 Task: Measure the distance between Boston and Concord.
Action: Mouse moved to (79, 63)
Screenshot: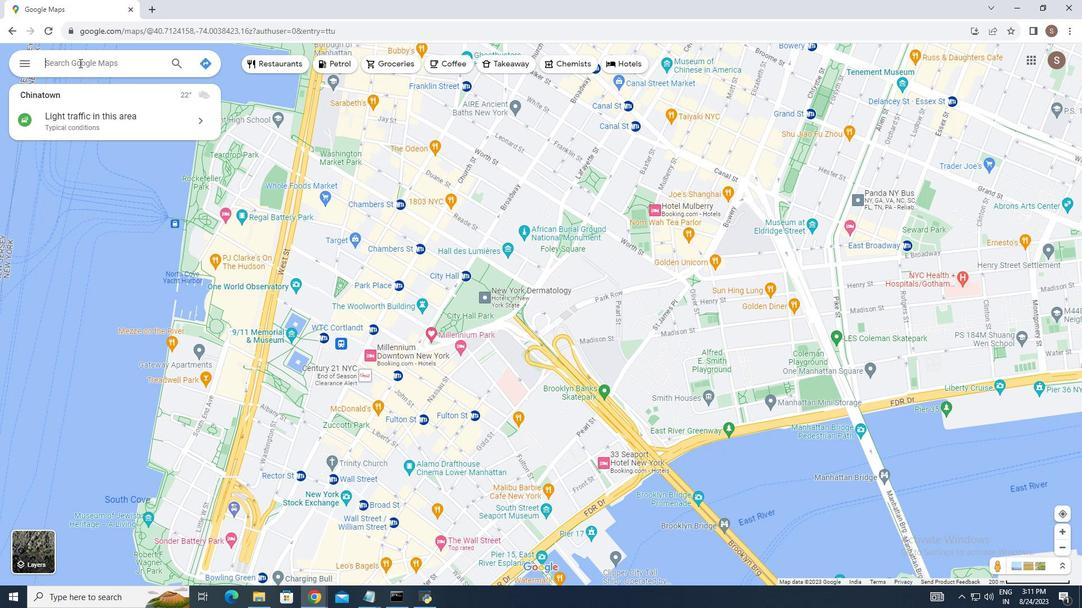 
Action: Mouse pressed left at (79, 63)
Screenshot: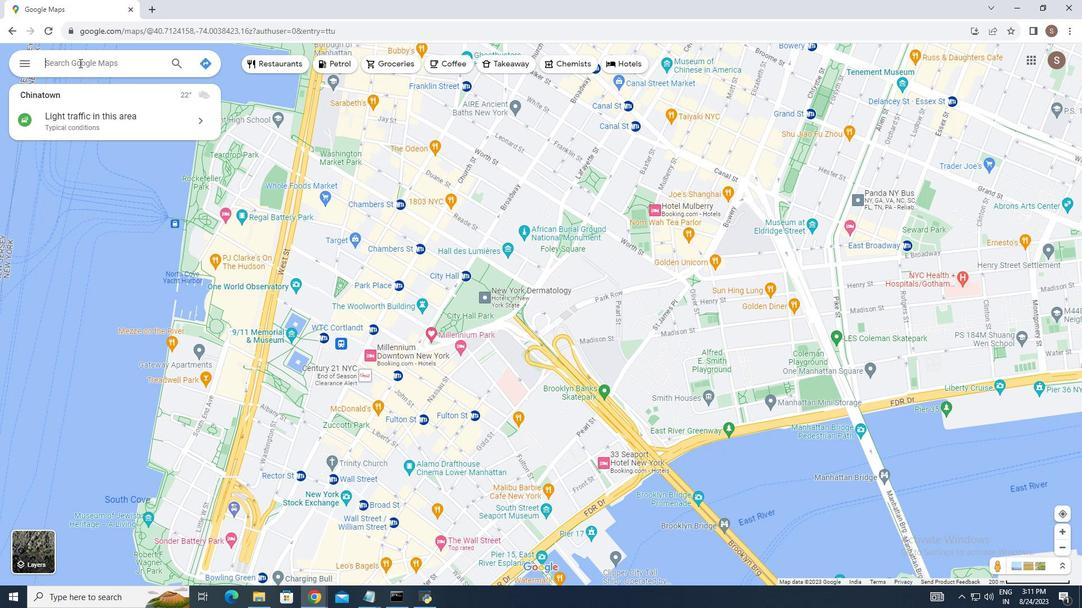 
Action: Key pressed <Key.shift_r>Bostan<Key.enter>
Screenshot: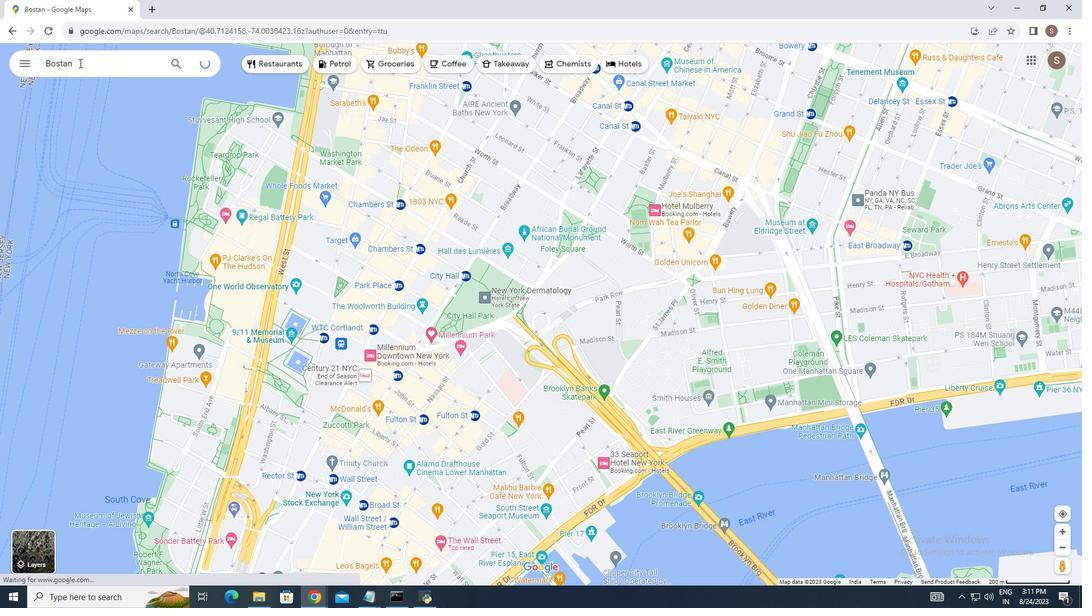 
Action: Mouse moved to (710, 155)
Screenshot: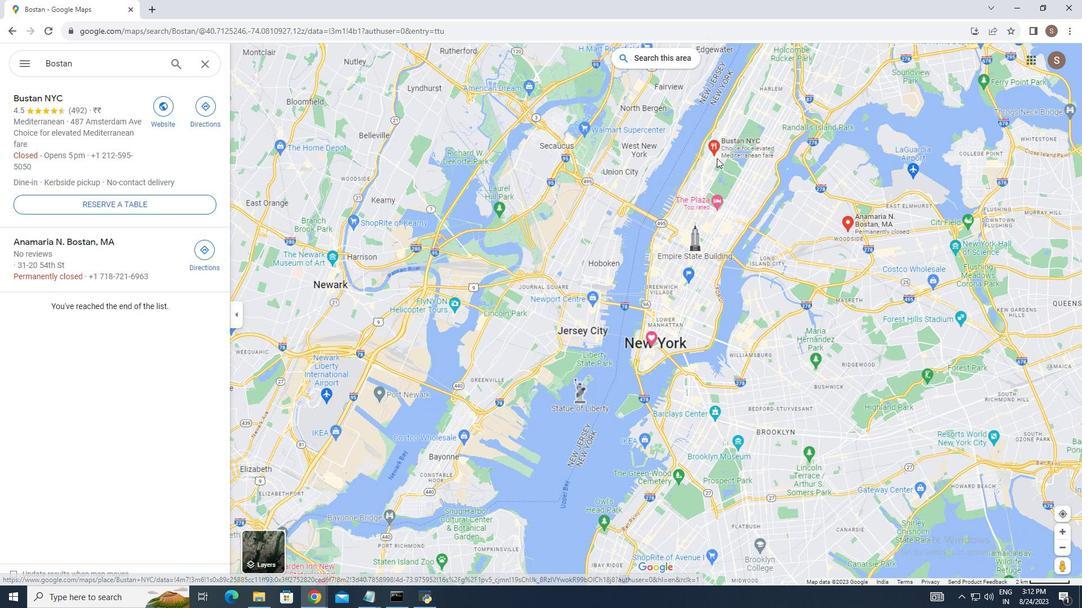 
Action: Mouse scrolled (710, 155) with delta (0, 0)
Screenshot: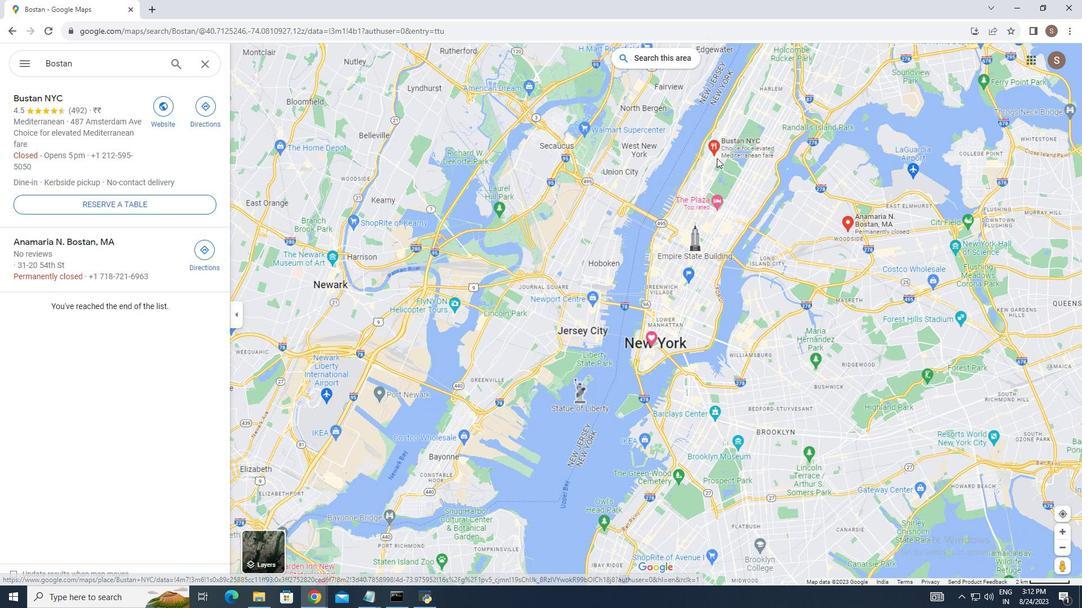 
Action: Mouse moved to (711, 156)
Screenshot: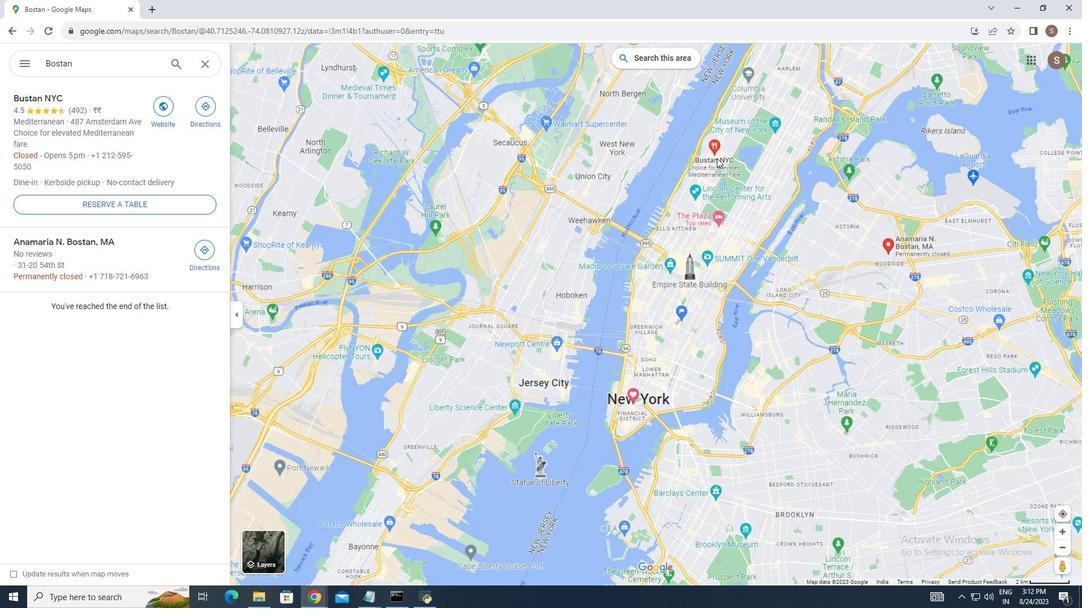 
Action: Mouse scrolled (711, 157) with delta (0, 0)
Screenshot: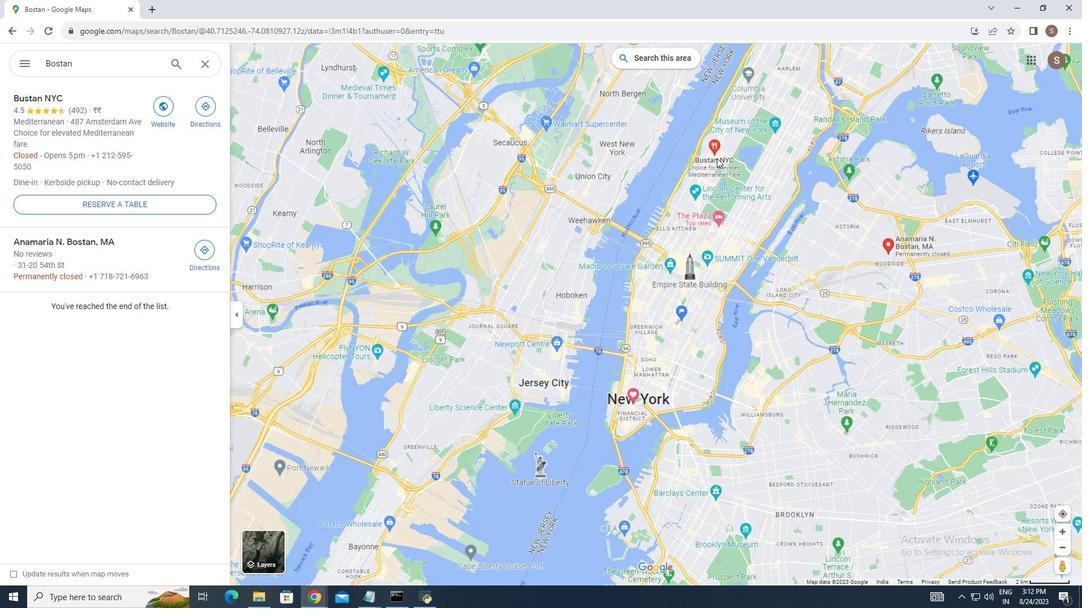 
Action: Mouse moved to (715, 158)
Screenshot: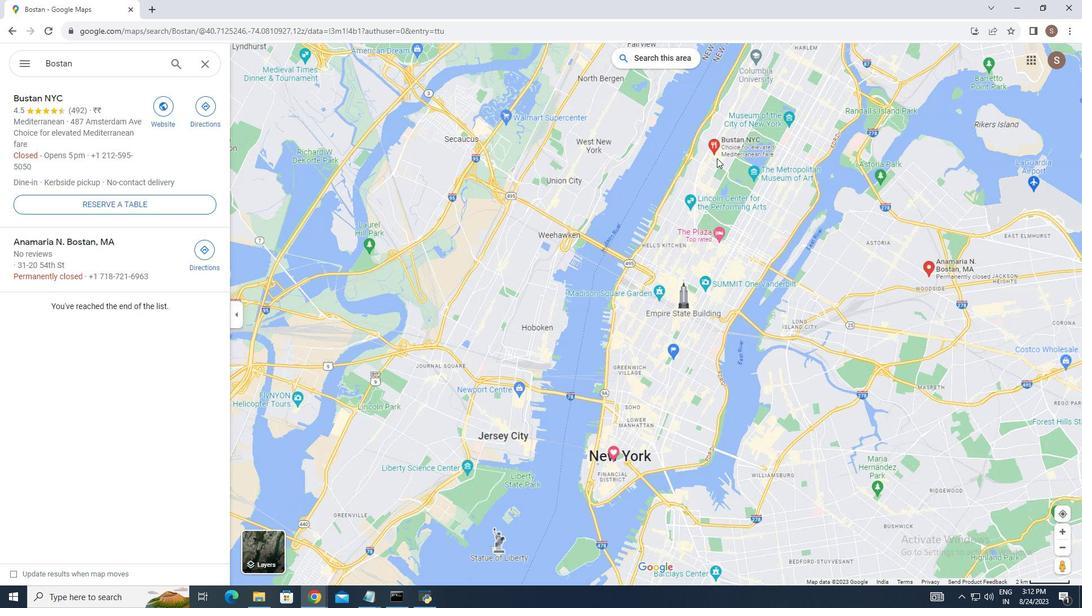 
Action: Mouse scrolled (715, 158) with delta (0, 0)
Screenshot: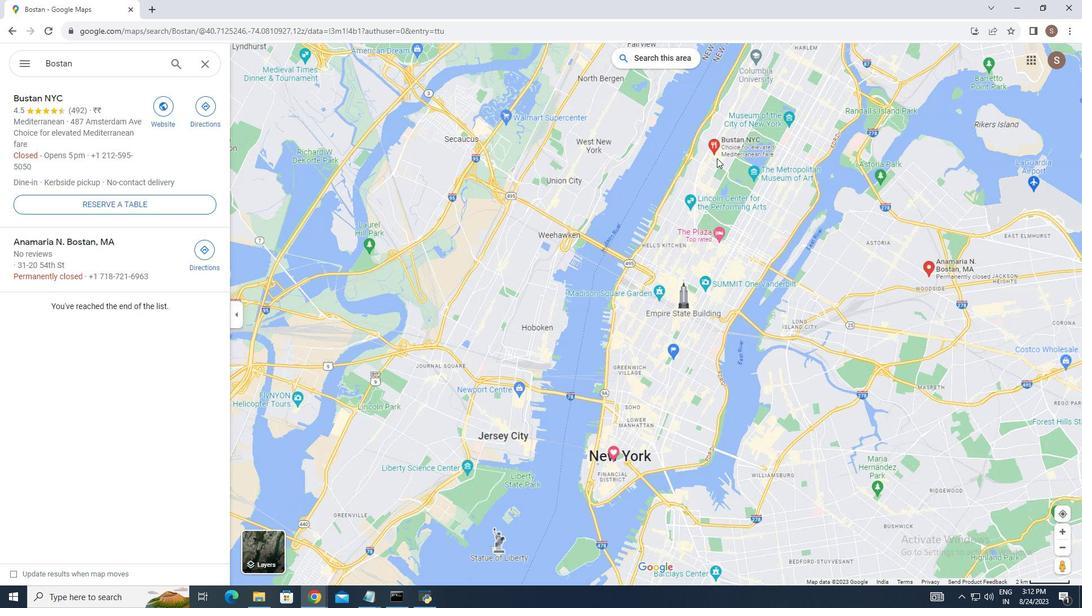 
Action: Mouse moved to (717, 158)
Screenshot: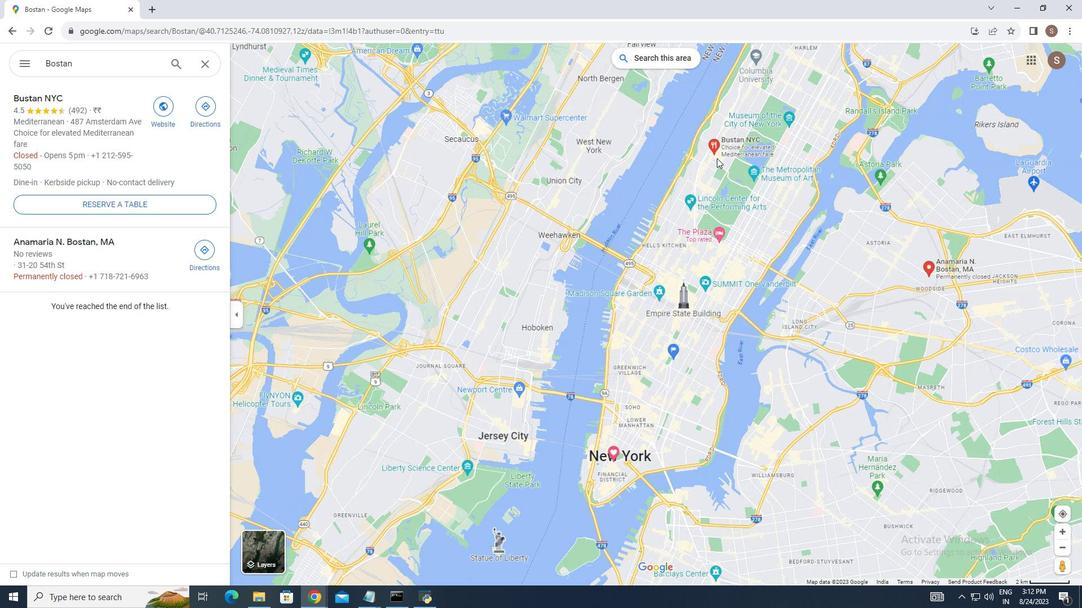 
Action: Mouse scrolled (717, 158) with delta (0, 0)
Screenshot: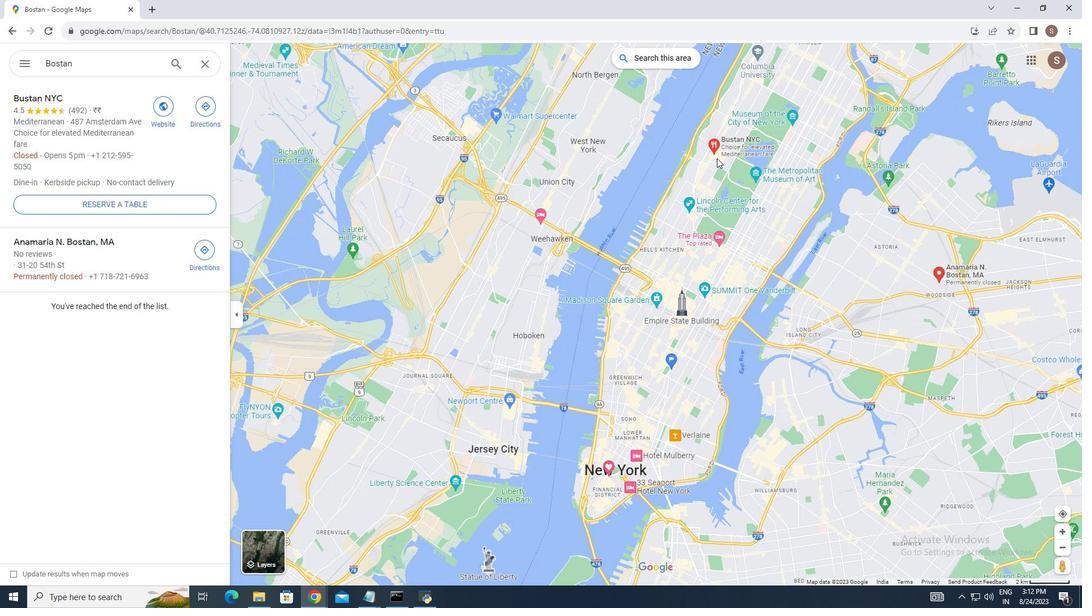 
Action: Mouse moved to (717, 157)
Screenshot: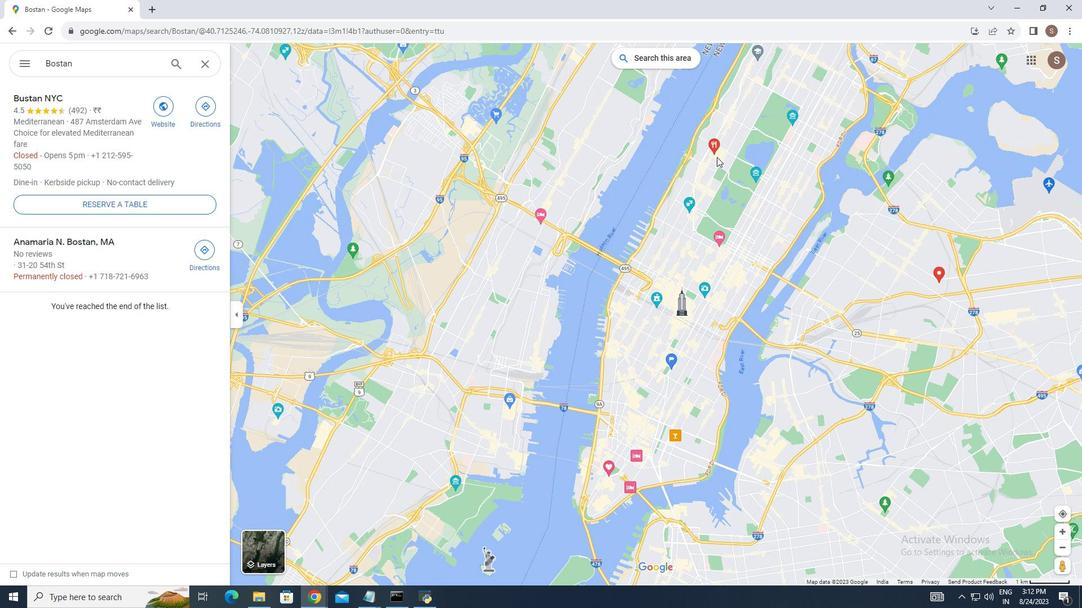 
Action: Mouse scrolled (717, 157) with delta (0, 0)
Screenshot: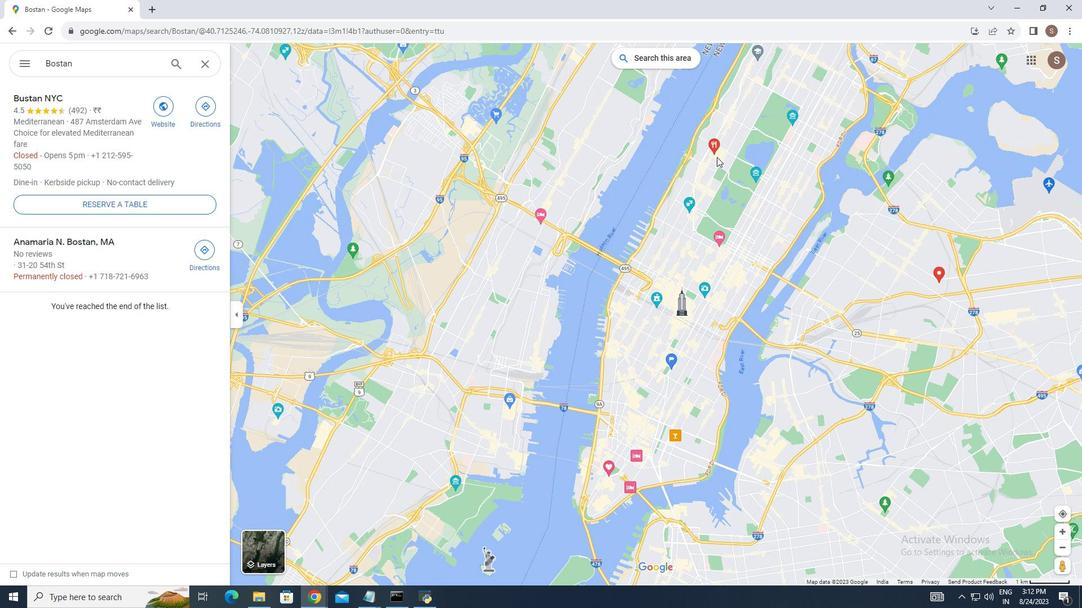 
Action: Mouse scrolled (717, 157) with delta (0, 0)
Screenshot: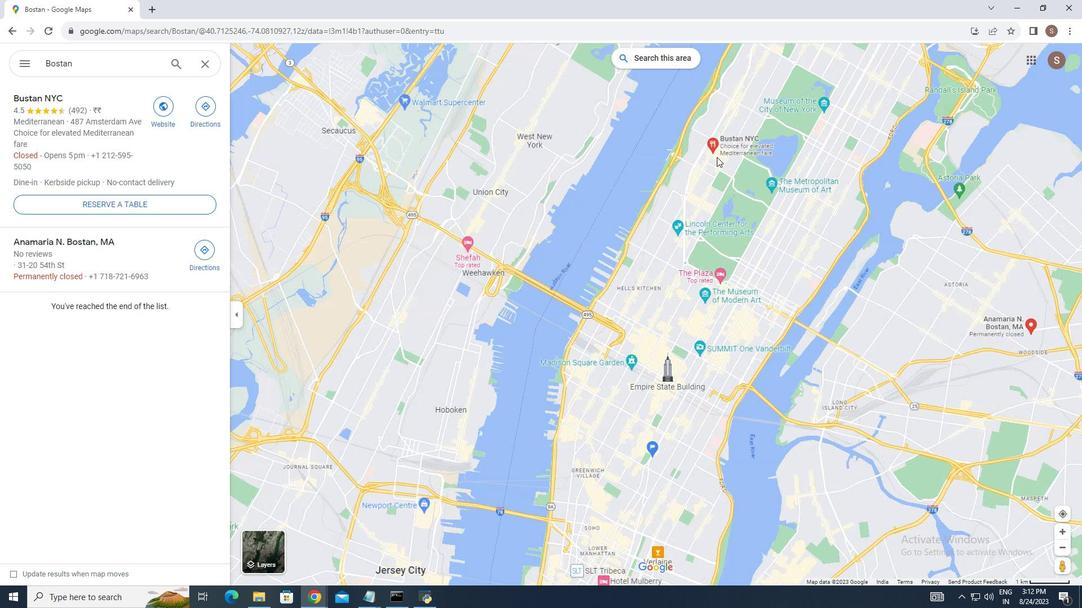
Action: Mouse scrolled (717, 157) with delta (0, 0)
Screenshot: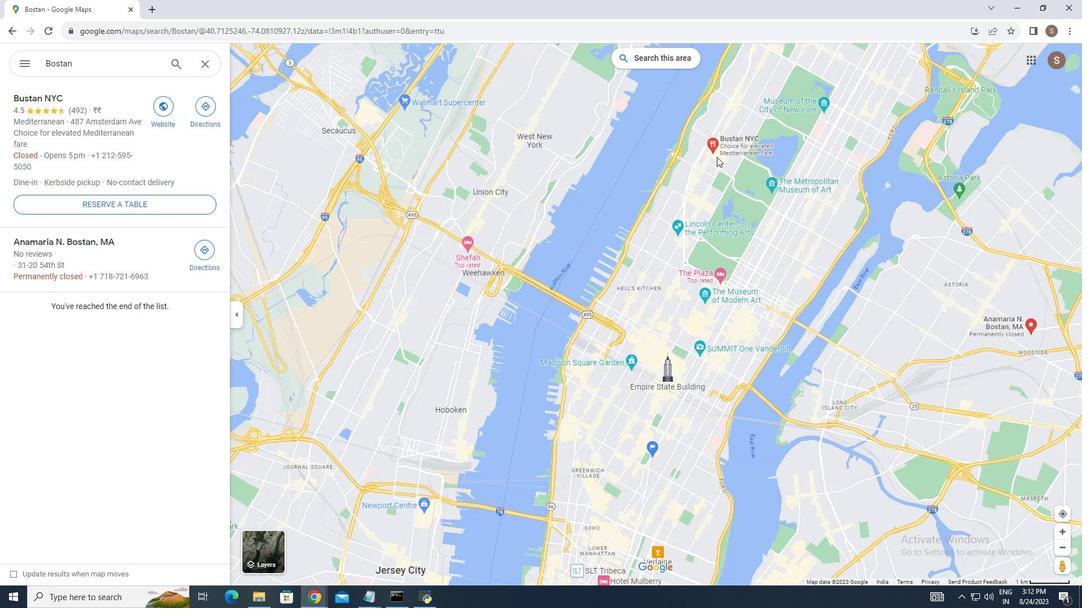 
Action: Mouse scrolled (717, 157) with delta (0, 0)
Screenshot: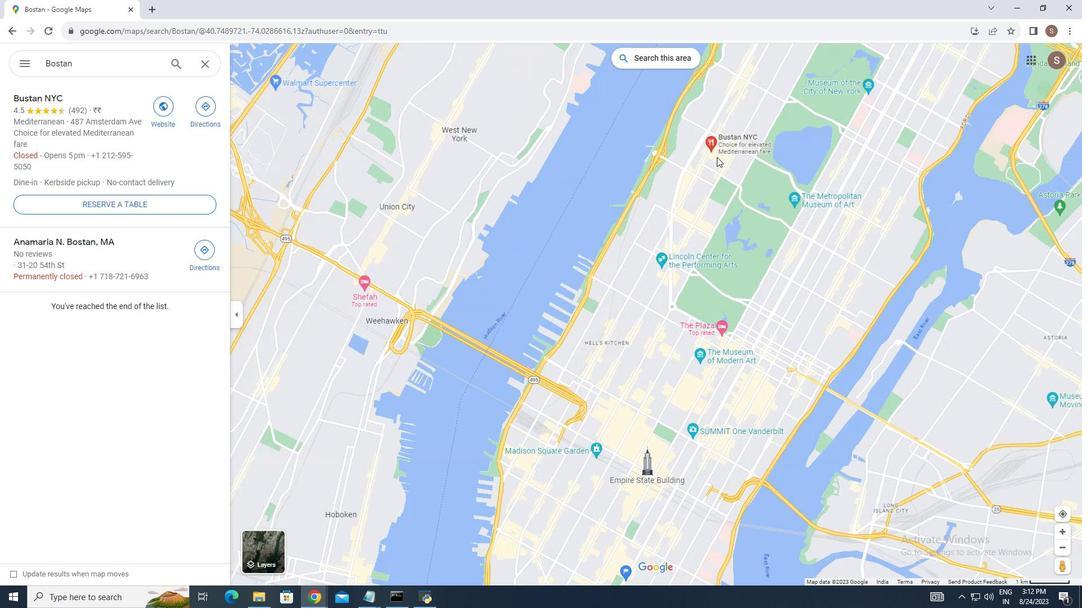 
Action: Mouse moved to (713, 155)
Screenshot: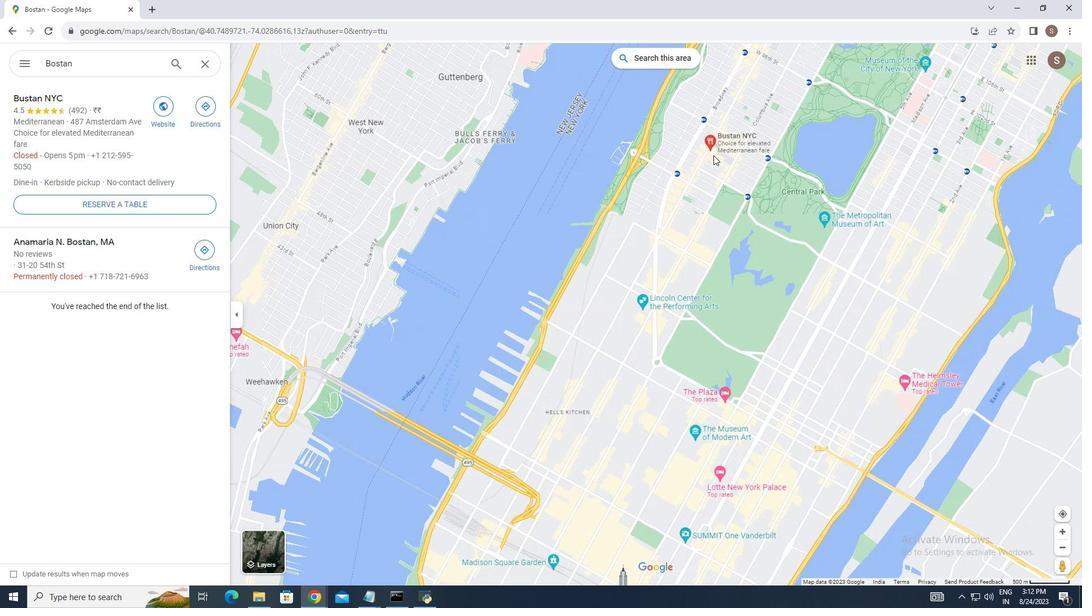 
Action: Mouse scrolled (713, 156) with delta (0, 0)
Screenshot: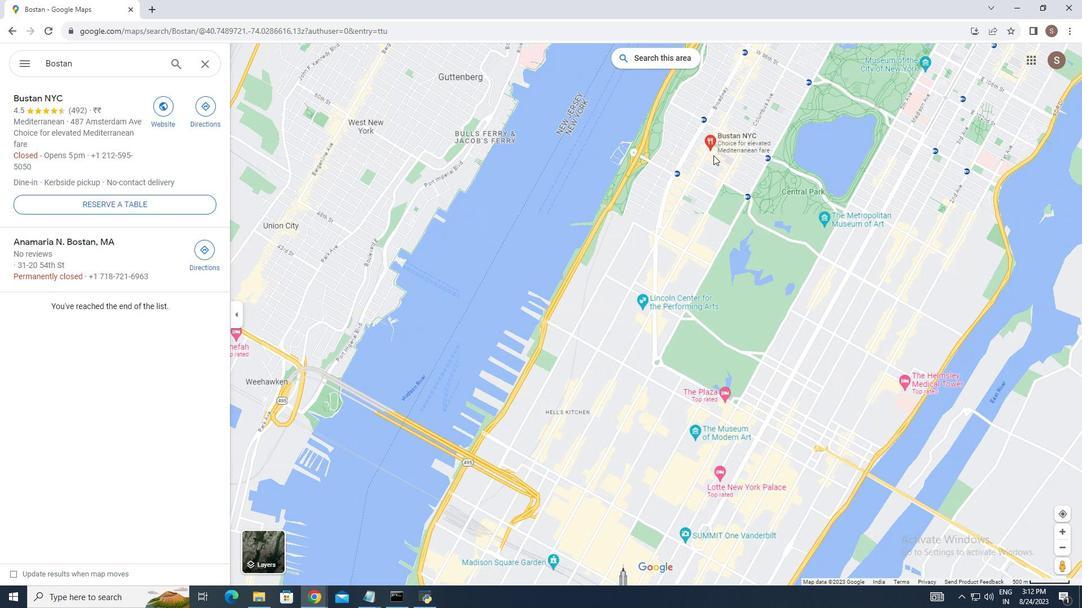 
Action: Mouse scrolled (713, 156) with delta (0, 0)
Screenshot: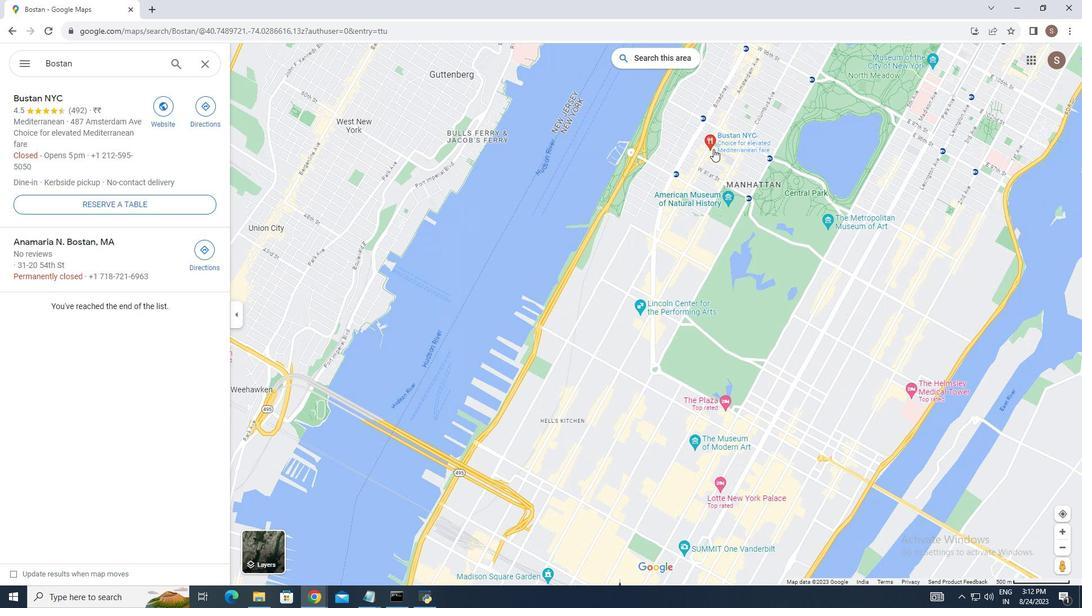 
Action: Mouse moved to (710, 150)
Screenshot: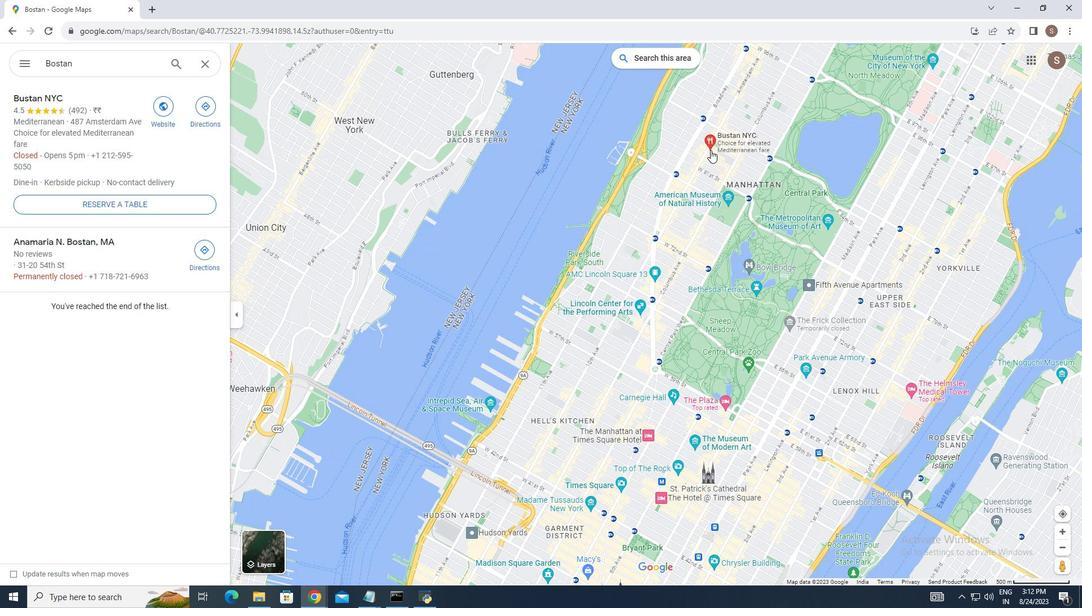 
Action: Mouse pressed left at (710, 150)
Screenshot: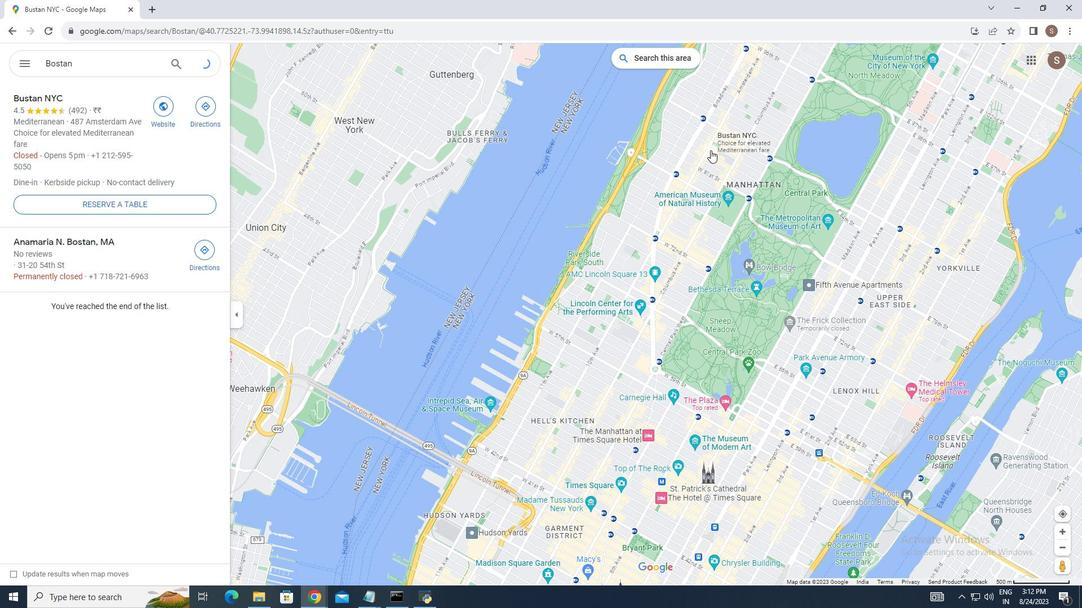 
Action: Mouse pressed right at (710, 150)
Screenshot: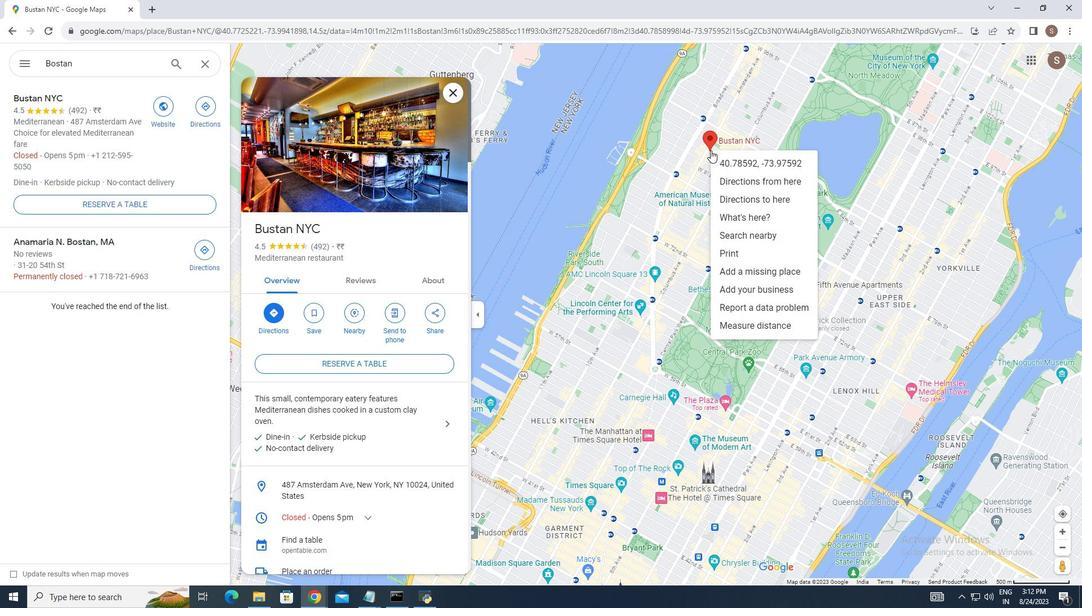 
Action: Mouse moved to (745, 323)
Screenshot: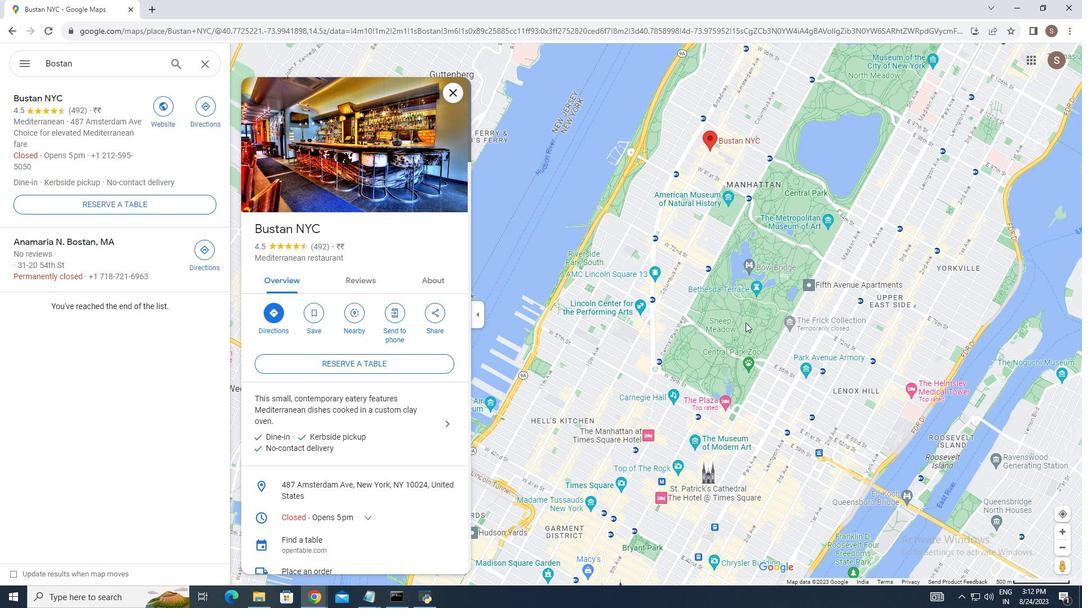 
Action: Mouse pressed left at (745, 323)
Screenshot: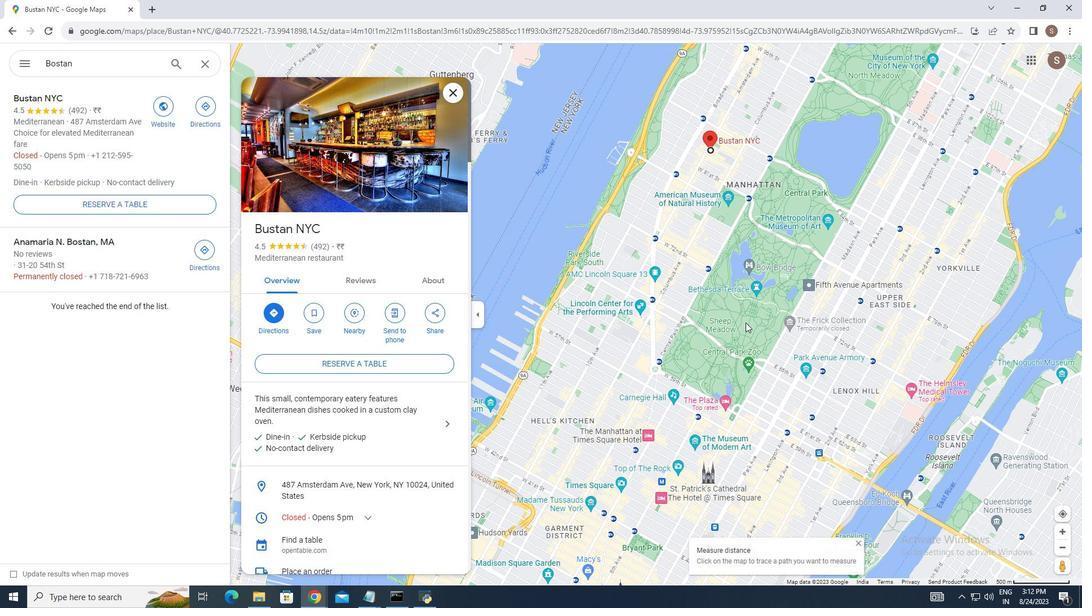
Action: Mouse moved to (202, 64)
Screenshot: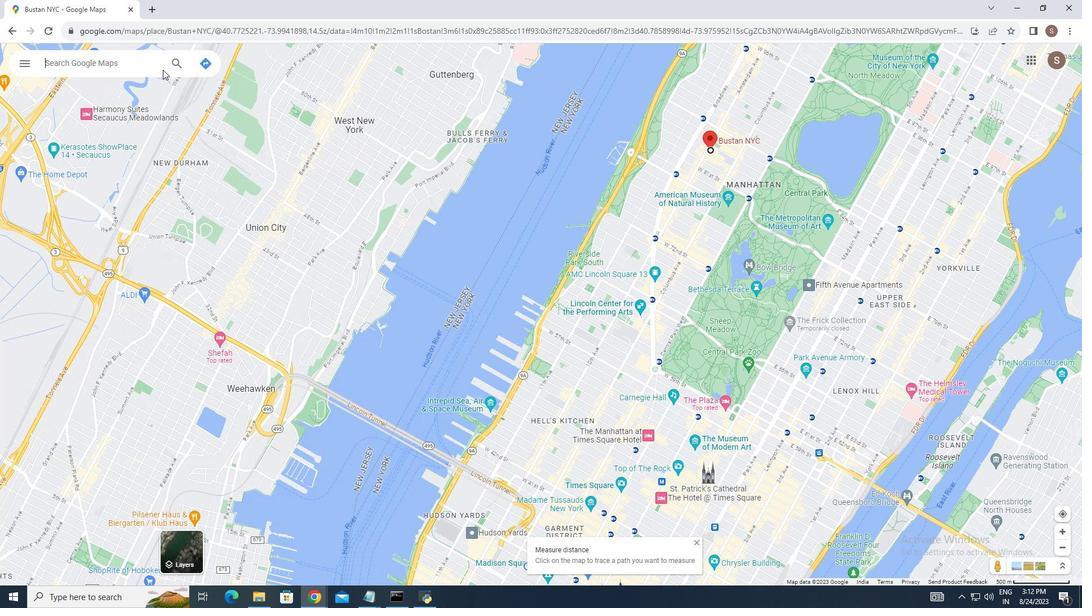 
Action: Mouse pressed left at (202, 64)
Screenshot: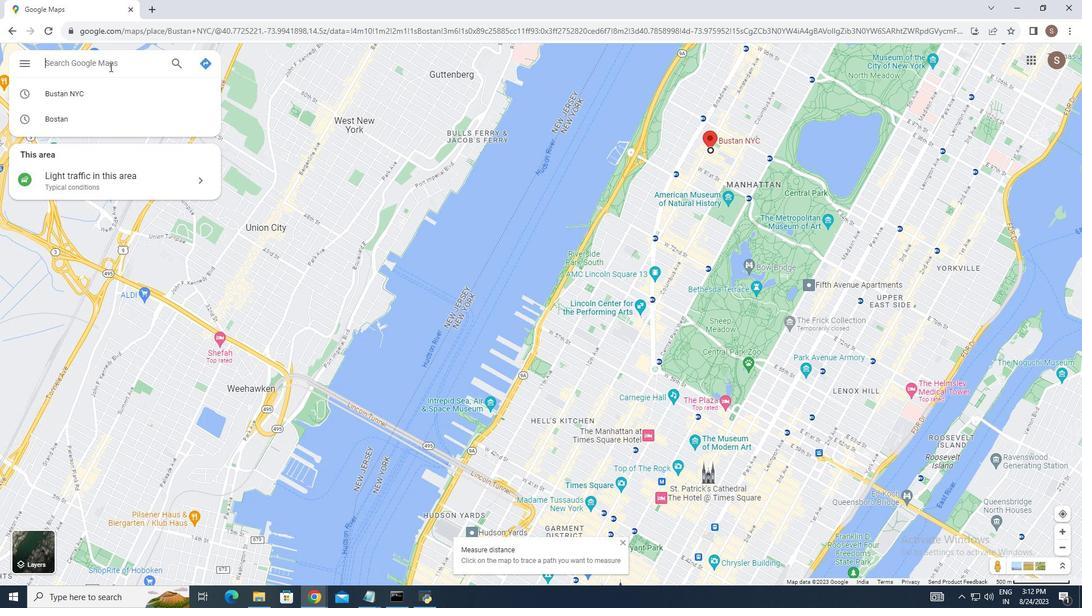 
Action: Mouse moved to (105, 64)
Screenshot: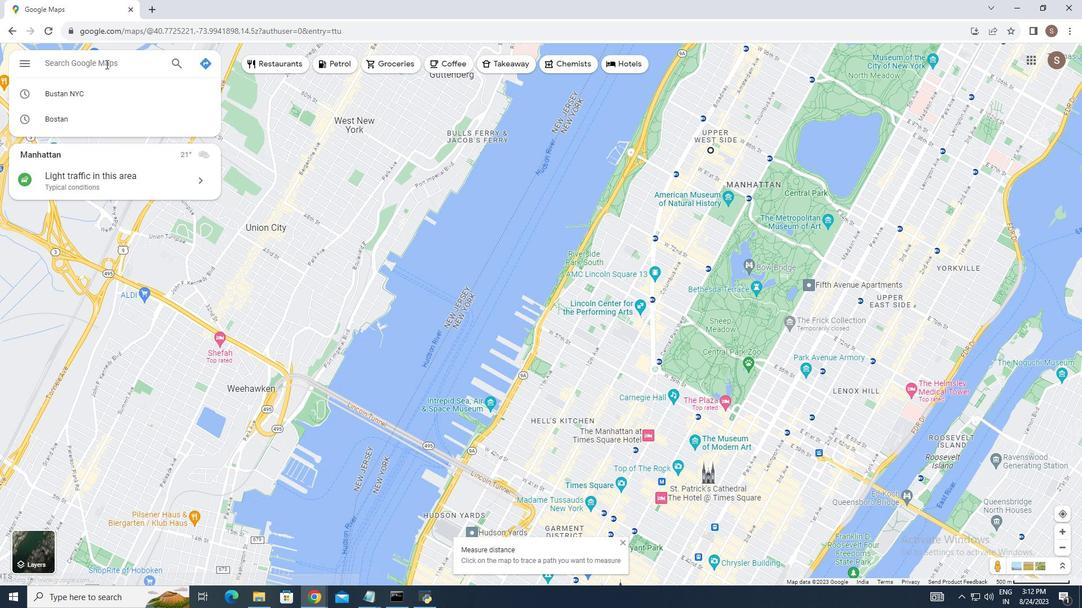 
Action: Mouse pressed left at (105, 64)
Screenshot: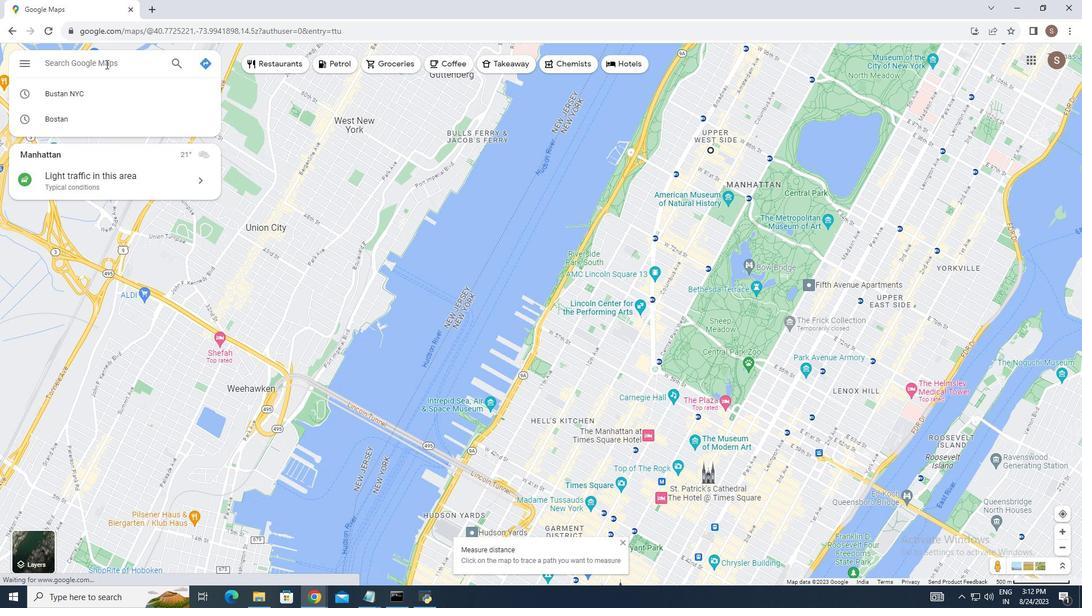 
Action: Key pressed <Key.shift_r>Concord<Key.enter>
Screenshot: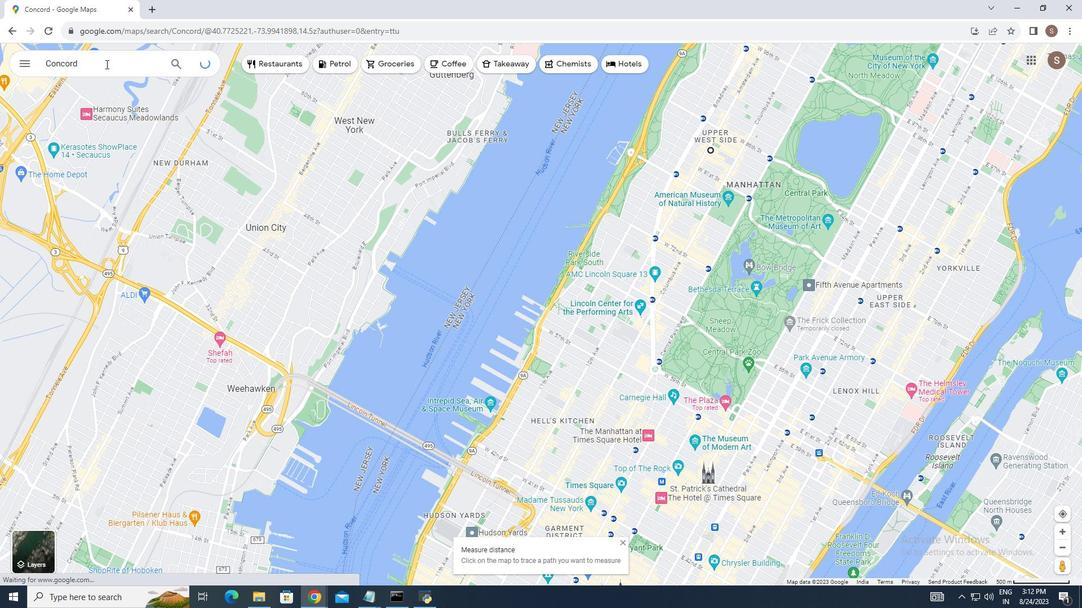 
Action: Mouse moved to (616, 458)
Screenshot: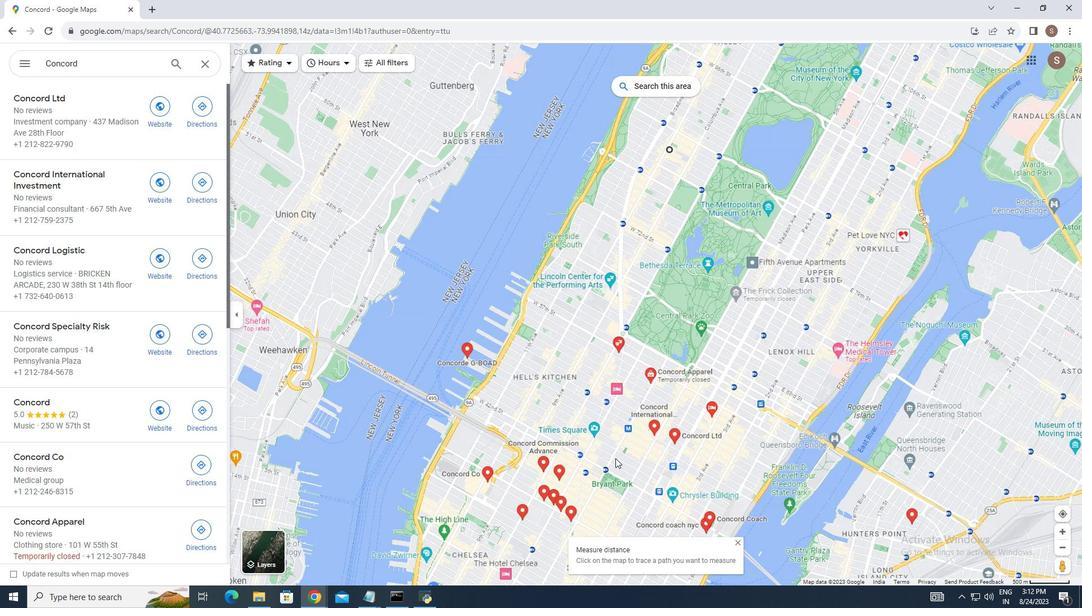 
Action: Mouse scrolled (616, 459) with delta (0, 0)
Screenshot: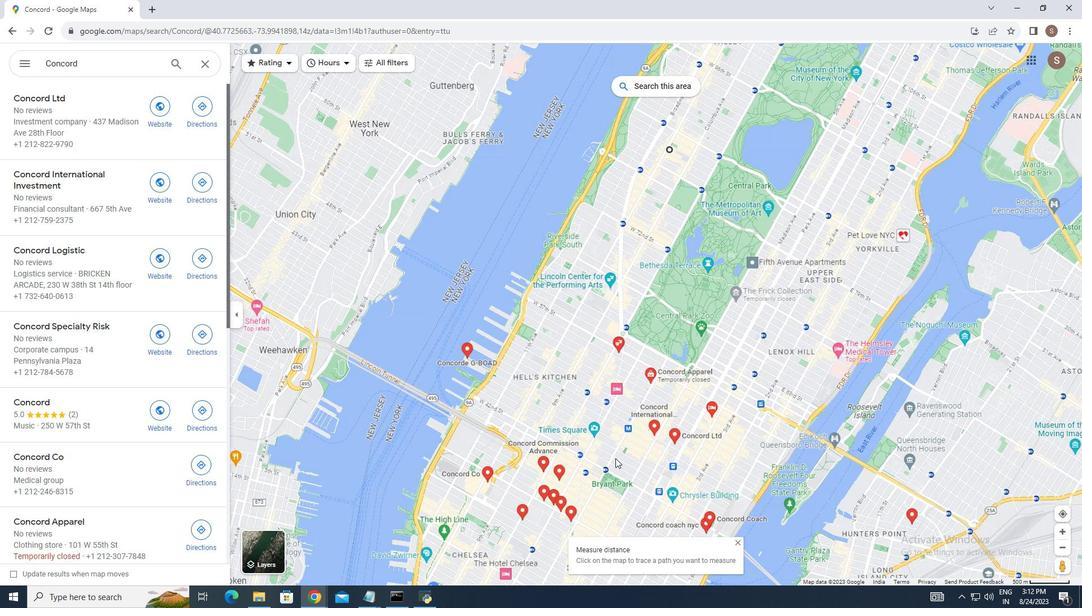 
Action: Mouse moved to (624, 456)
Screenshot: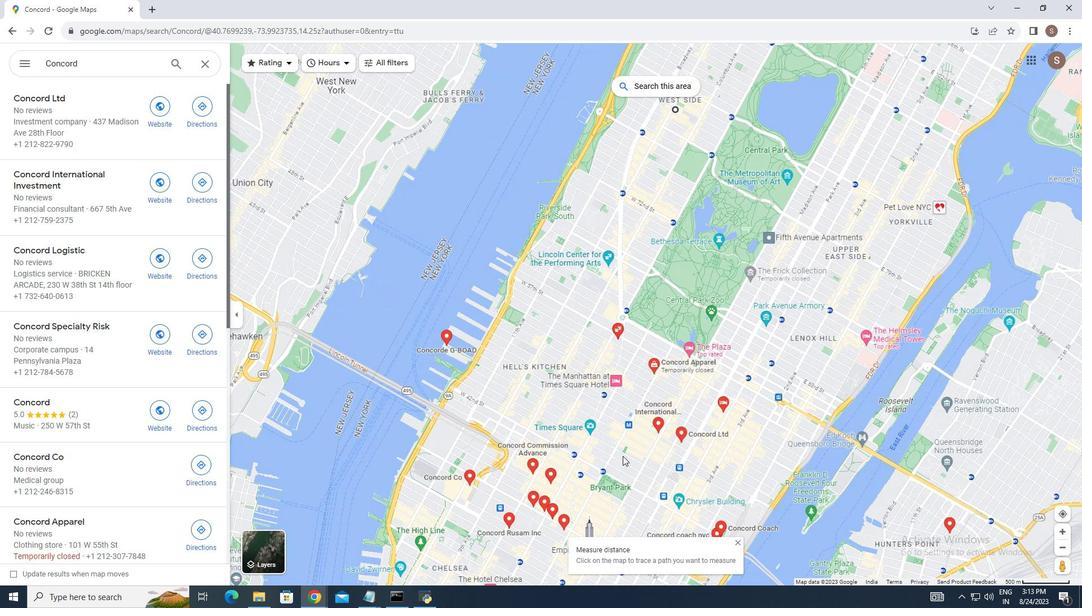 
Action: Mouse scrolled (624, 457) with delta (0, 0)
Screenshot: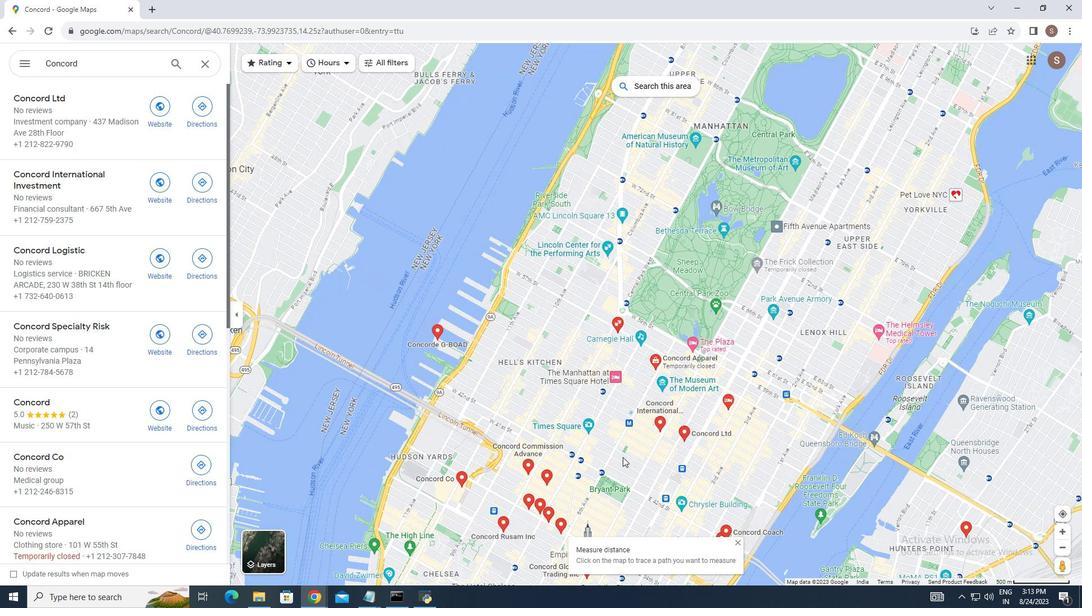 
Action: Mouse moved to (636, 471)
Screenshot: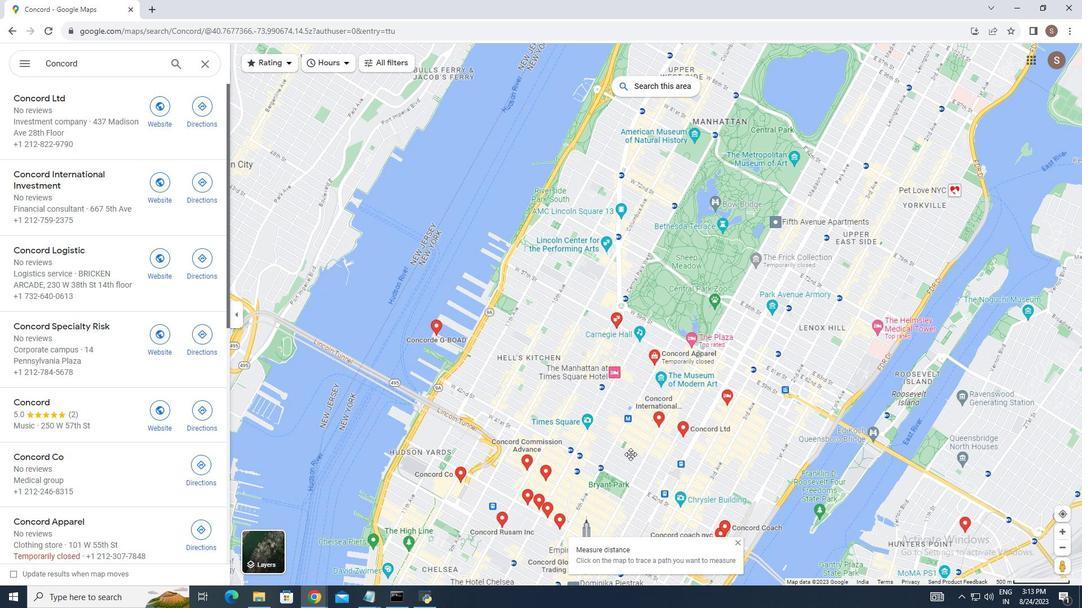 
Action: Mouse pressed left at (636, 471)
Screenshot: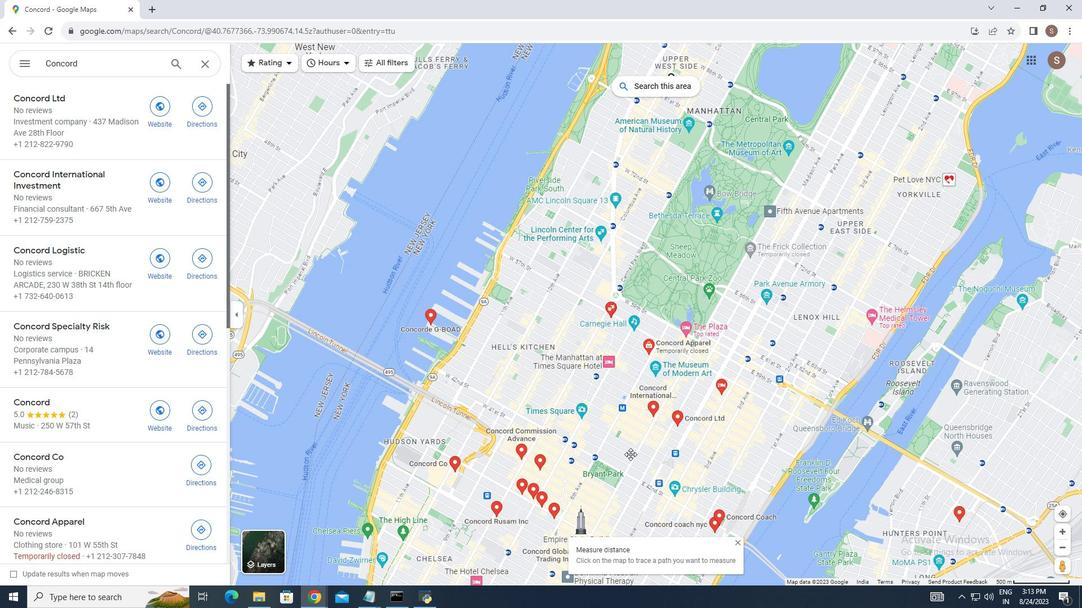 
Action: Mouse moved to (532, 416)
Screenshot: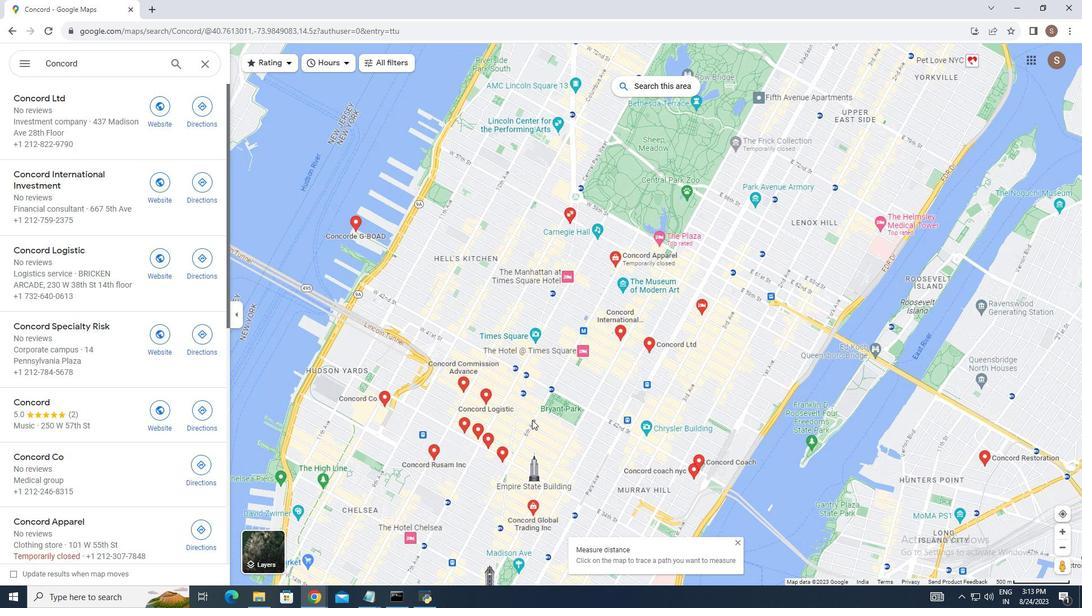 
Action: Mouse scrolled (532, 417) with delta (0, 0)
Screenshot: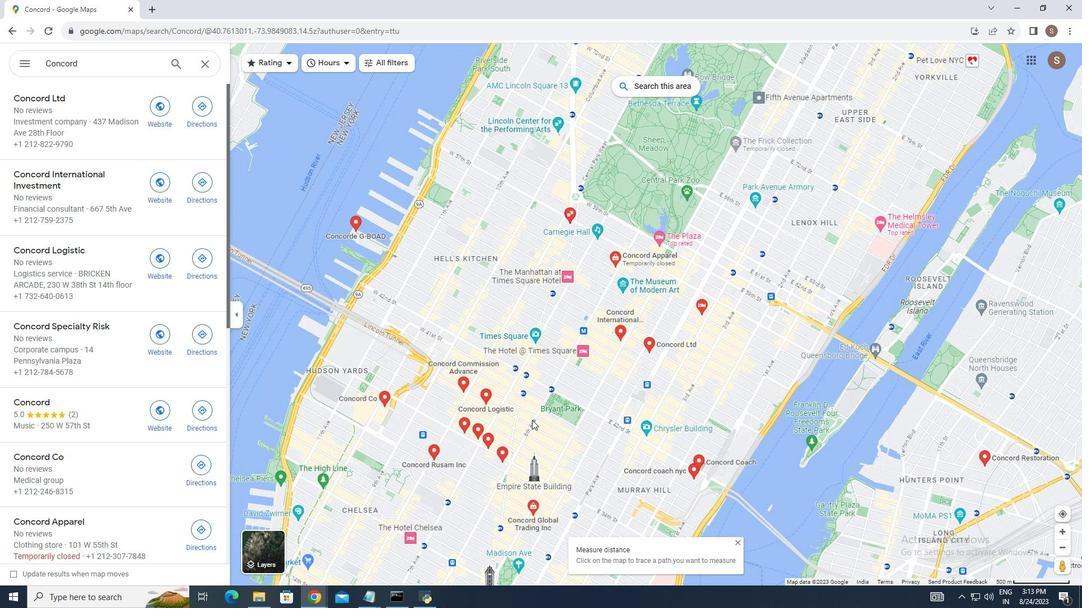 
Action: Mouse moved to (522, 427)
Screenshot: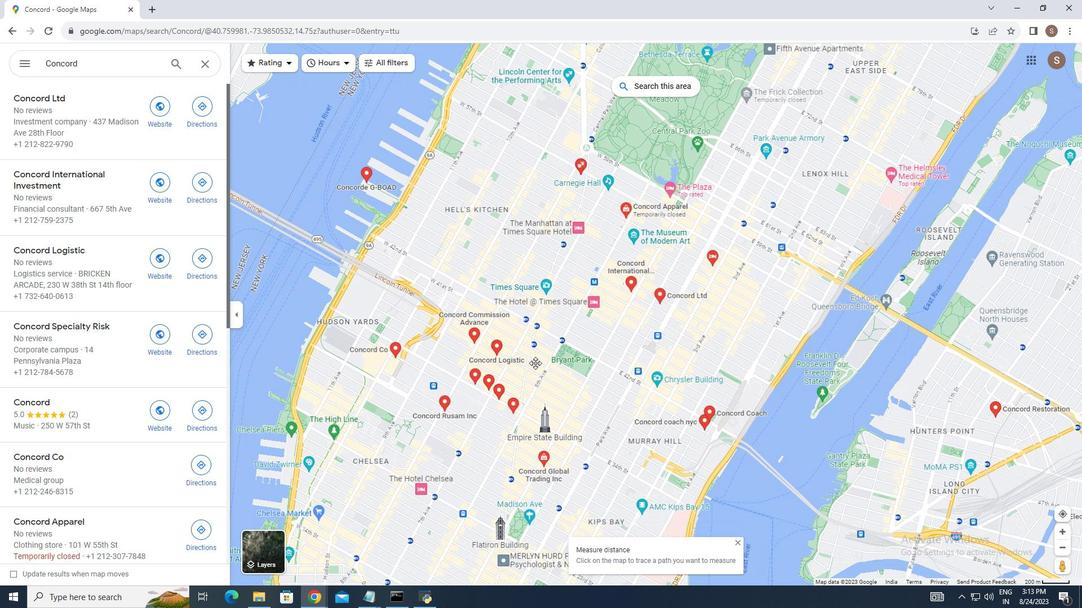 
Action: Mouse pressed left at (522, 427)
Screenshot: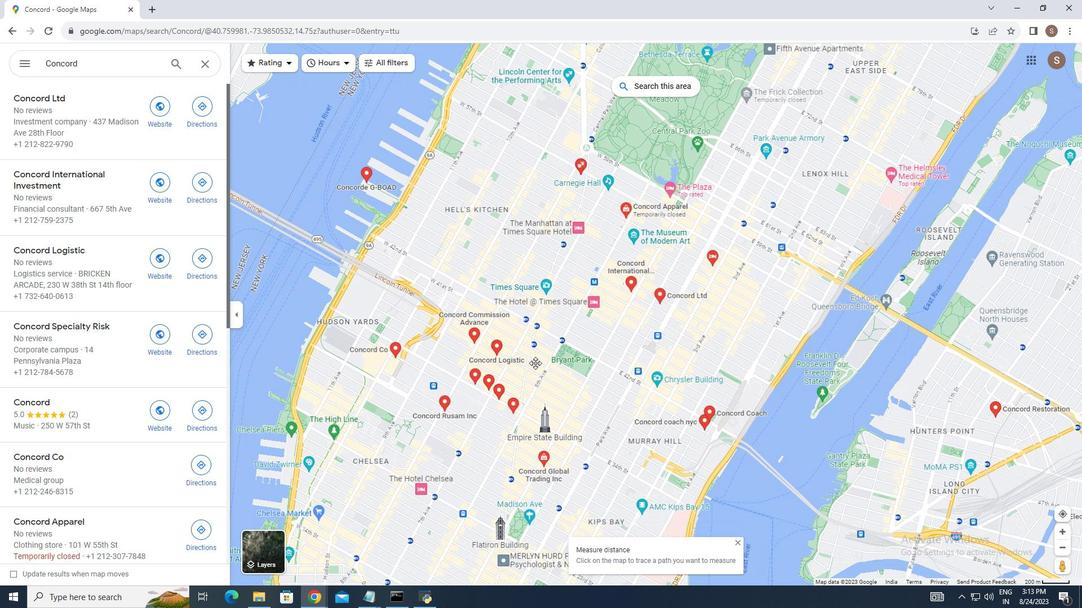 
Action: Mouse moved to (545, 443)
Screenshot: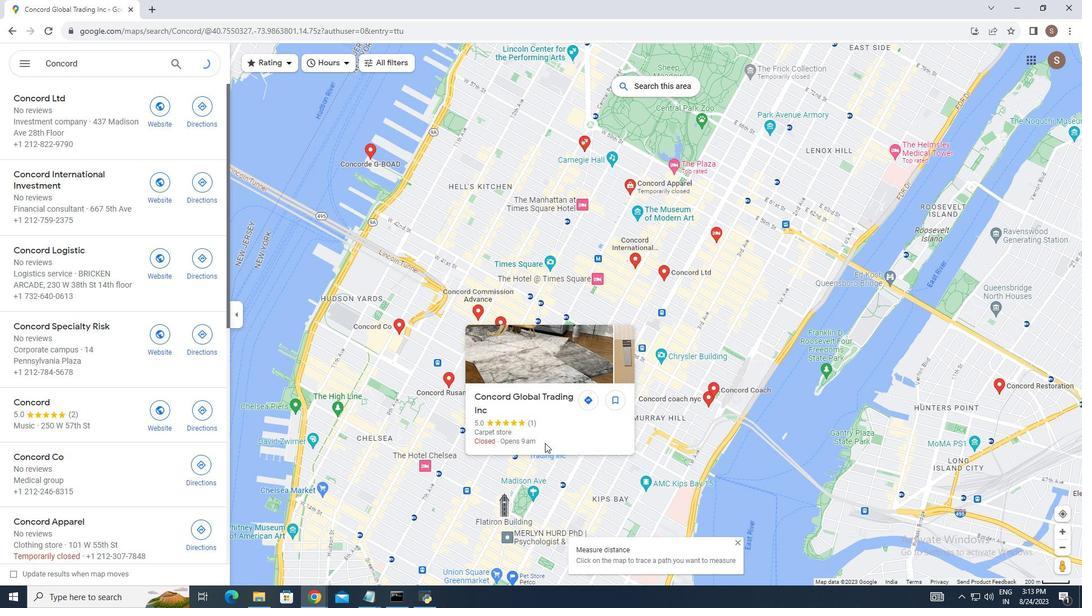 
Action: Mouse pressed left at (545, 443)
Screenshot: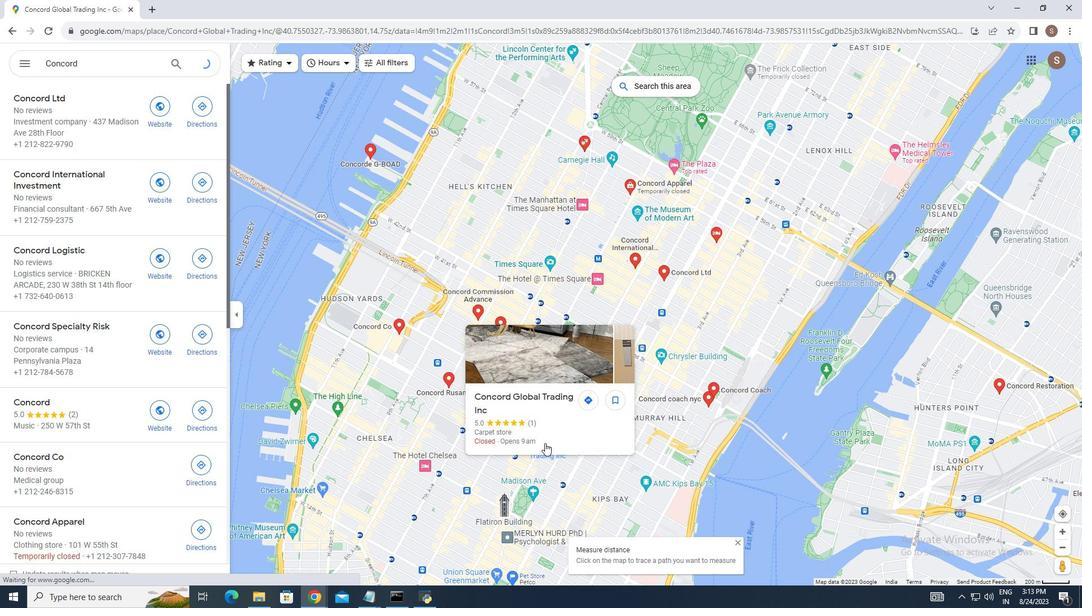 
Action: Mouse moved to (546, 439)
Screenshot: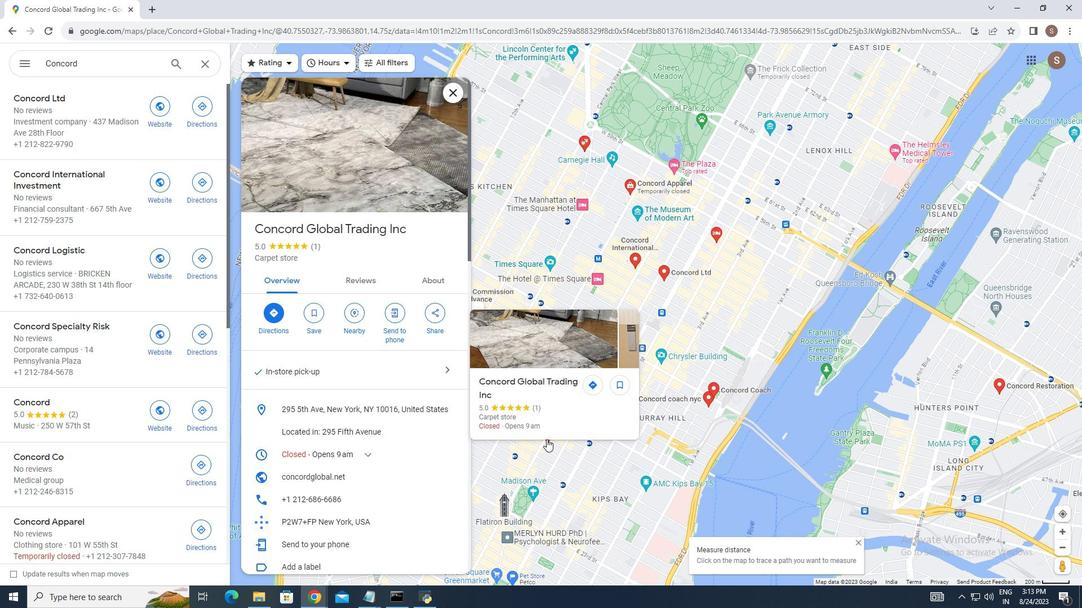 
Action: Mouse pressed left at (546, 439)
Screenshot: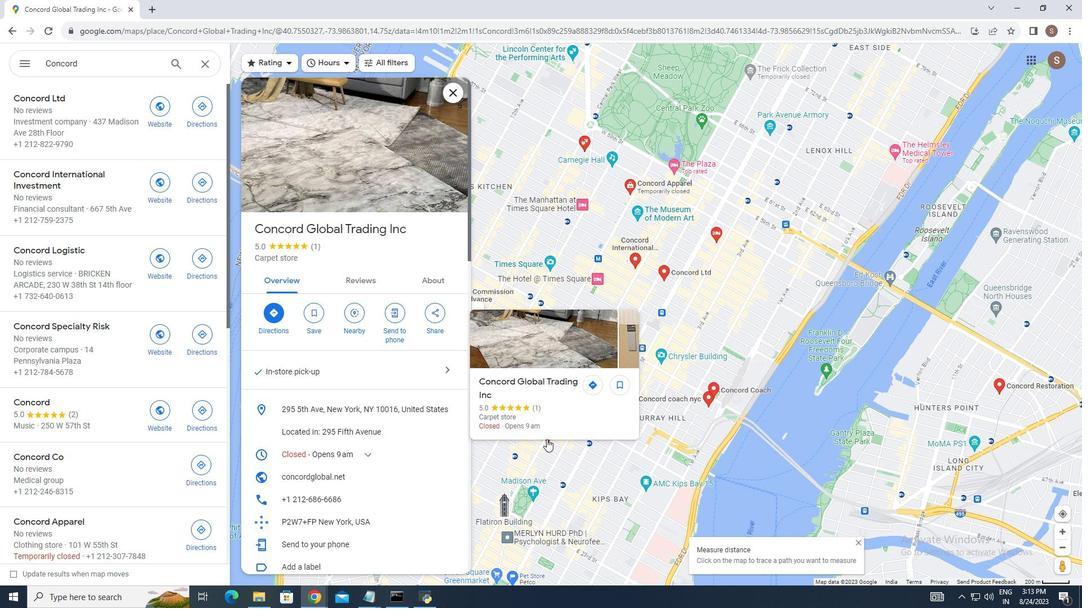 
Action: Mouse moved to (547, 439)
Screenshot: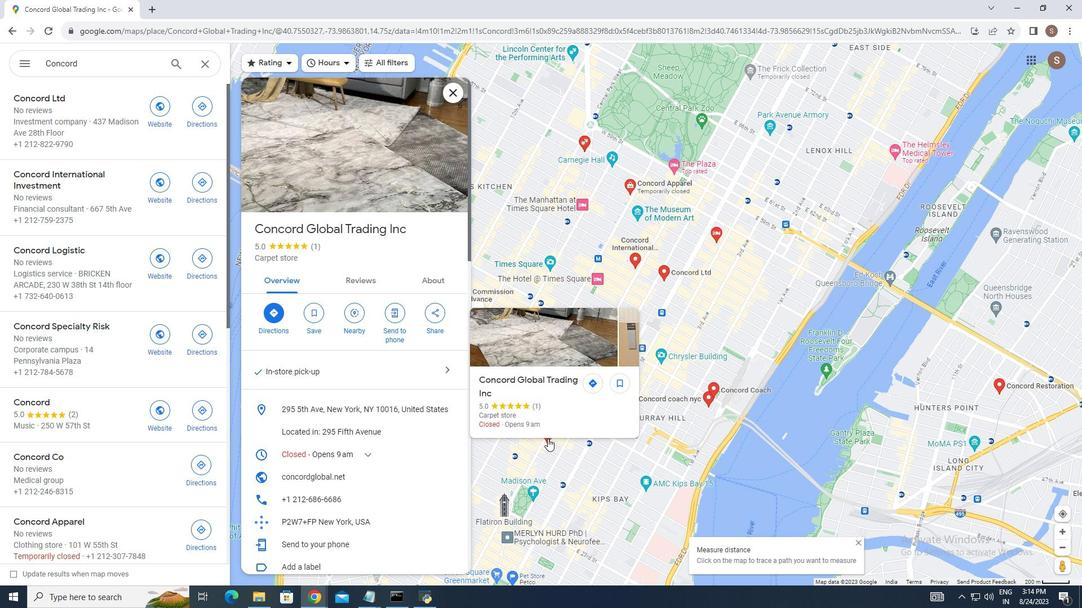 
Action: Mouse pressed left at (547, 439)
Screenshot: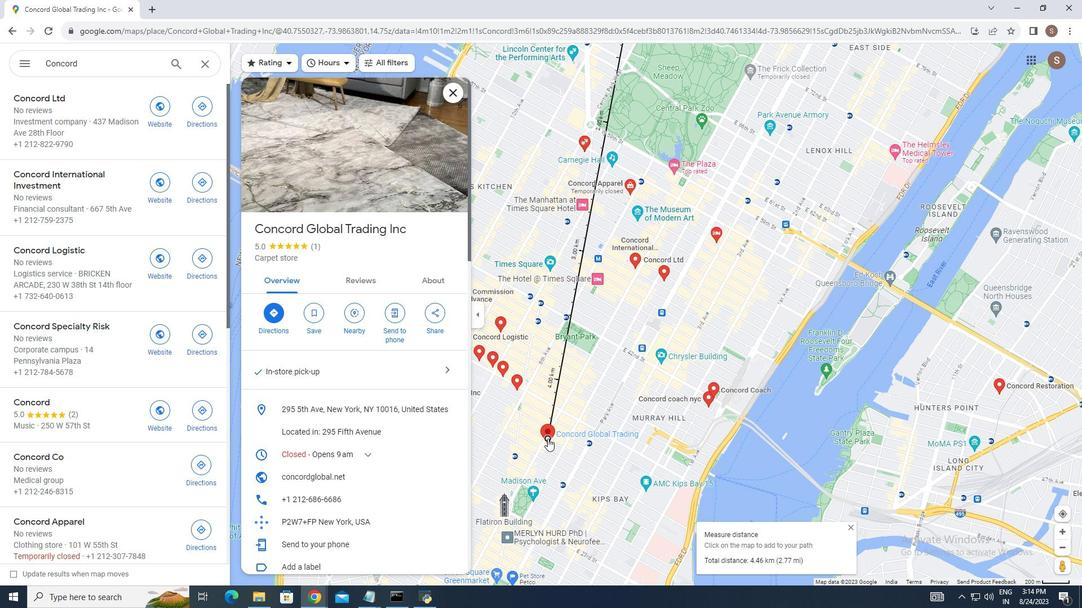 
Action: Mouse moved to (449, 89)
Screenshot: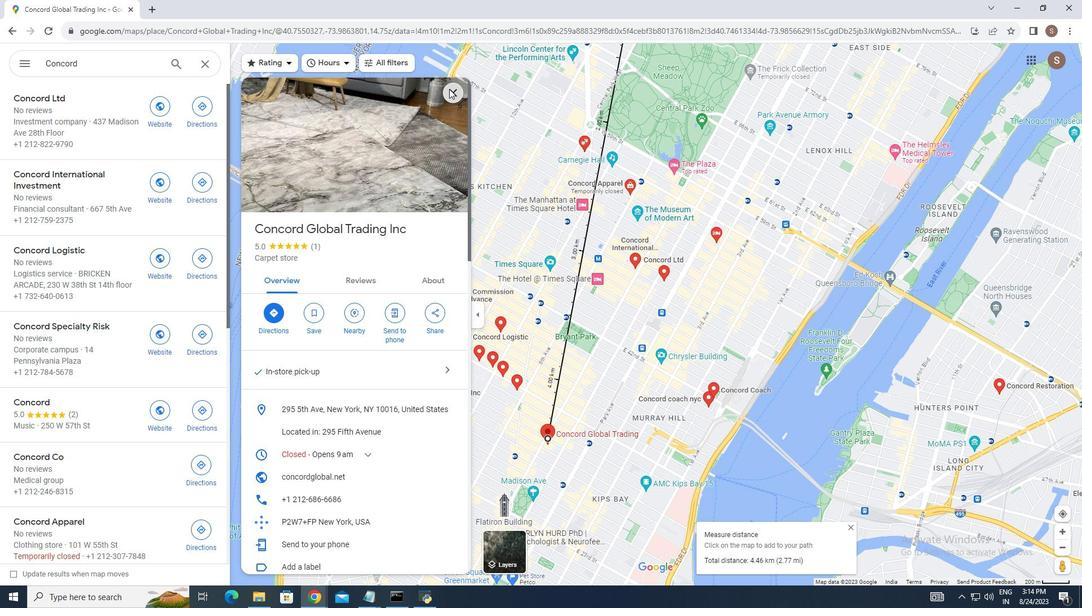 
Action: Mouse pressed left at (449, 89)
Screenshot: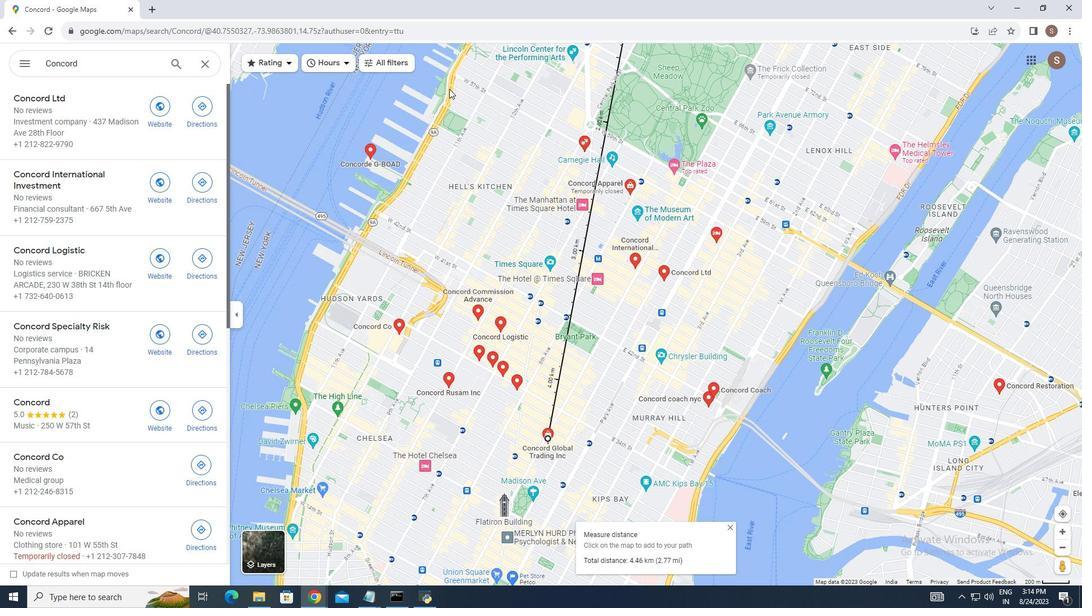 
Action: Mouse moved to (544, 437)
Screenshot: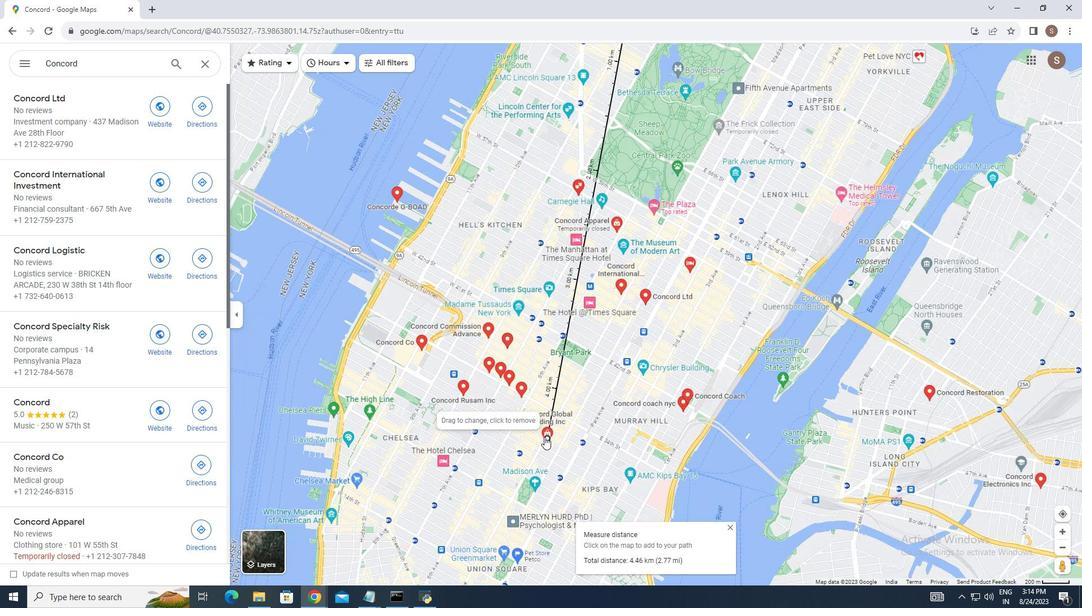 
Action: Mouse scrolled (544, 437) with delta (0, 0)
Screenshot: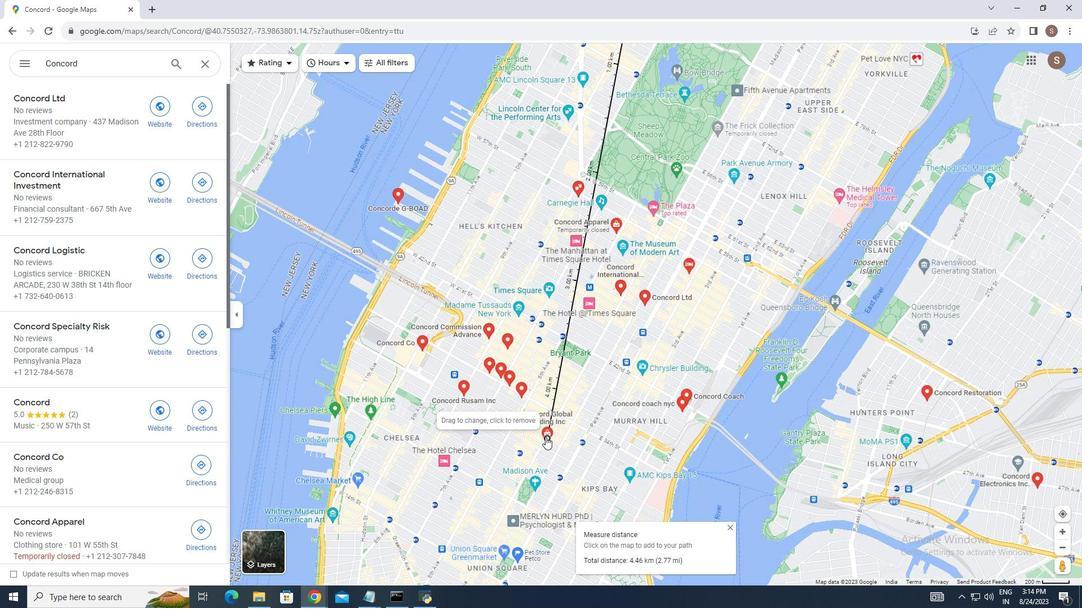 
Action: Mouse moved to (544, 437)
Screenshot: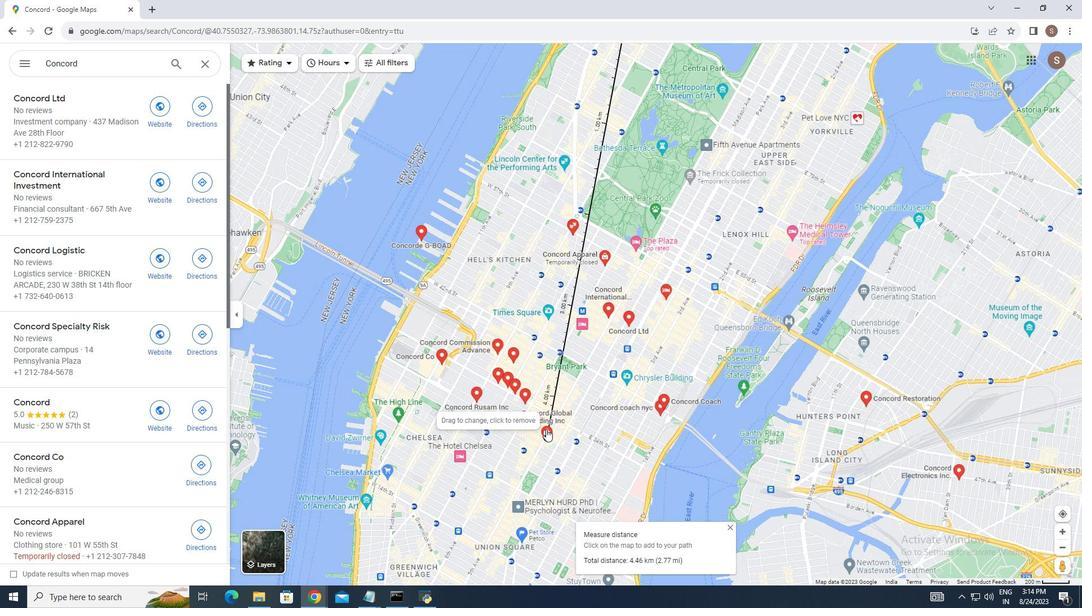 
Action: Mouse scrolled (544, 436) with delta (0, 0)
Screenshot: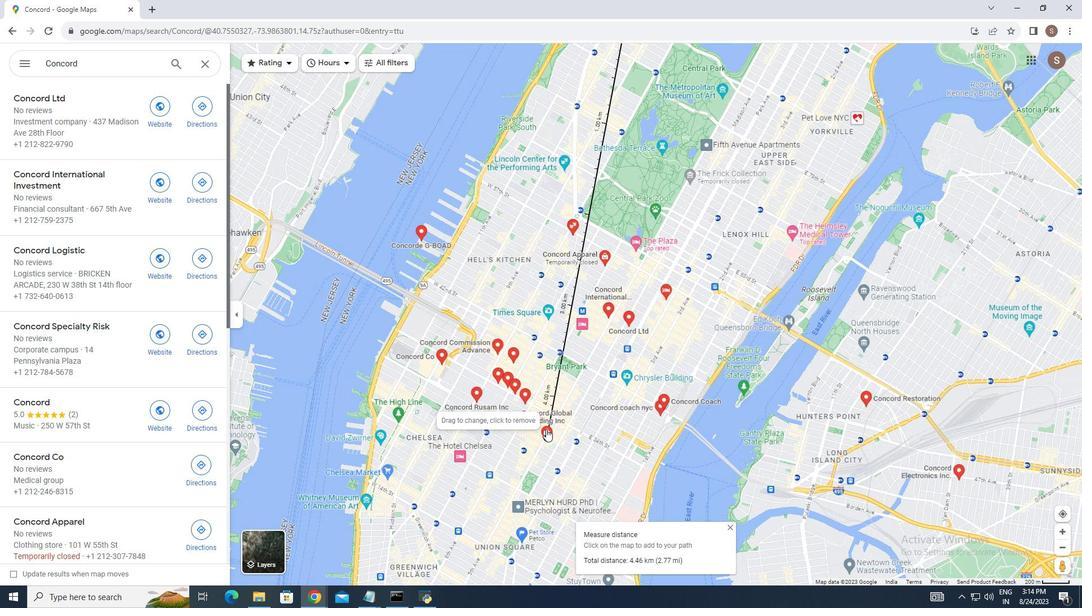 
Action: Mouse moved to (587, 351)
Screenshot: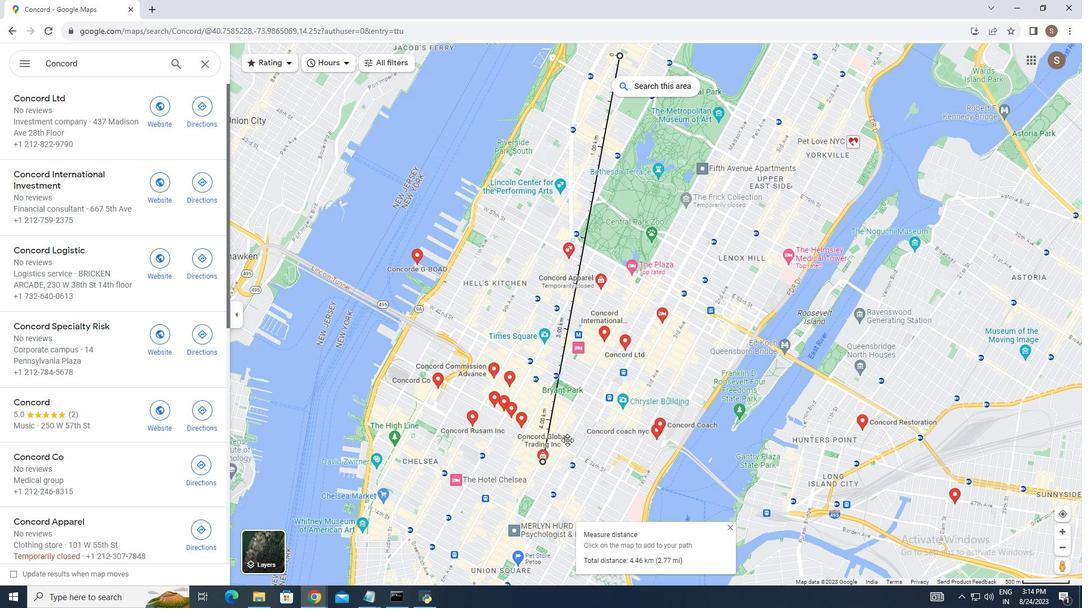 
Action: Mouse pressed left at (587, 351)
Screenshot: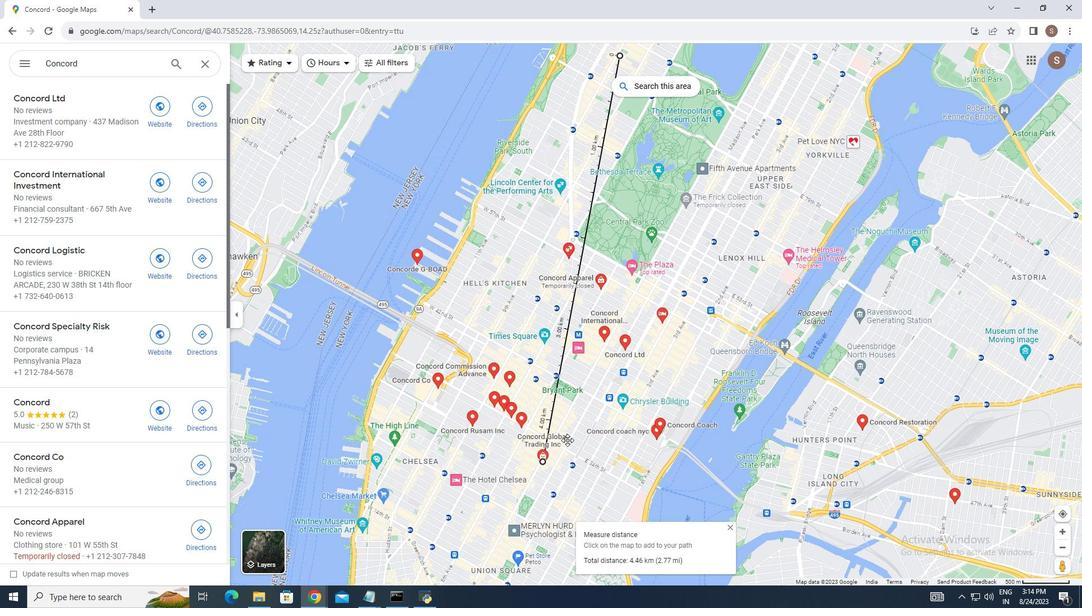 
Action: Mouse moved to (493, 448)
Screenshot: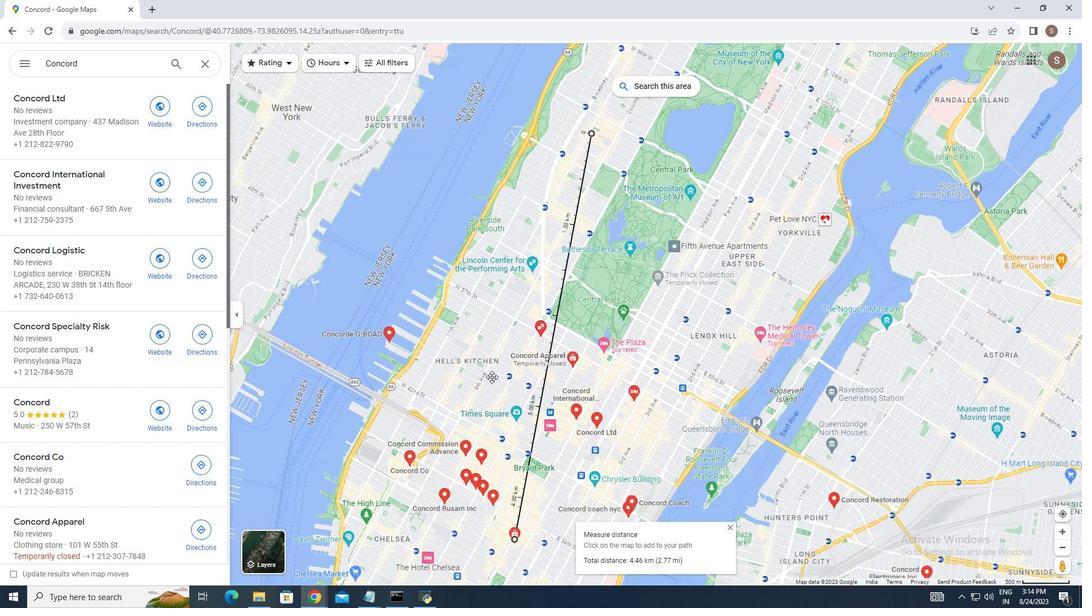 
Action: Mouse pressed left at (493, 448)
Screenshot: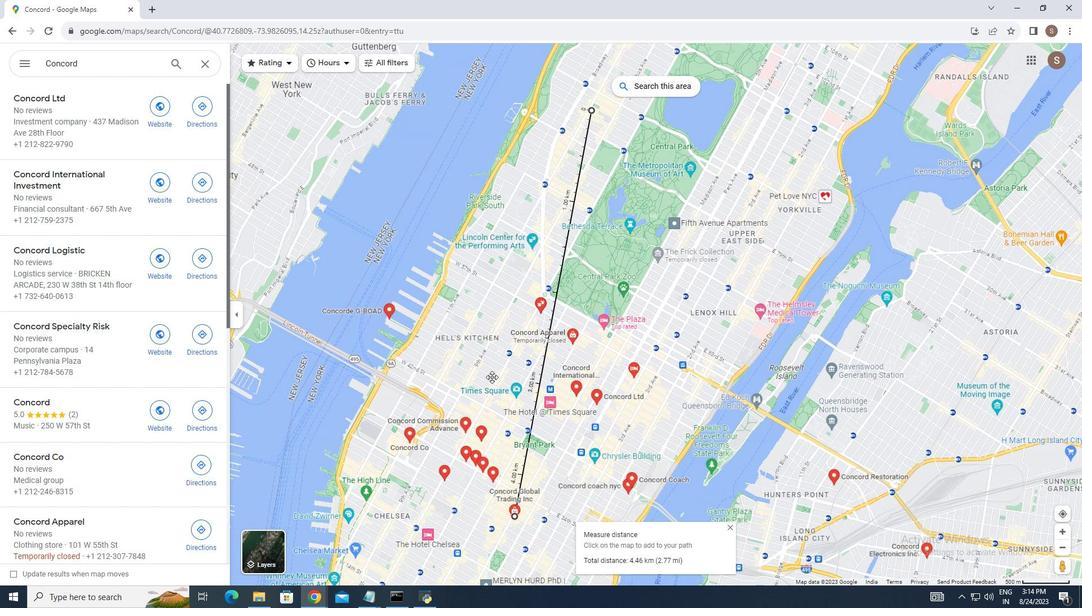 
Action: Mouse moved to (514, 406)
Screenshot: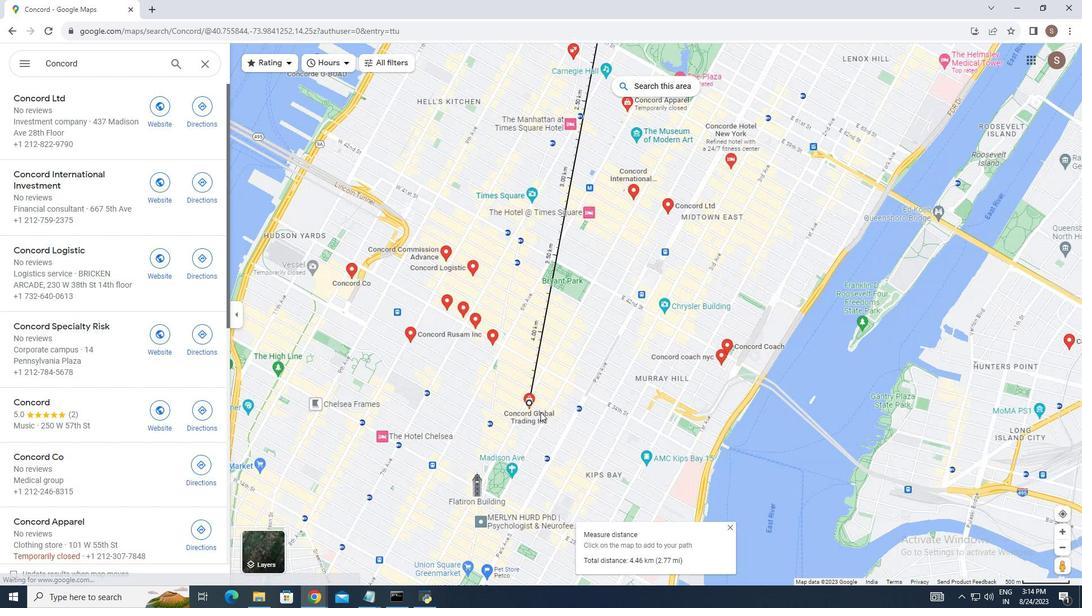 
Action: Mouse scrolled (514, 406) with delta (0, 0)
Screenshot: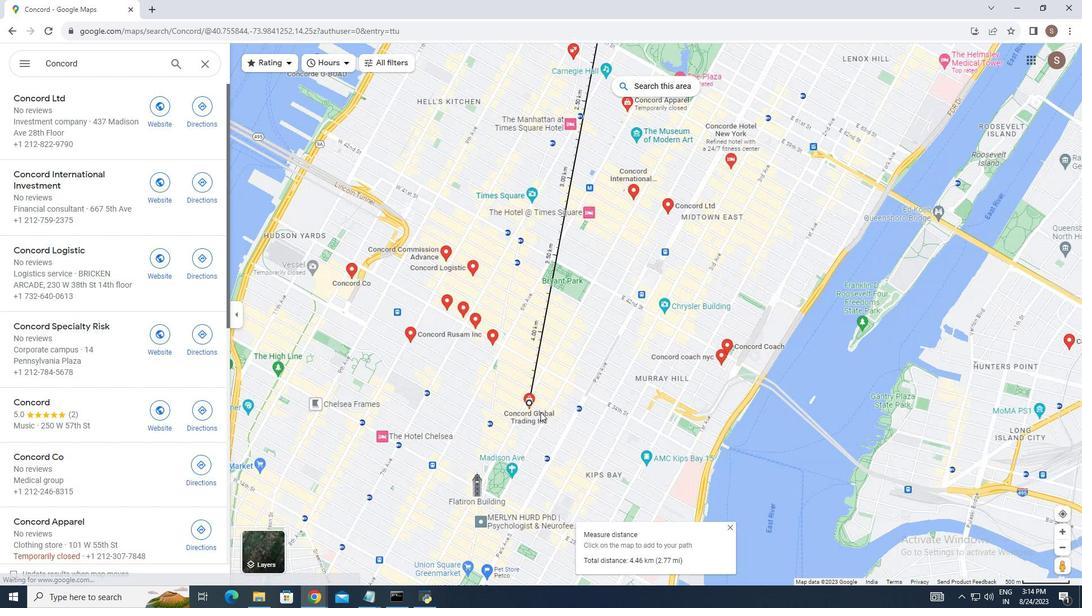 
Action: Mouse moved to (526, 421)
Screenshot: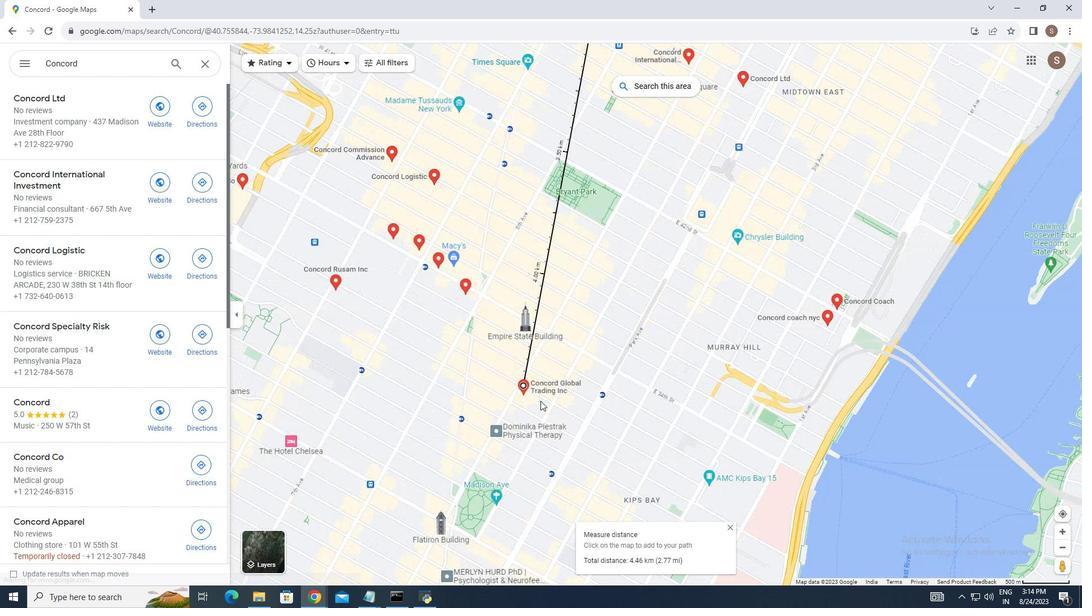 
Action: Mouse scrolled (524, 419) with delta (0, 0)
Screenshot: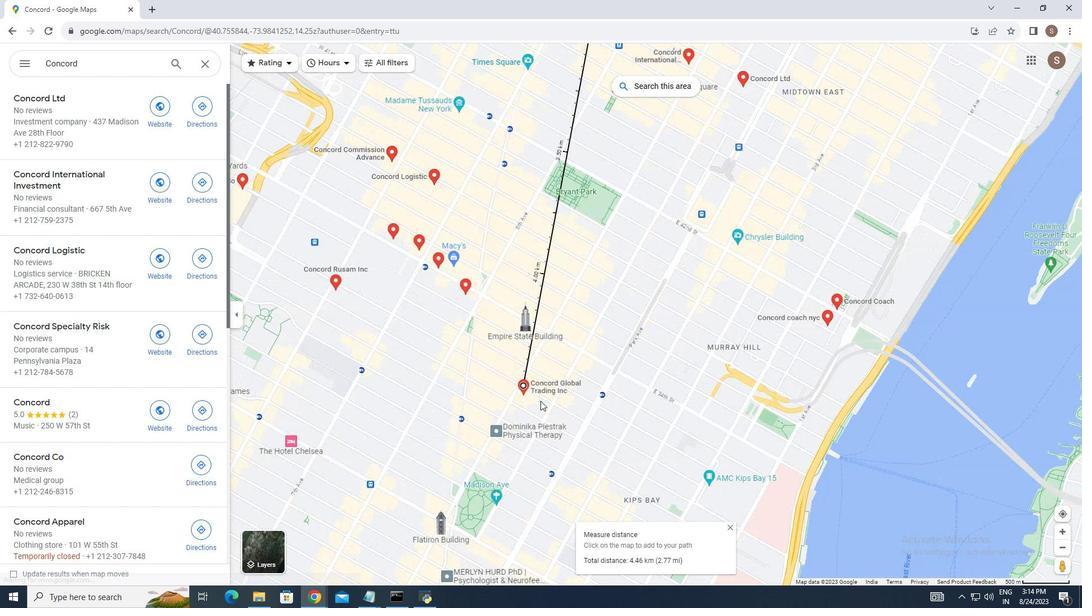 
Action: Mouse moved to (531, 426)
Screenshot: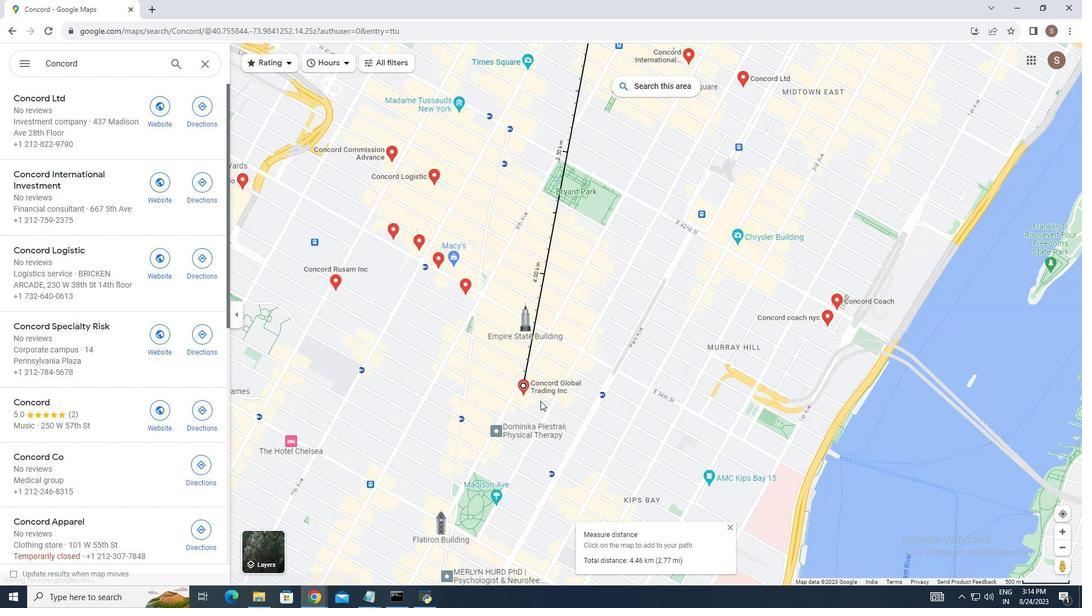 
Action: Mouse scrolled (531, 427) with delta (0, 0)
Screenshot: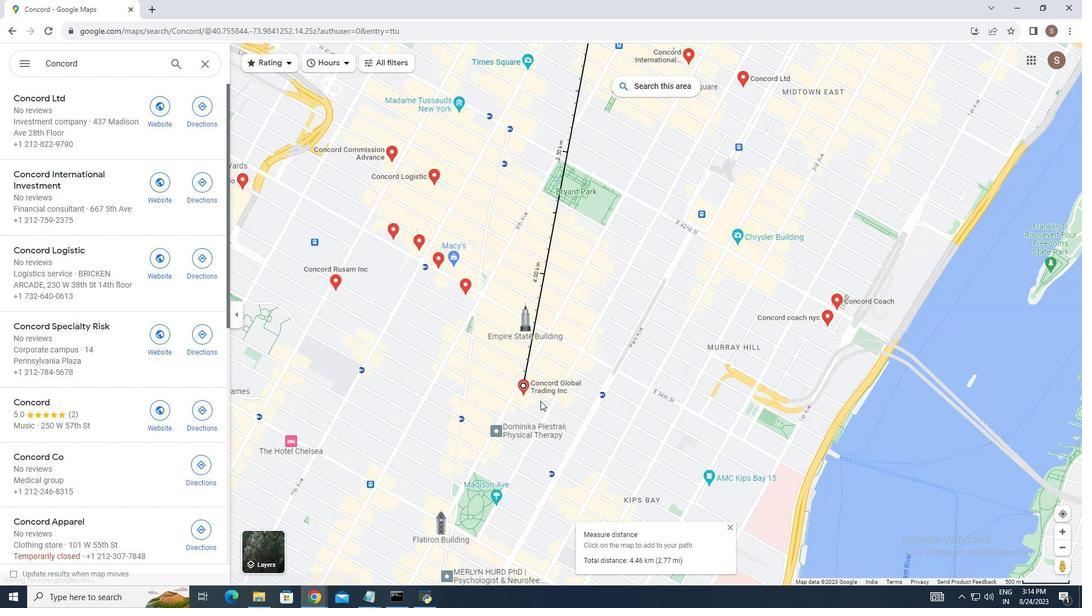
Action: Mouse moved to (534, 431)
Screenshot: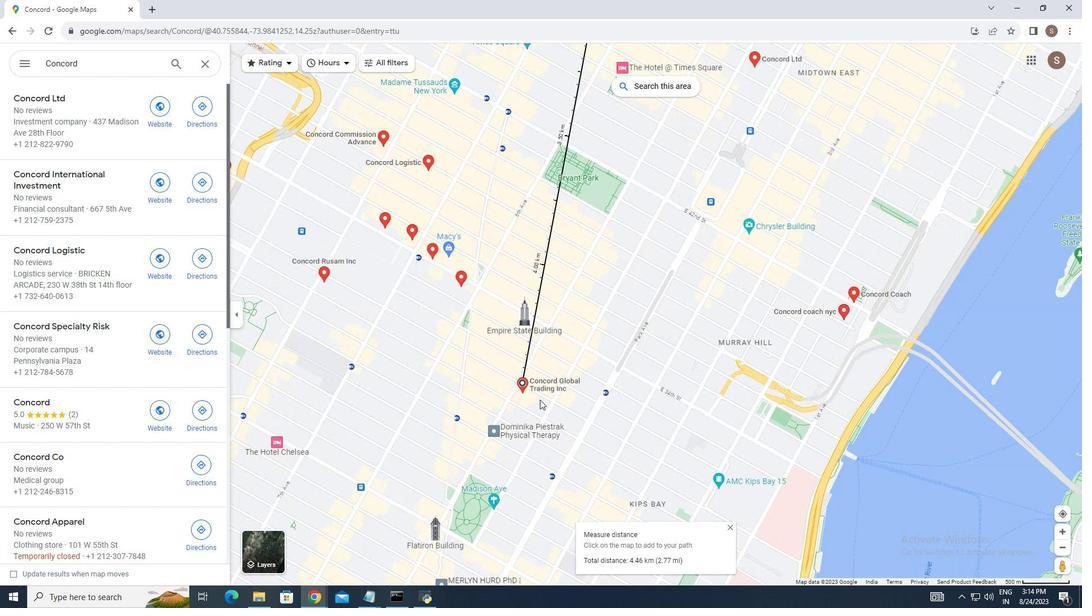 
Action: Mouse scrolled (534, 432) with delta (0, 0)
Screenshot: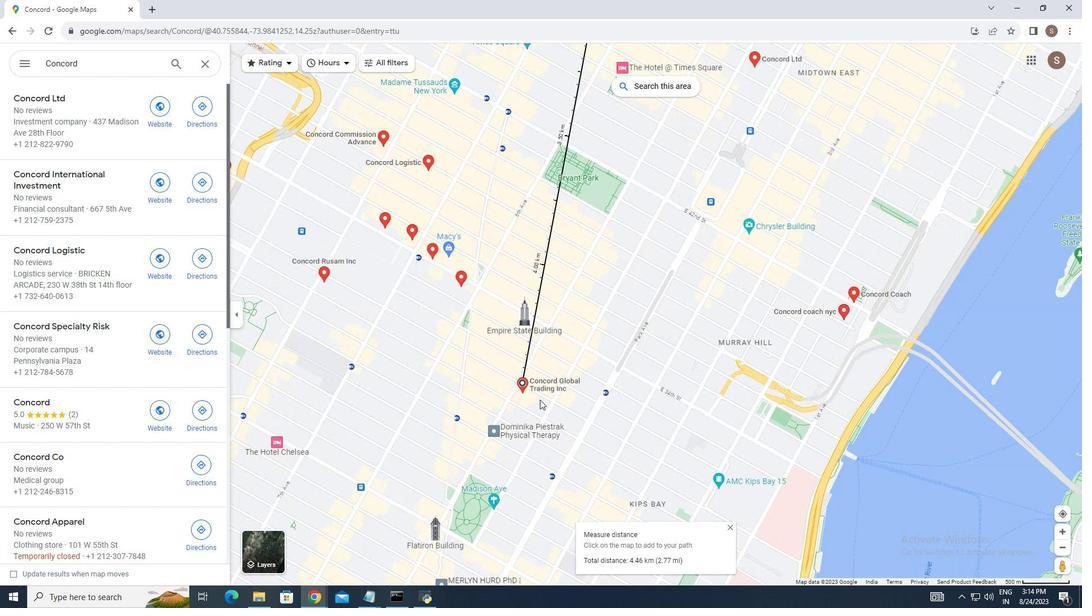 
Action: Mouse moved to (538, 432)
Screenshot: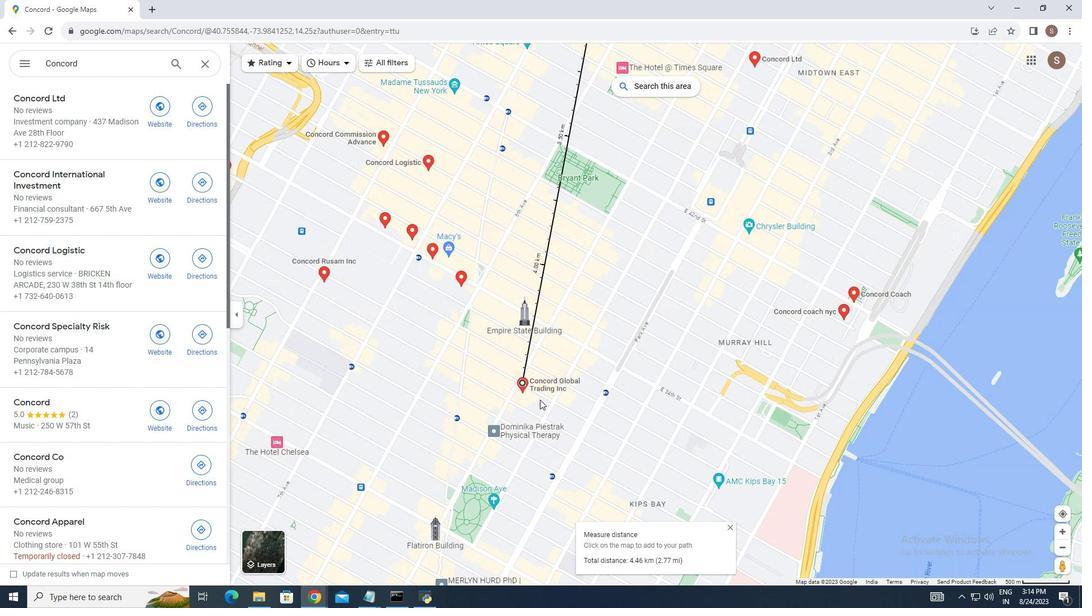 
Action: Mouse scrolled (538, 433) with delta (0, 0)
Screenshot: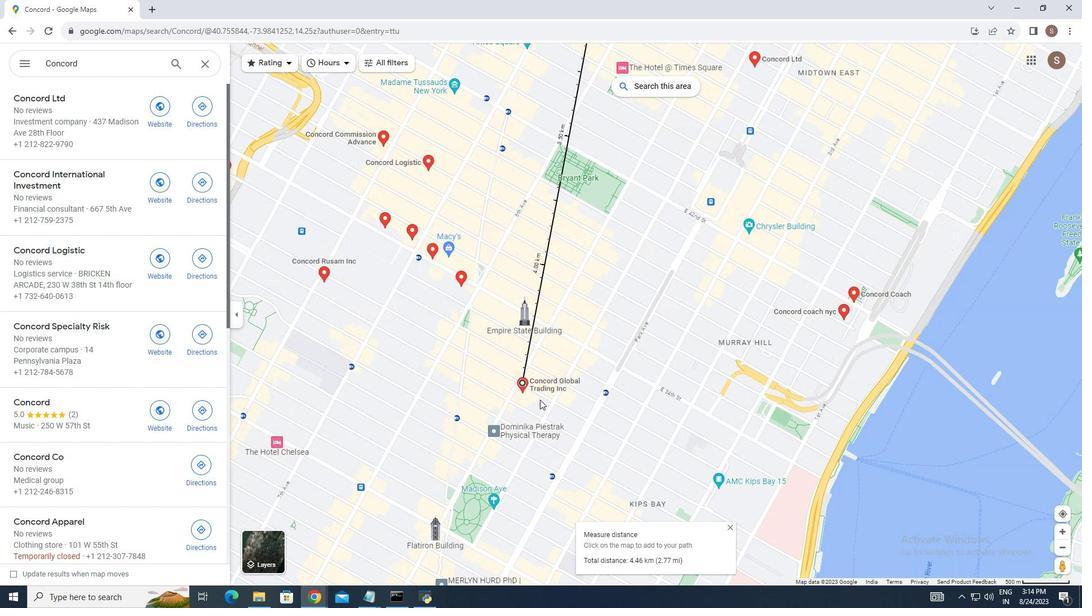 
Action: Mouse moved to (540, 432)
Screenshot: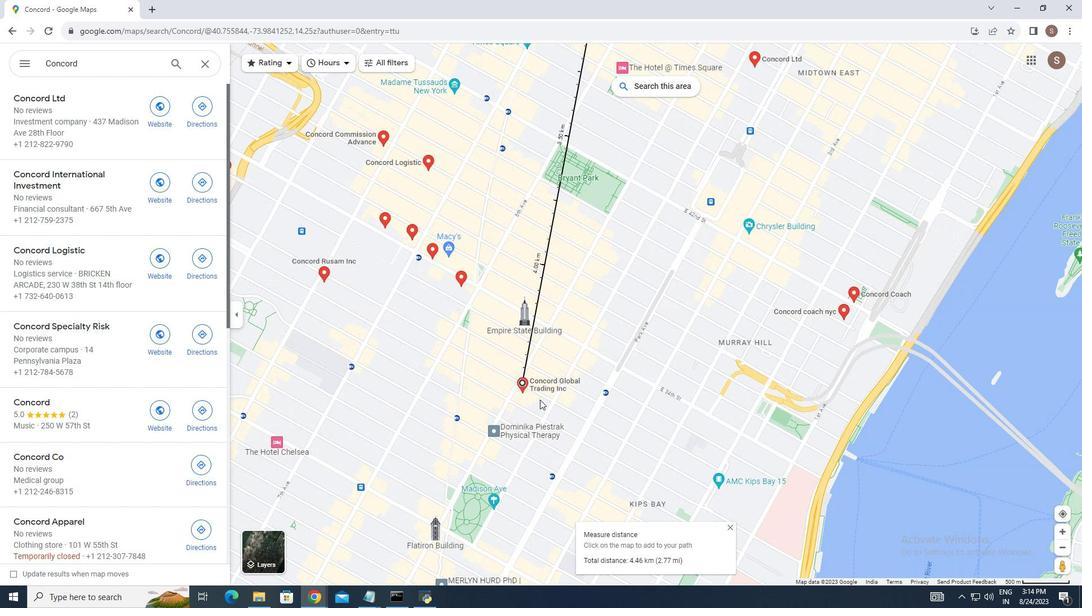 
Action: Mouse scrolled (540, 433) with delta (0, 0)
Screenshot: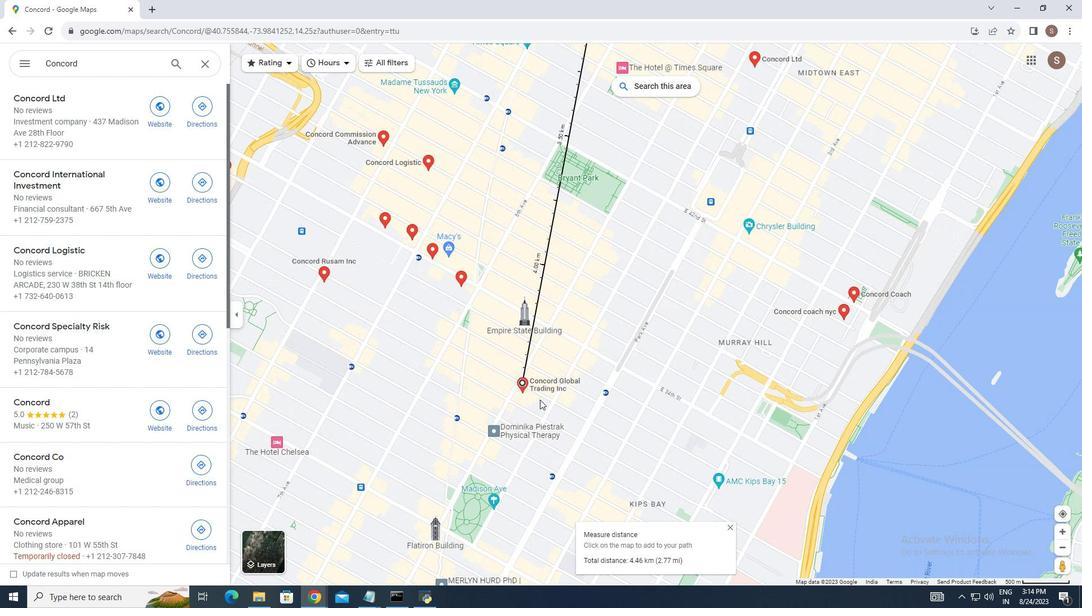
Action: Mouse moved to (540, 400)
Screenshot: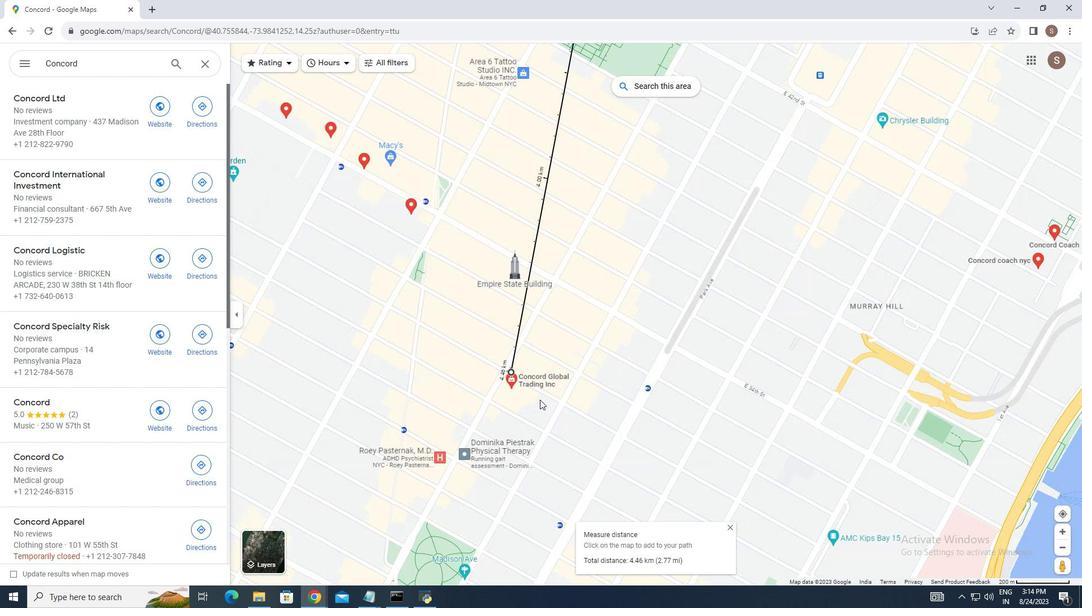 
Action: Mouse scrolled (540, 400) with delta (0, 0)
Screenshot: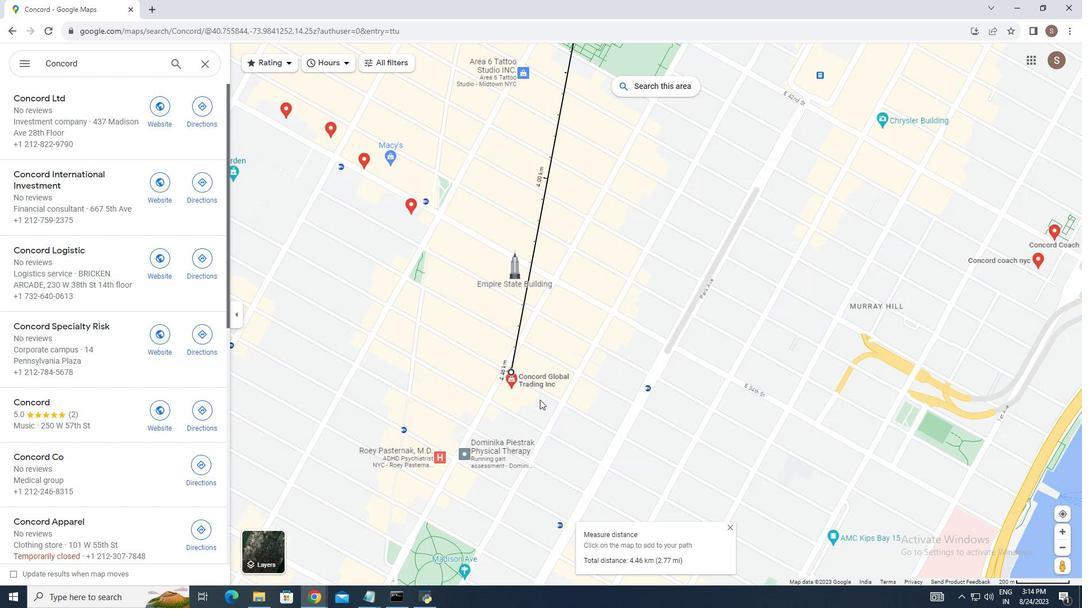 
Action: Mouse scrolled (540, 400) with delta (0, 0)
Screenshot: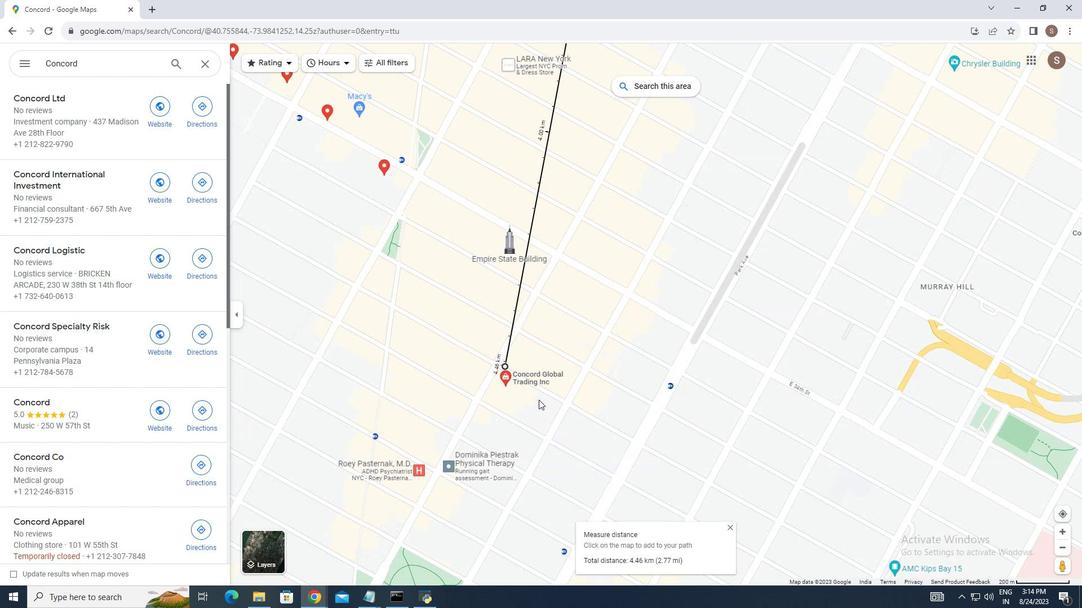 
Action: Mouse scrolled (540, 400) with delta (0, 0)
Screenshot: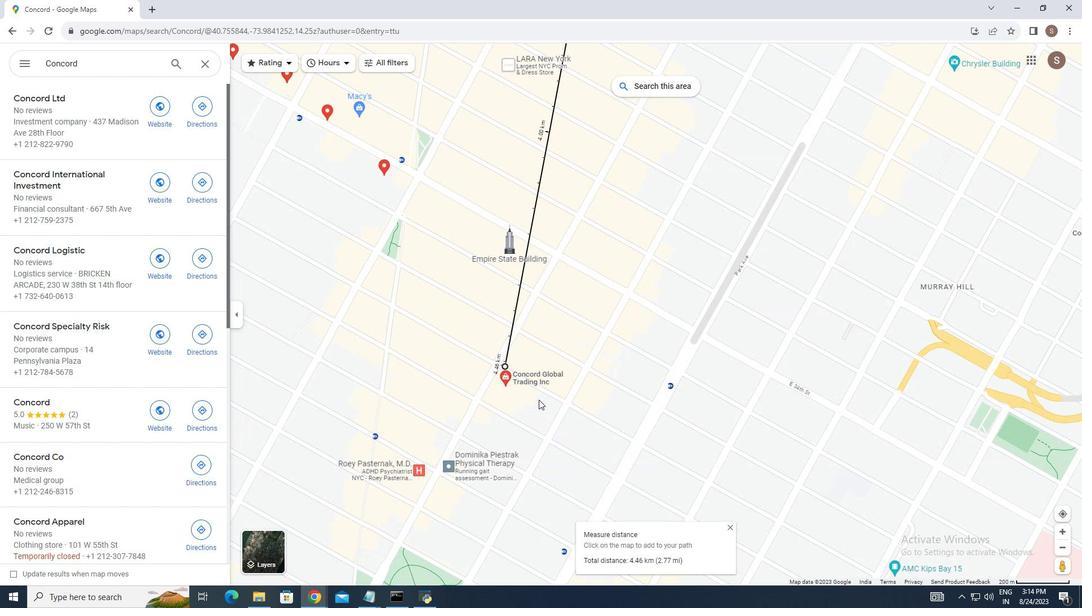 
Action: Mouse moved to (540, 400)
Screenshot: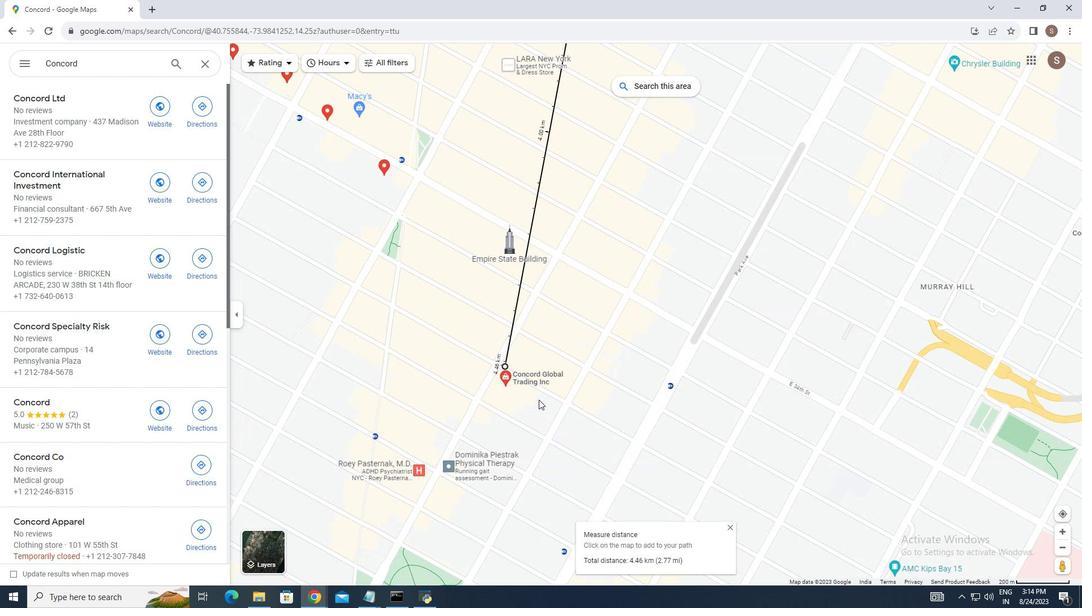
Action: Mouse scrolled (540, 400) with delta (0, 0)
Screenshot: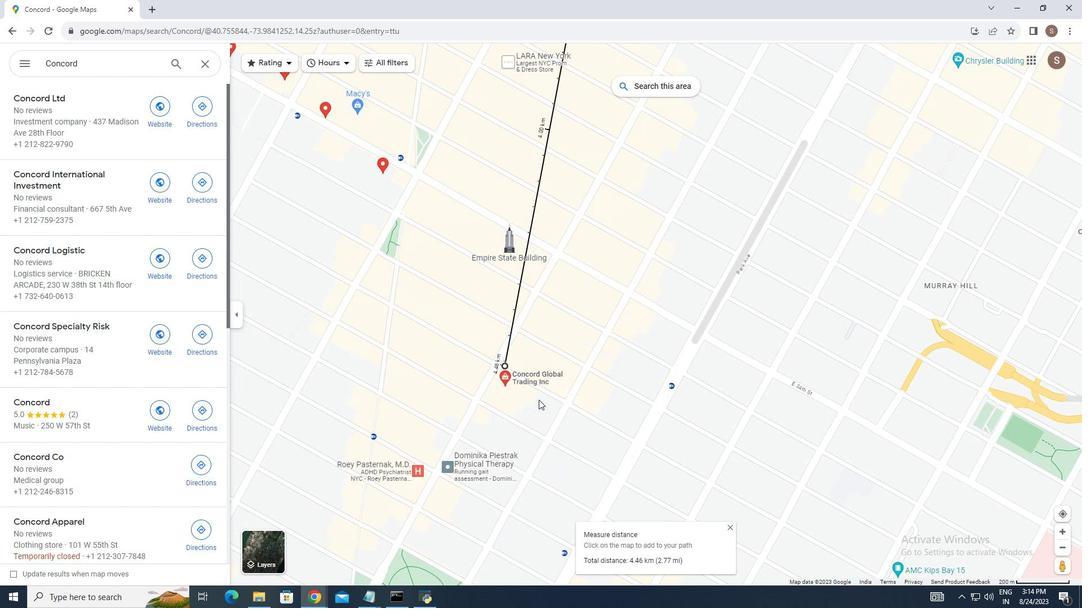 
Action: Mouse moved to (494, 330)
Screenshot: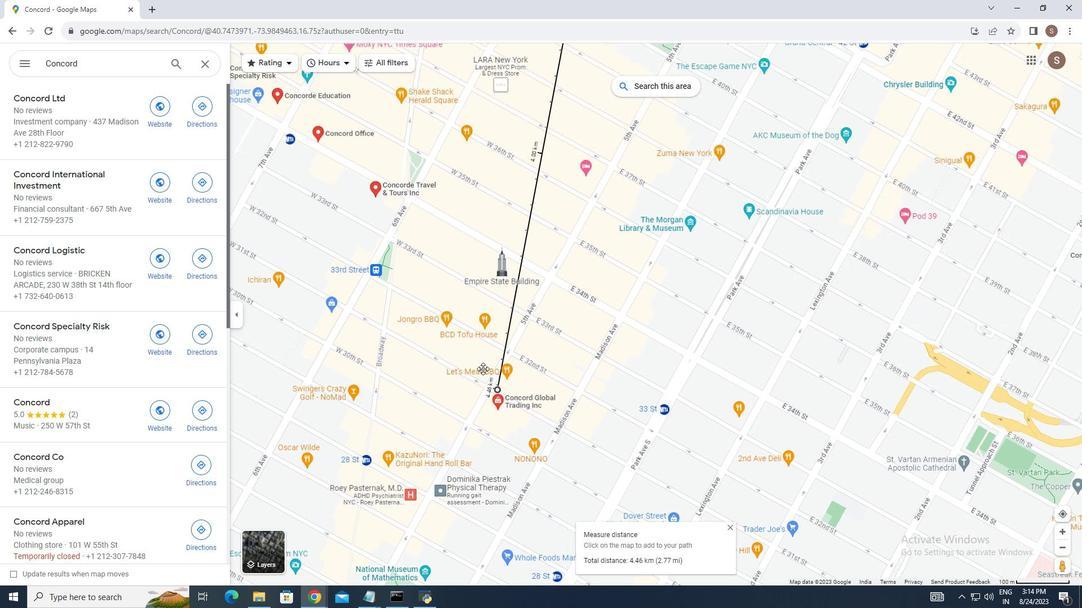 
Action: Mouse pressed left at (494, 330)
Screenshot: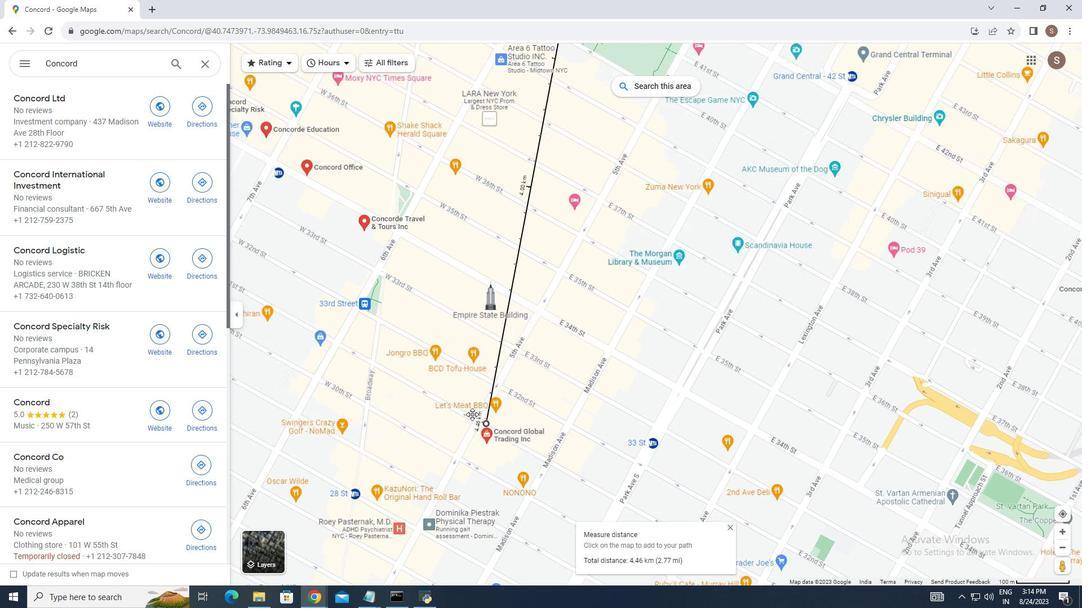 
Action: Mouse moved to (478, 330)
Screenshot: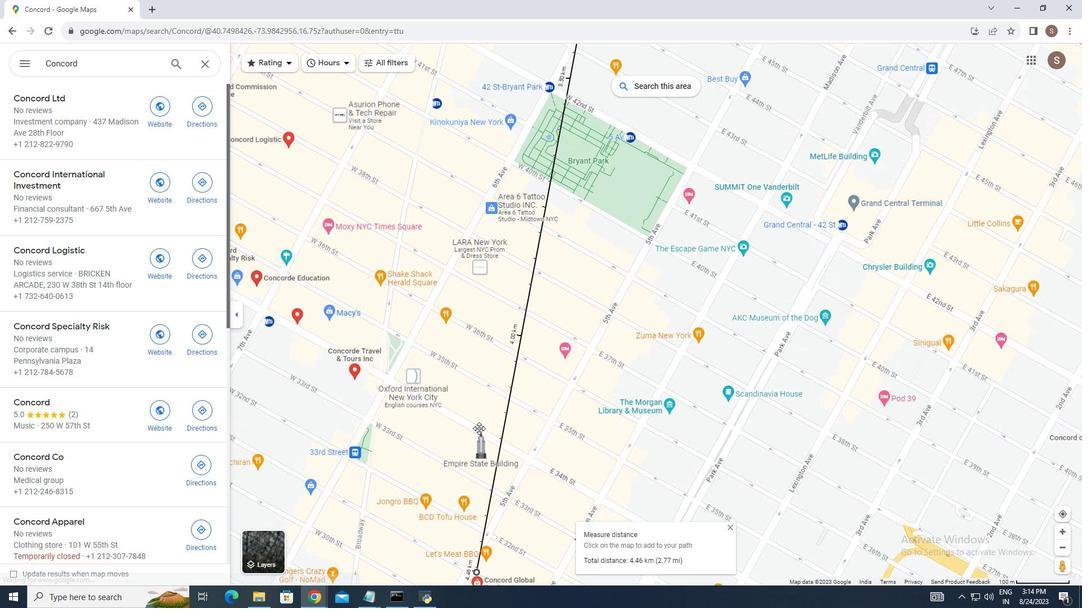 
Action: Mouse pressed left at (478, 330)
Screenshot: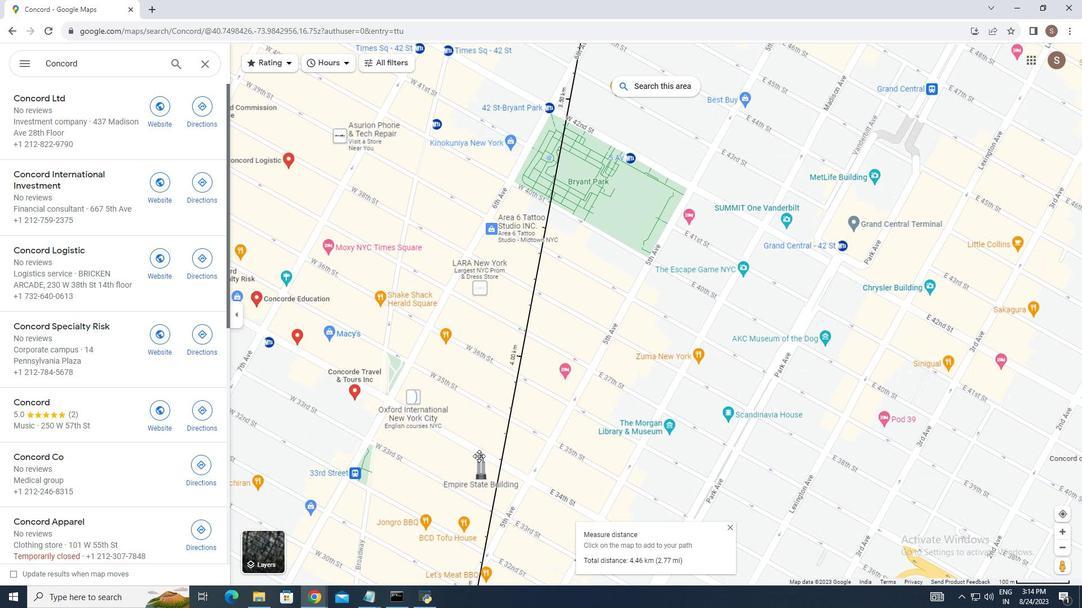 
Action: Mouse moved to (519, 308)
Screenshot: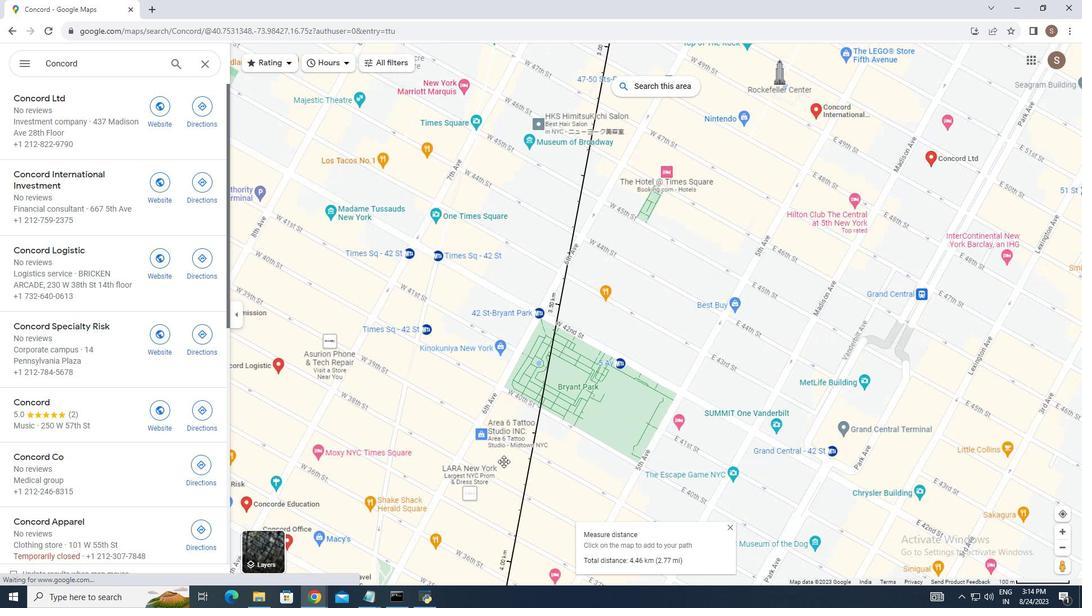 
Action: Mouse pressed left at (519, 308)
Screenshot: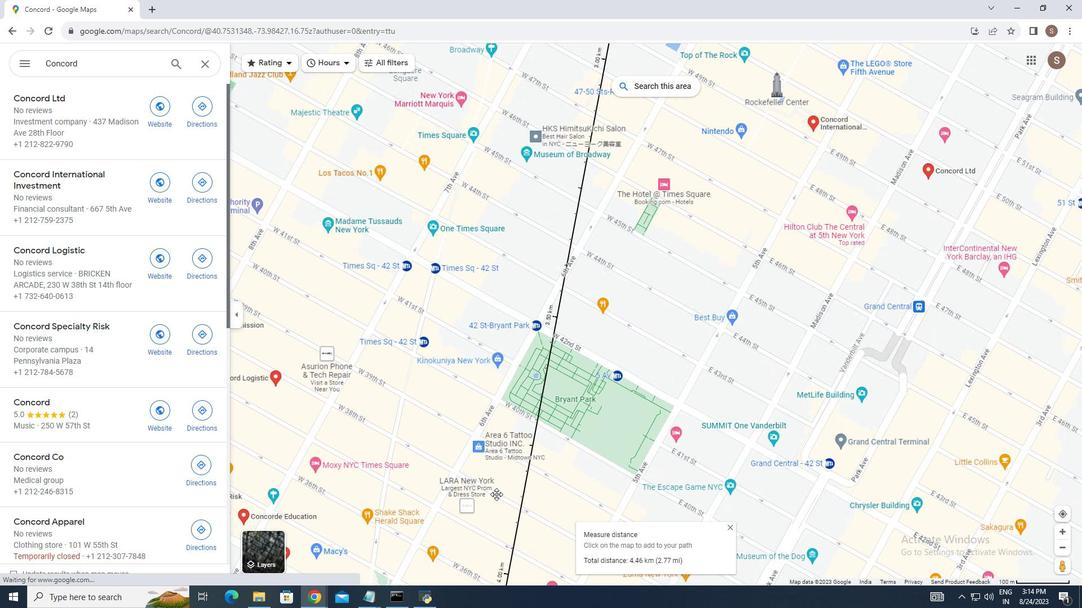 
Action: Mouse moved to (534, 324)
Screenshot: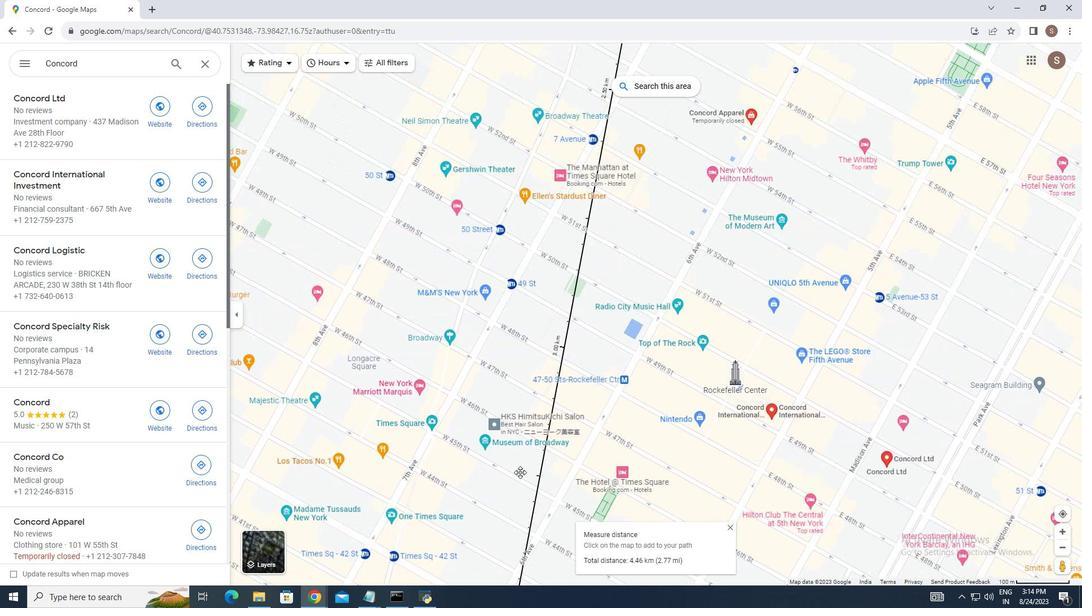 
Action: Mouse pressed left at (534, 324)
Screenshot: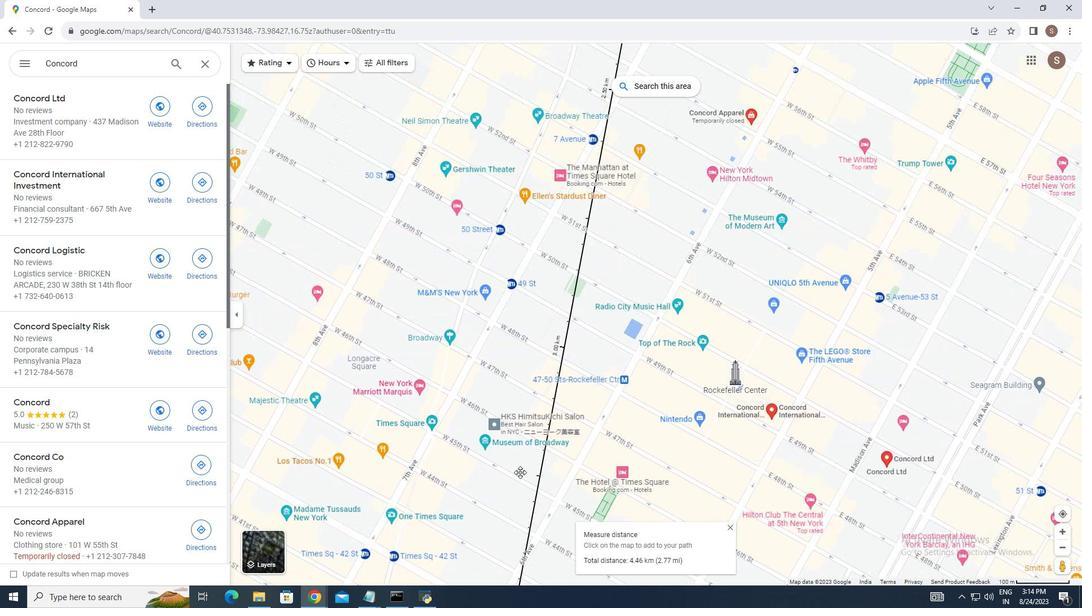 
Action: Mouse moved to (556, 305)
Screenshot: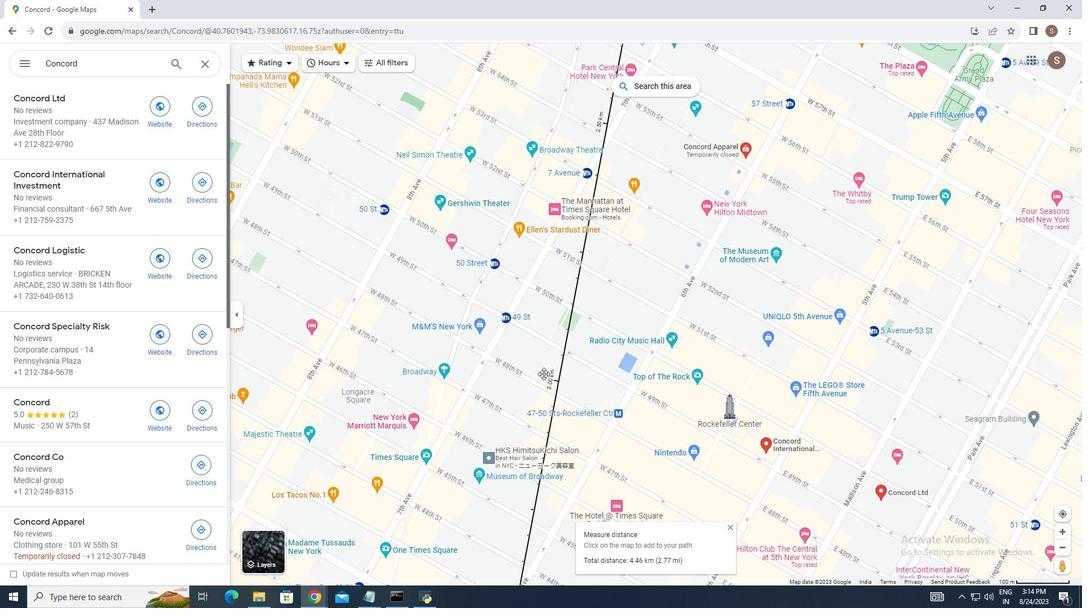 
Action: Mouse pressed left at (556, 305)
Screenshot: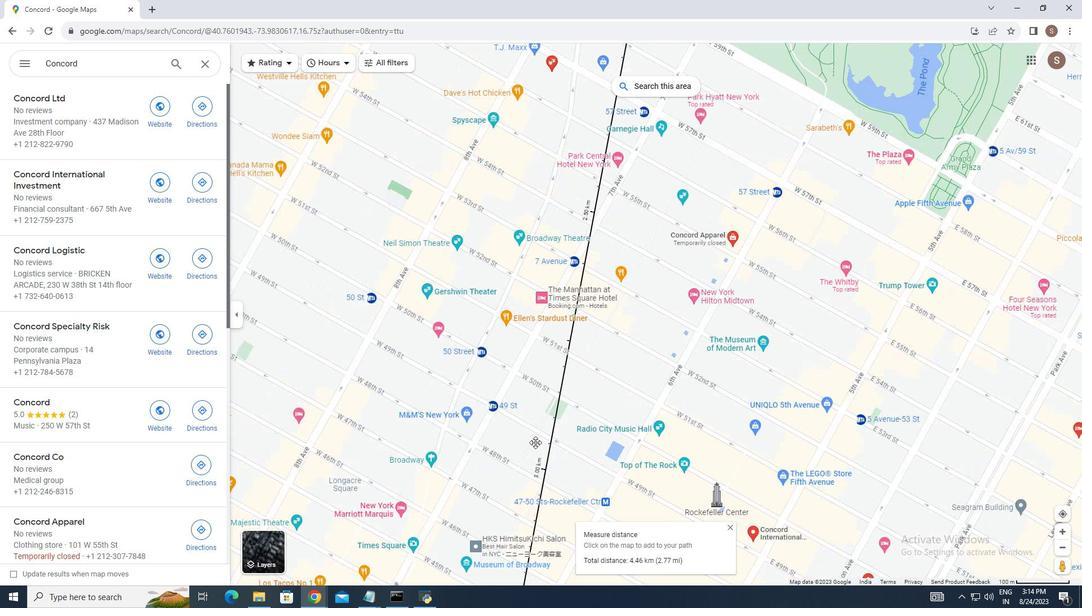 
Action: Mouse moved to (609, 369)
Screenshot: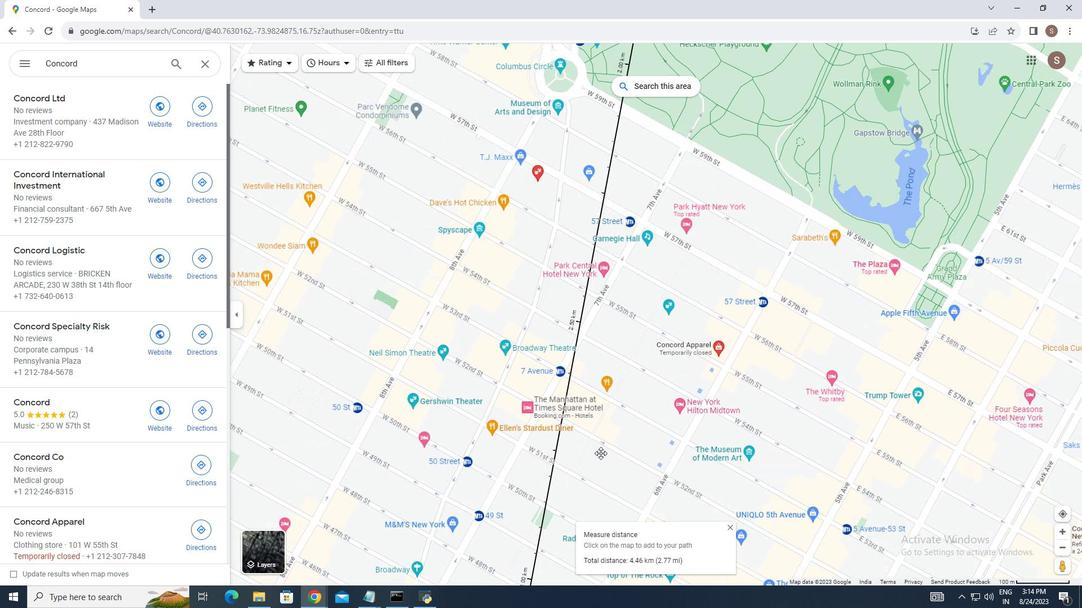
Action: Mouse pressed left at (609, 369)
Screenshot: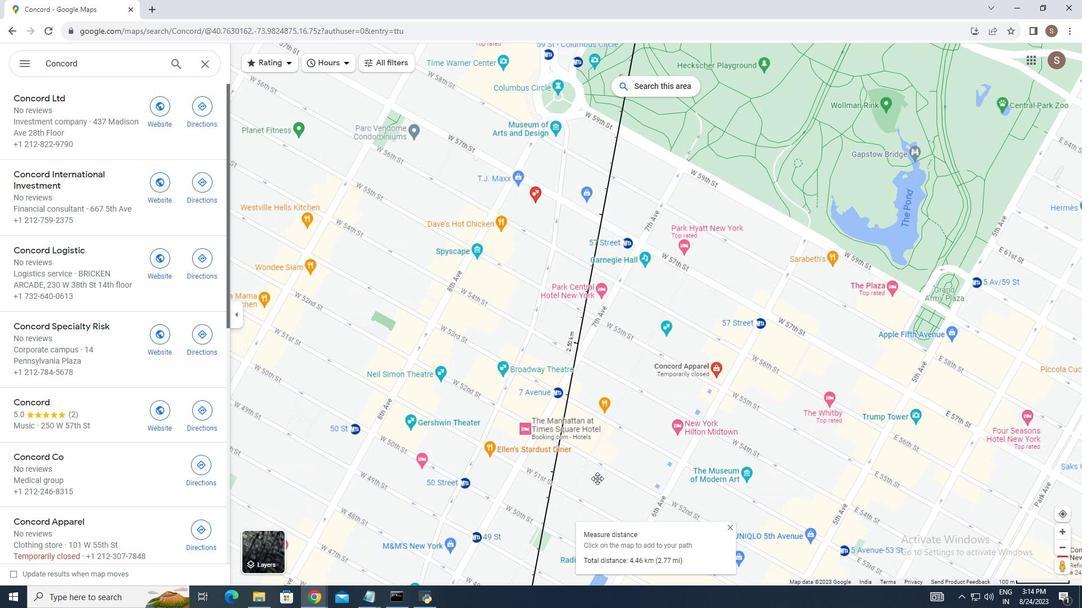 
Action: Mouse moved to (618, 323)
Screenshot: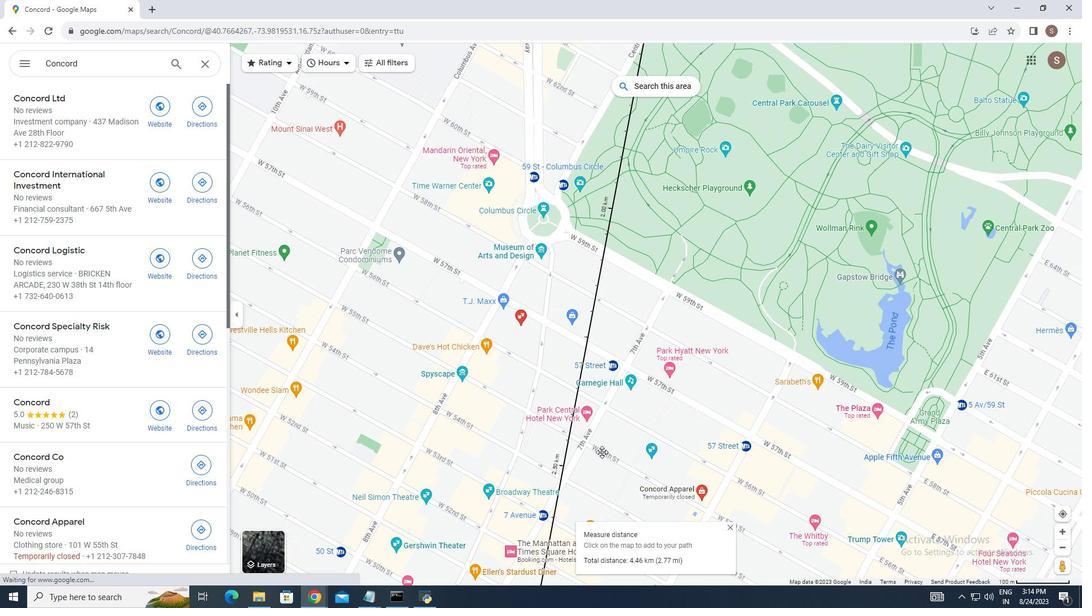 
Action: Mouse pressed left at (618, 323)
Screenshot: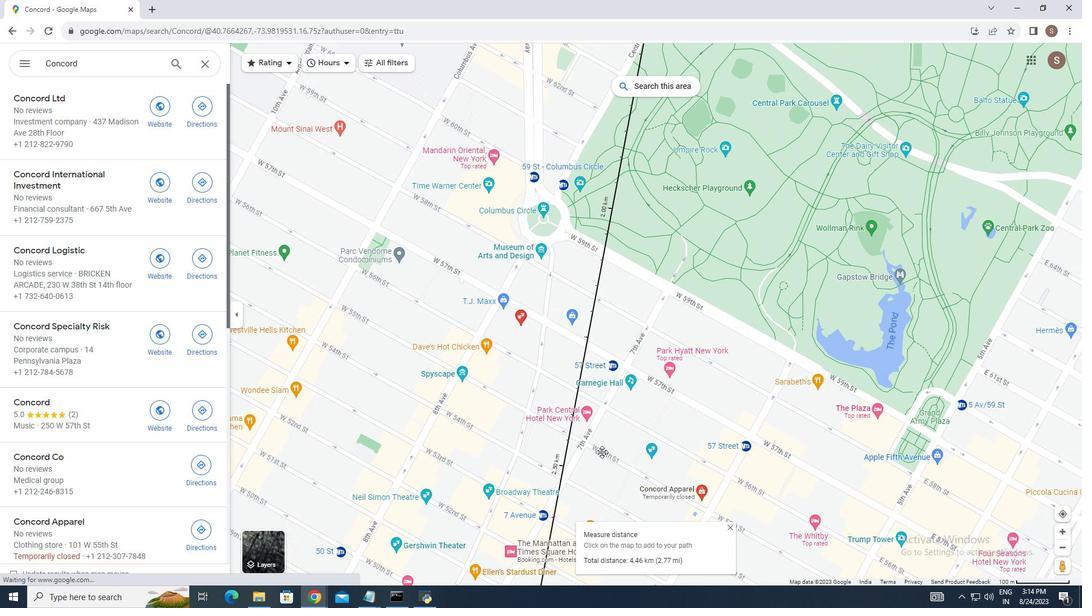
Action: Mouse moved to (638, 262)
Screenshot: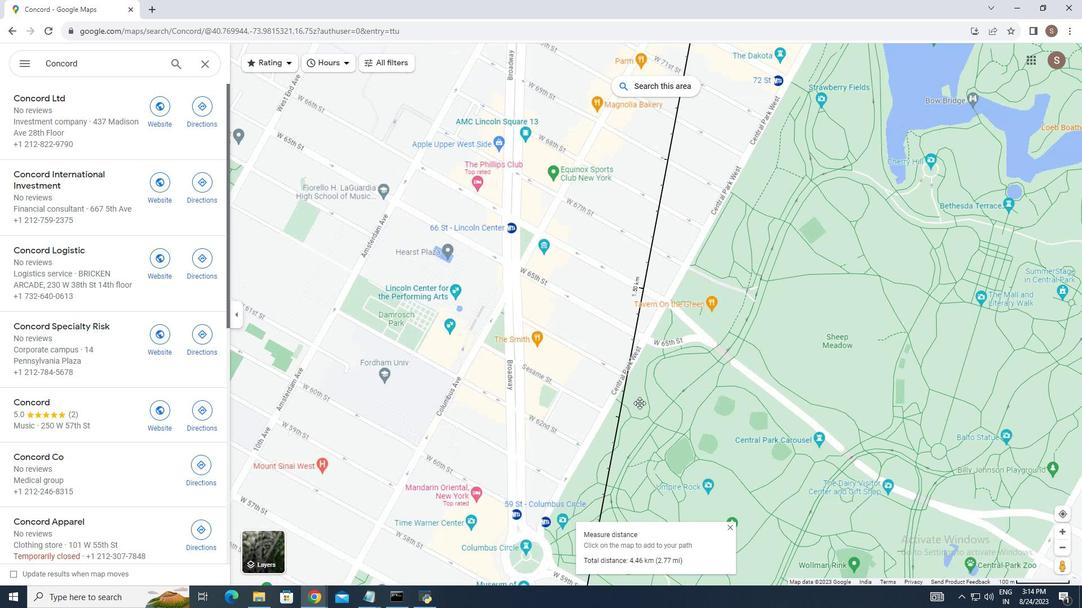 
Action: Mouse pressed left at (638, 260)
Screenshot: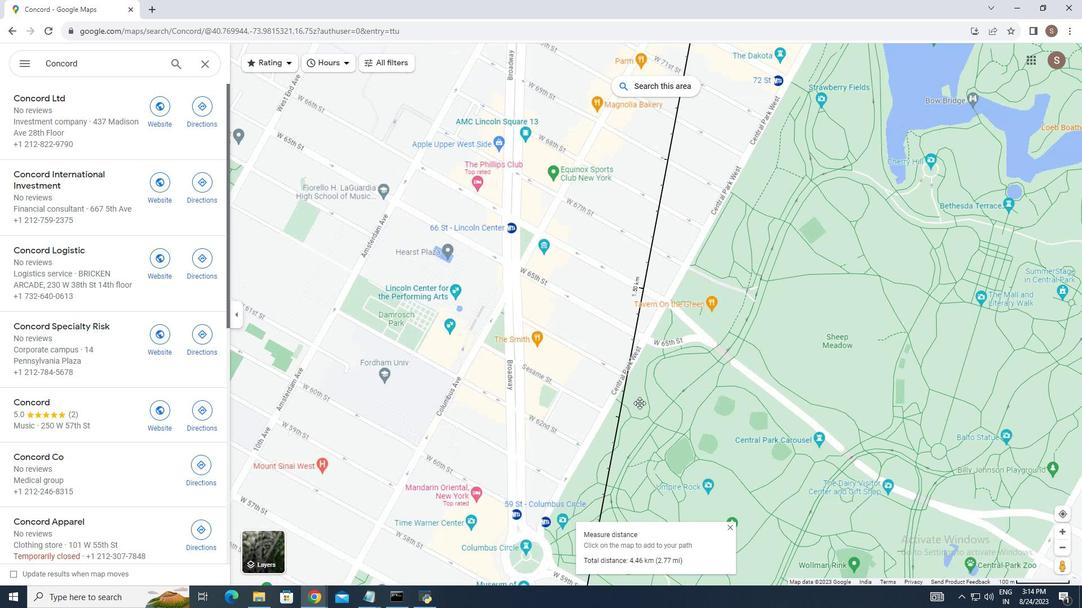 
Action: Mouse moved to (666, 222)
Screenshot: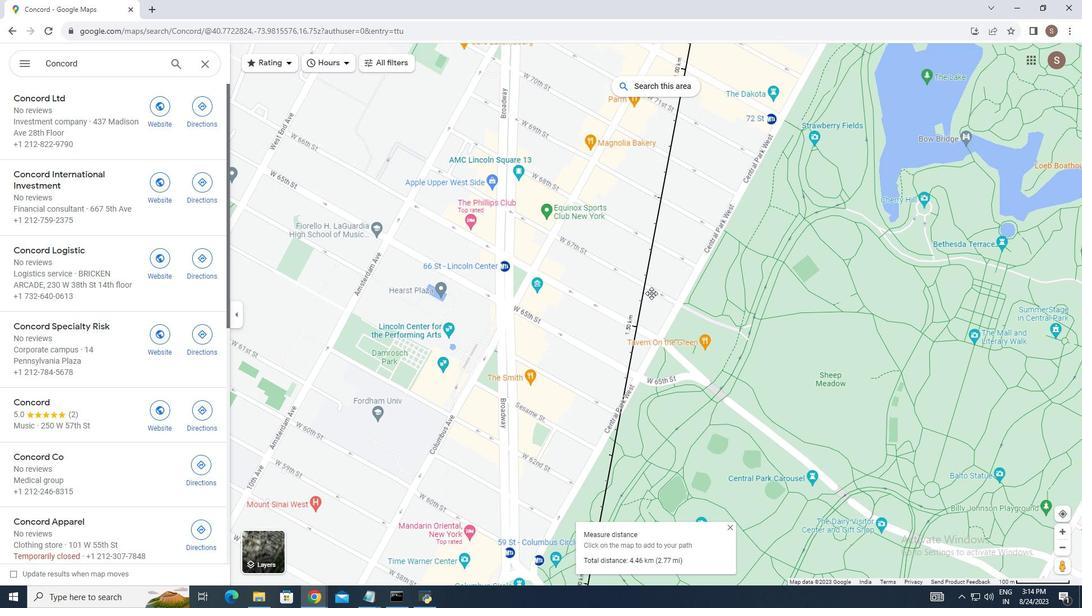 
Action: Mouse pressed left at (666, 222)
Screenshot: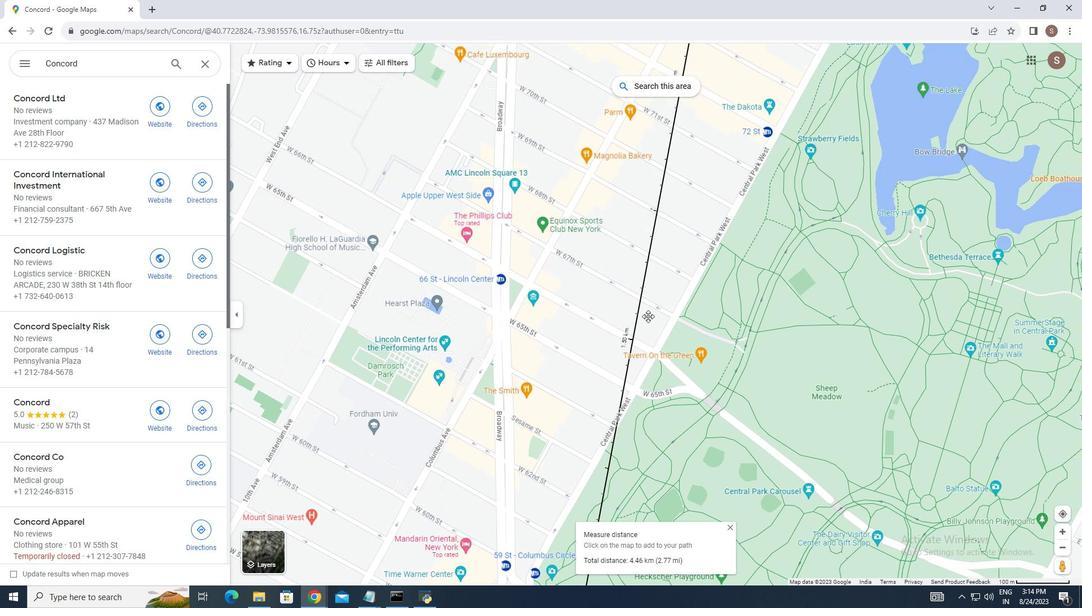
Action: Mouse moved to (670, 251)
Screenshot: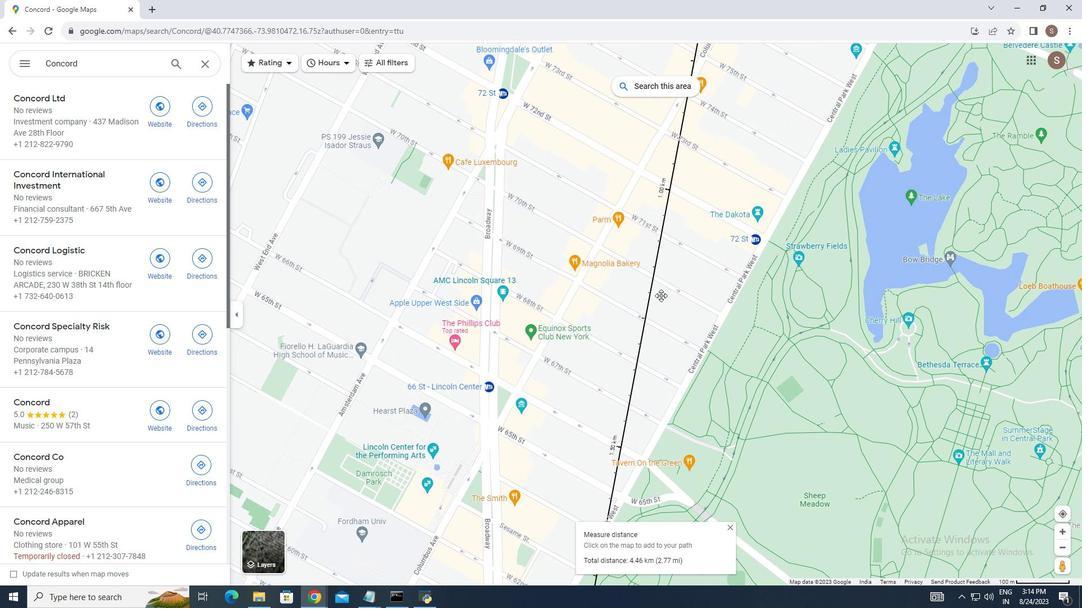 
Action: Mouse pressed left at (670, 251)
Screenshot: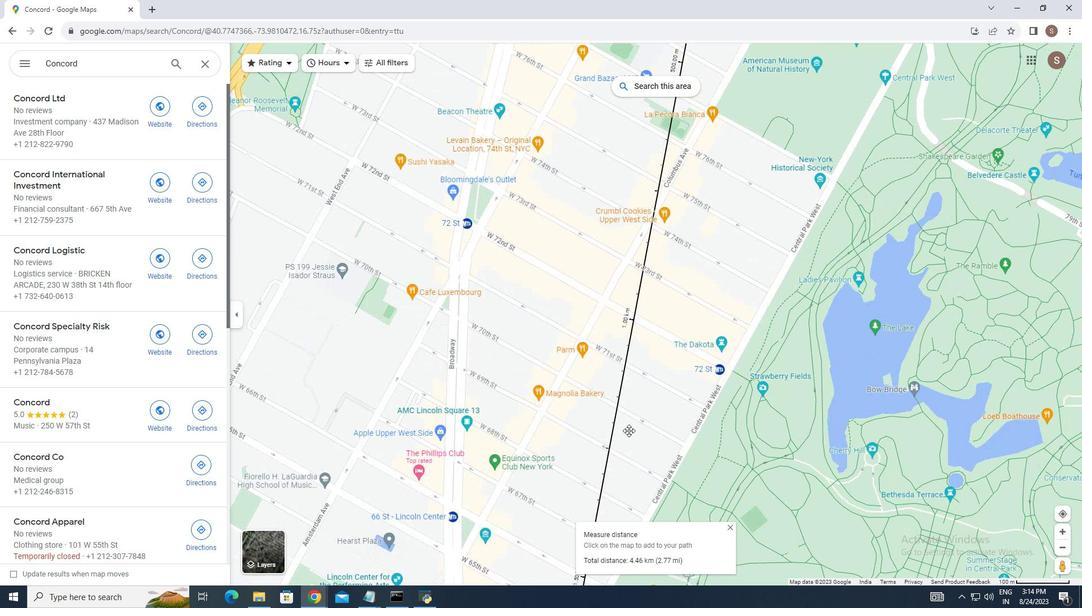 
Action: Mouse moved to (702, 204)
Screenshot: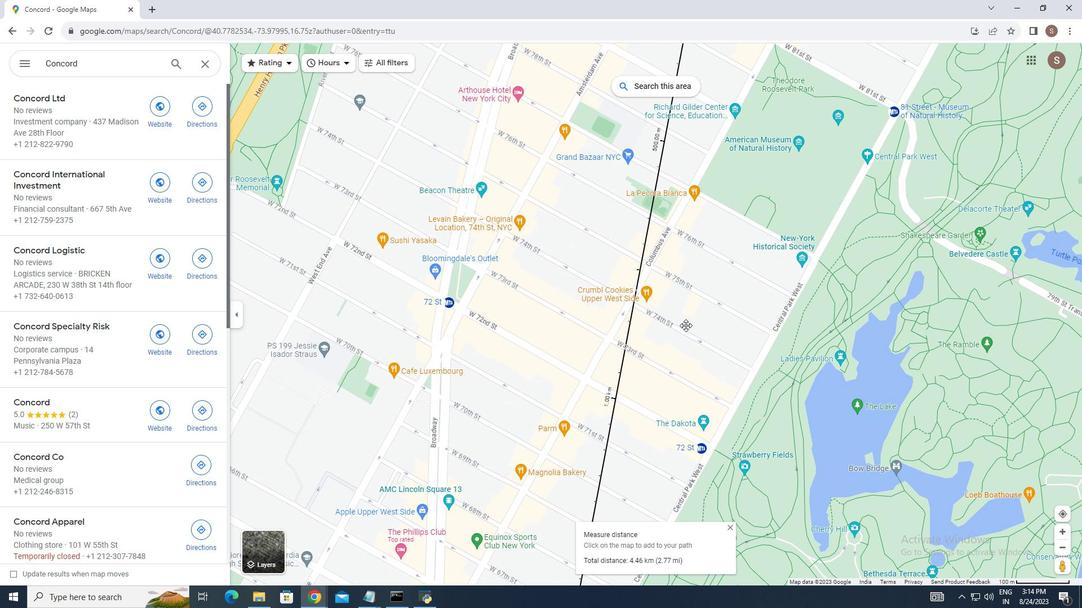 
Action: Mouse pressed left at (702, 204)
Screenshot: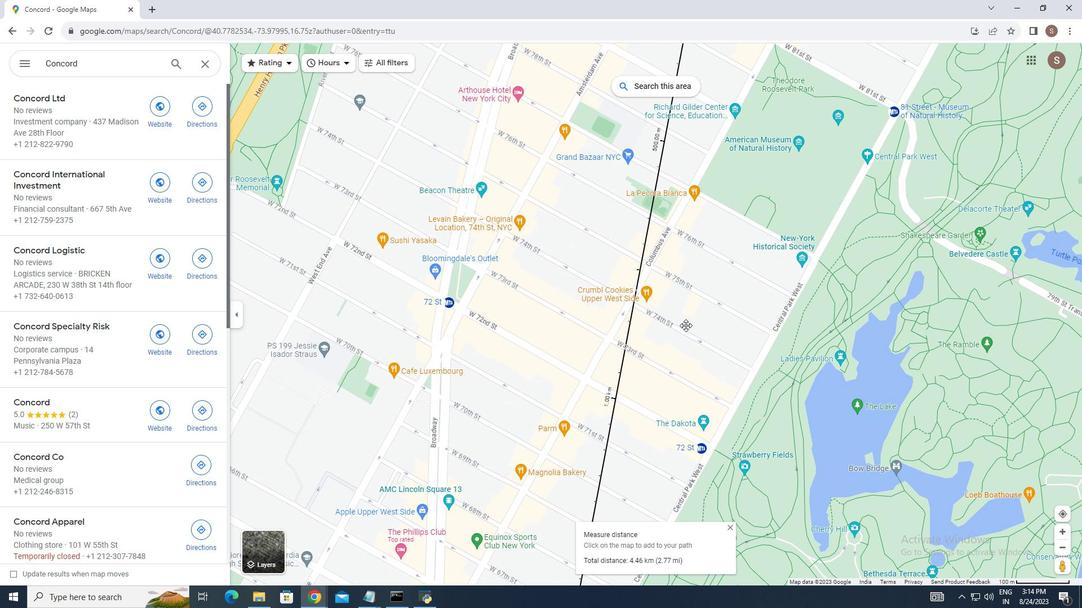
Action: Mouse moved to (711, 209)
Screenshot: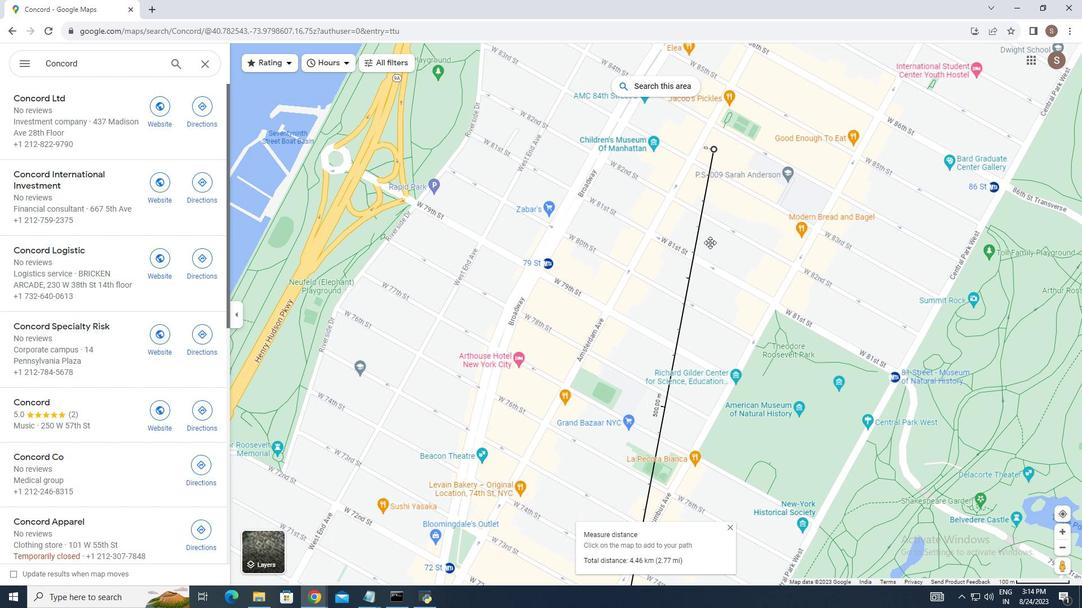 
Action: Mouse pressed left at (711, 209)
Screenshot: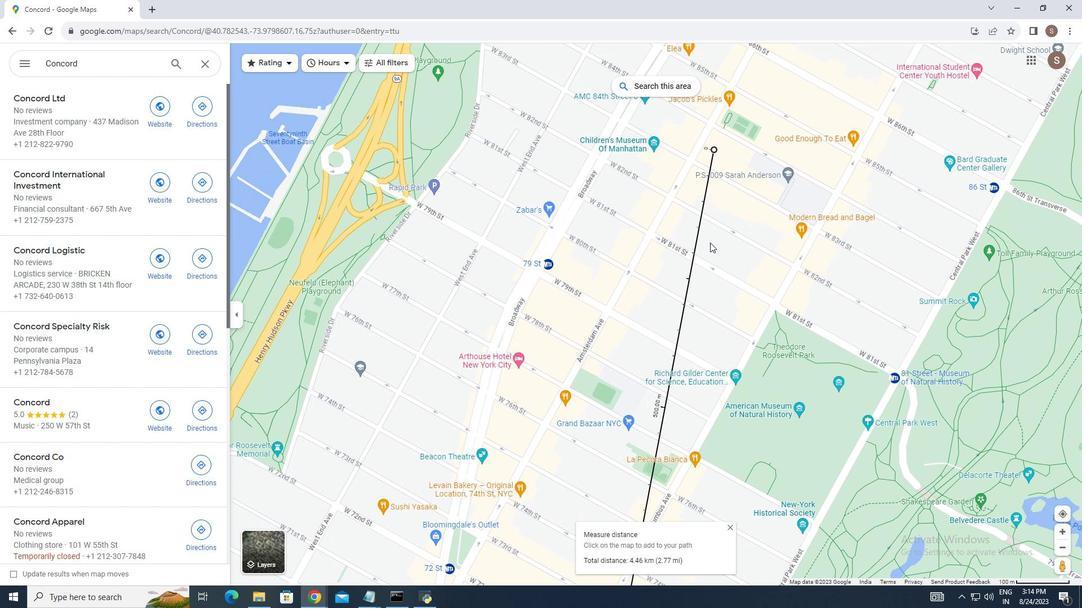 
Action: Mouse moved to (700, 235)
Screenshot: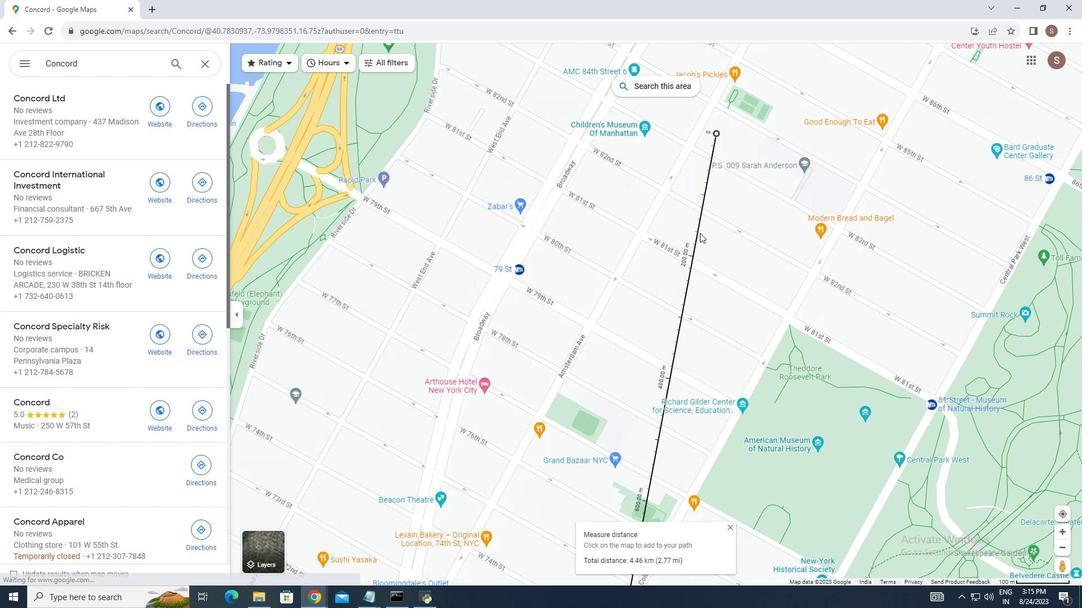 
Action: Mouse scrolled (700, 236) with delta (0, 0)
Screenshot: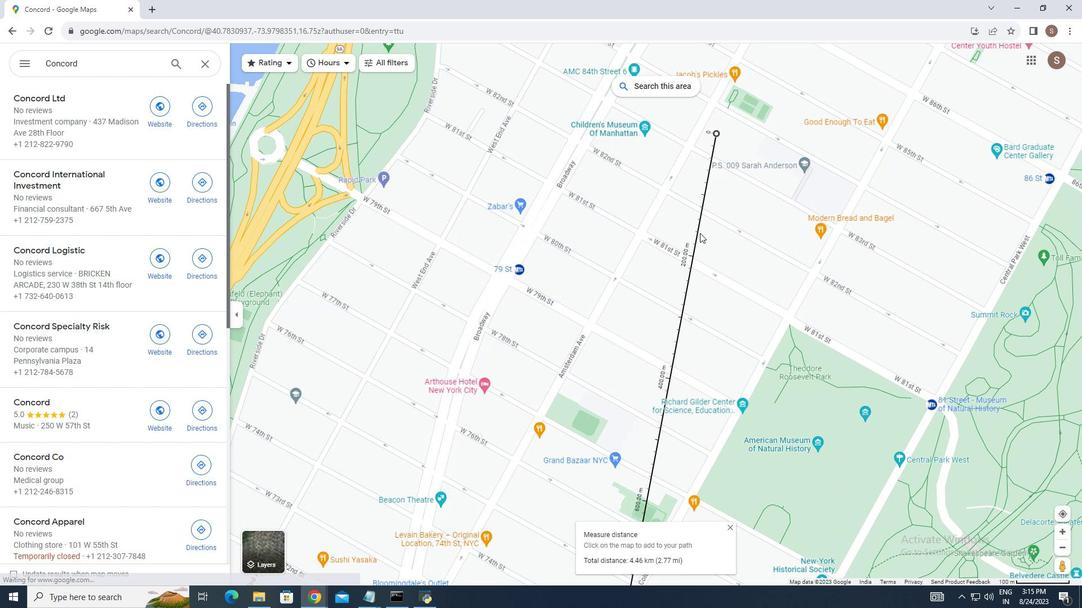 
Action: Mouse moved to (700, 233)
Screenshot: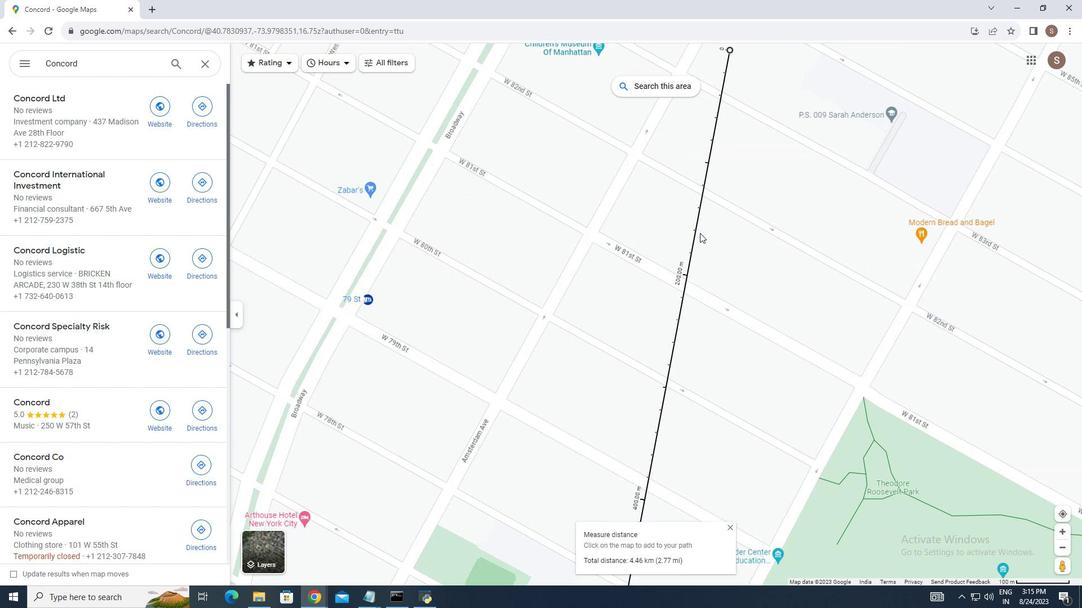 
Action: Mouse scrolled (700, 235) with delta (0, 0)
Screenshot: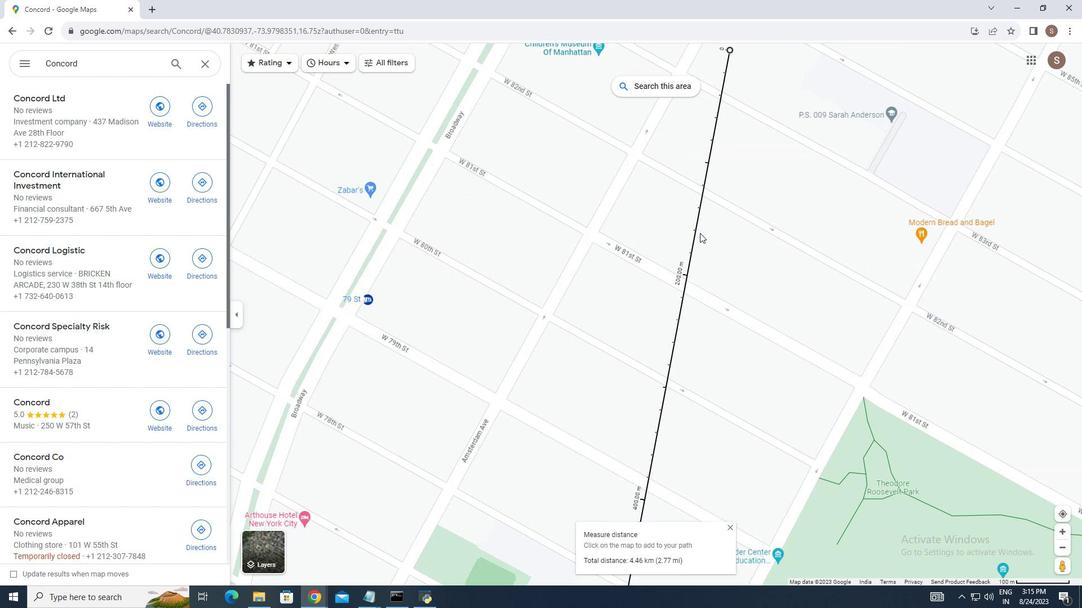 
Action: Mouse scrolled (700, 234) with delta (0, 0)
Screenshot: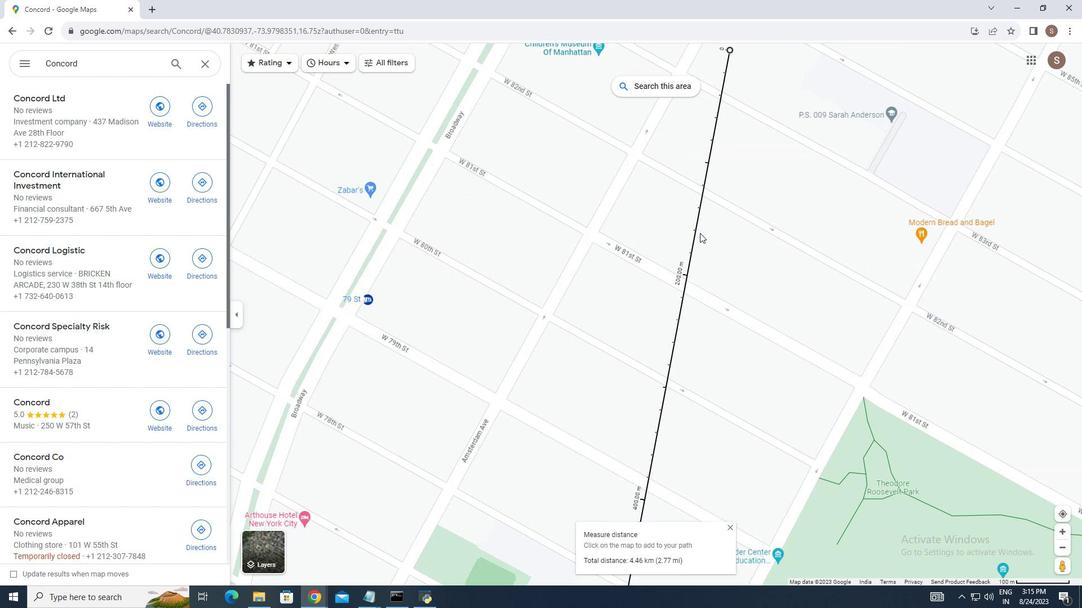 
Action: Mouse scrolled (700, 234) with delta (0, 0)
Screenshot: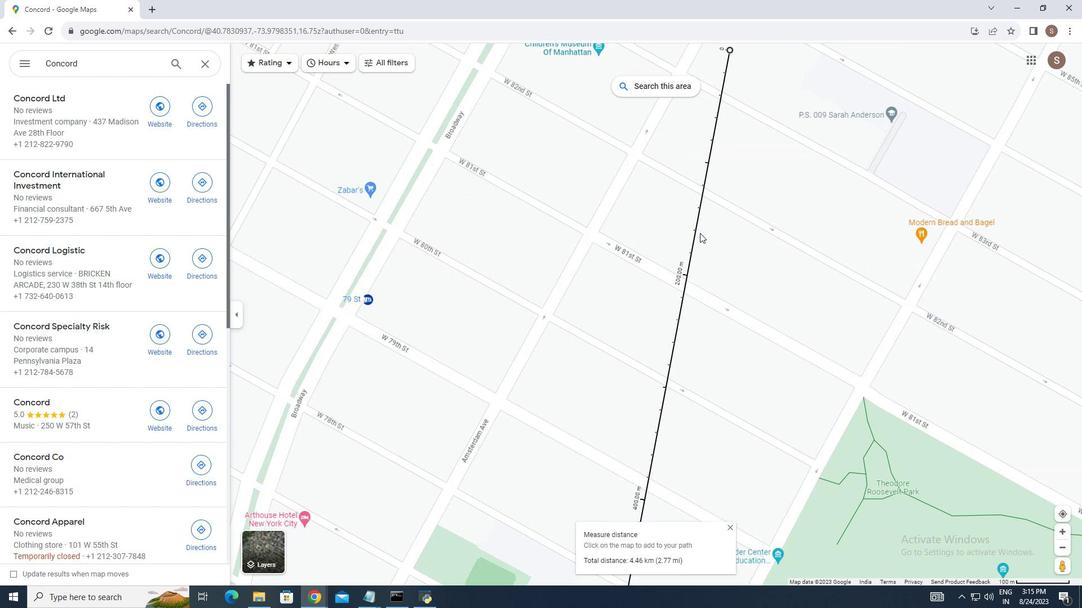 
Action: Mouse moved to (700, 233)
Screenshot: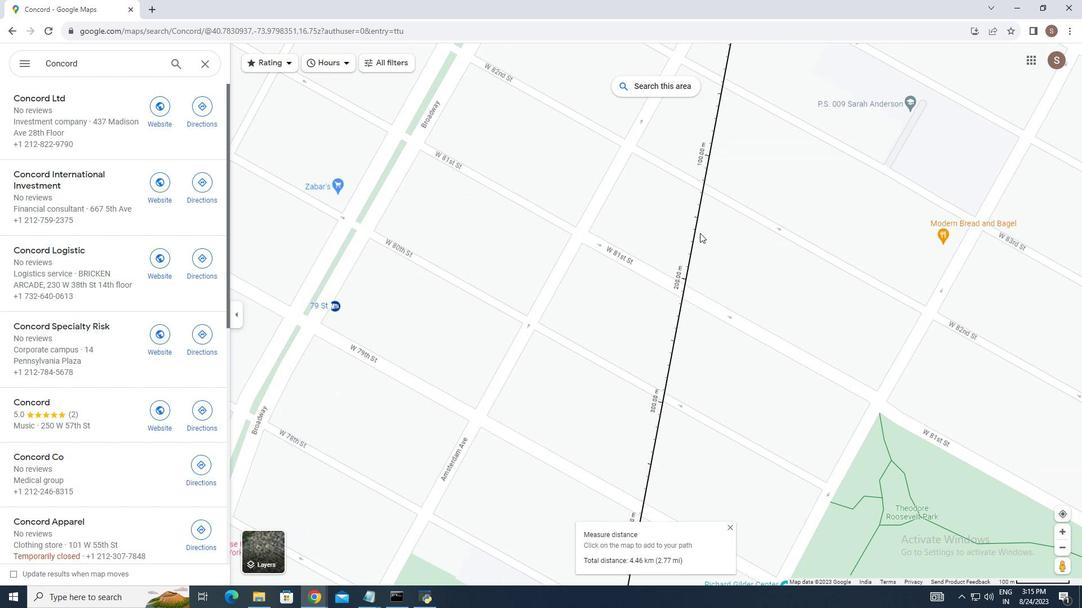 
Action: Mouse scrolled (700, 233) with delta (0, 0)
Screenshot: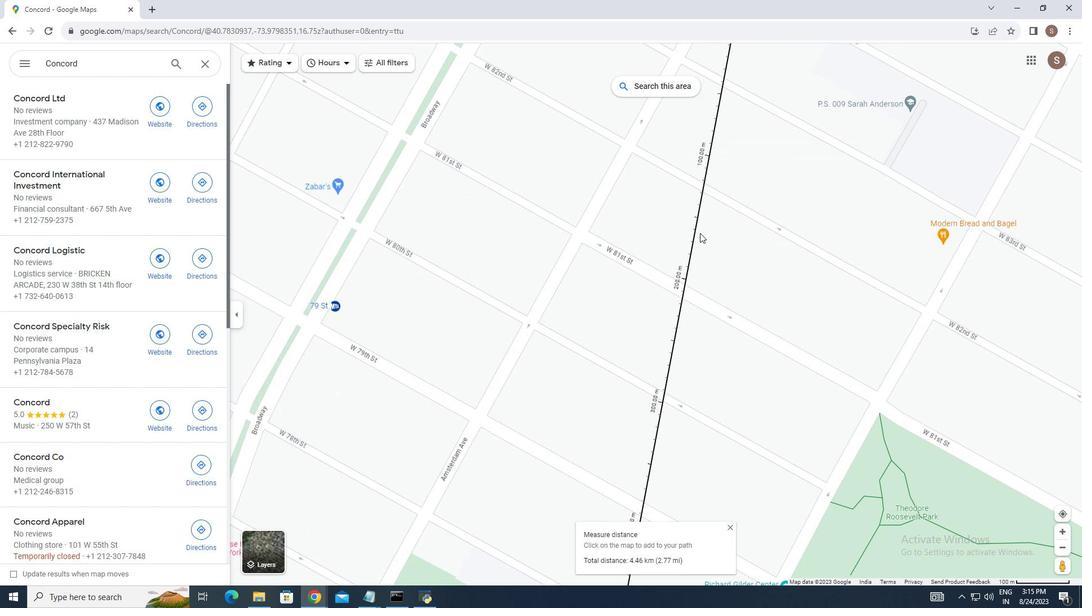 
Action: Mouse scrolled (700, 233) with delta (0, 0)
Screenshot: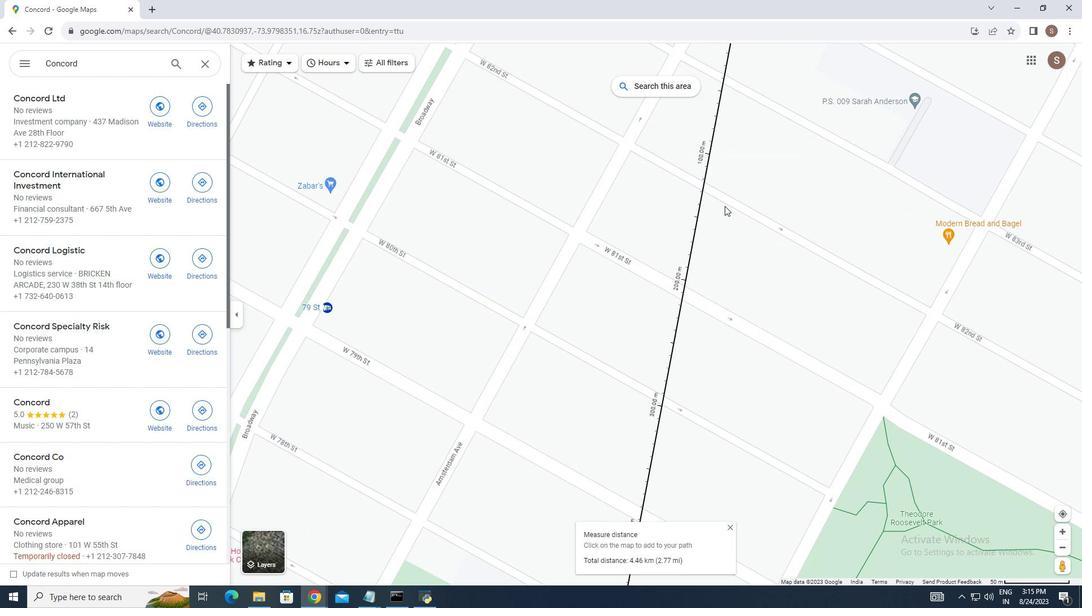 
Action: Mouse moved to (741, 155)
Screenshot: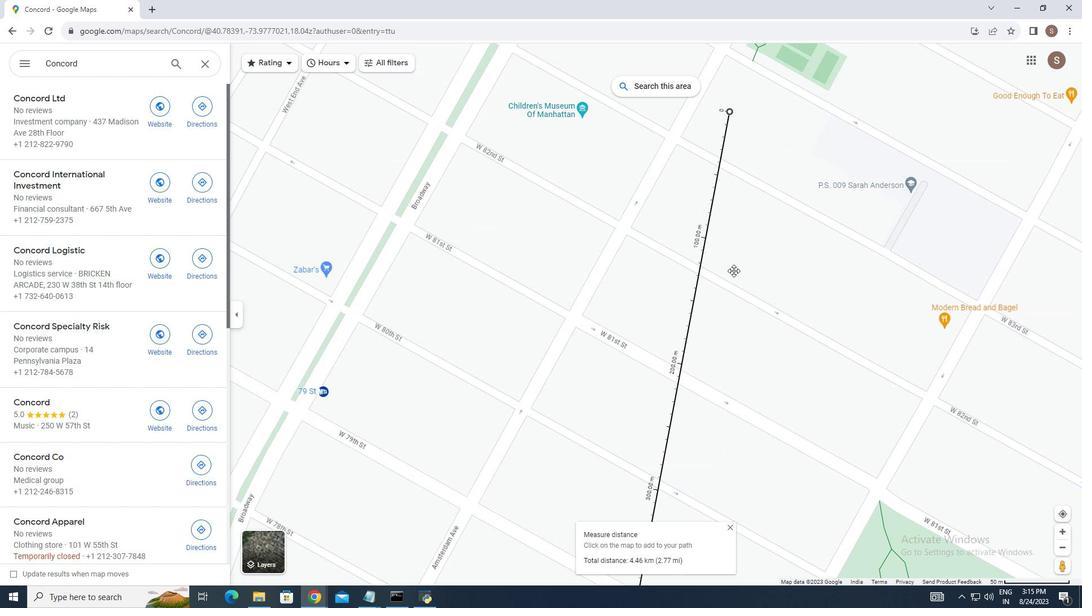 
Action: Mouse pressed left at (741, 155)
Screenshot: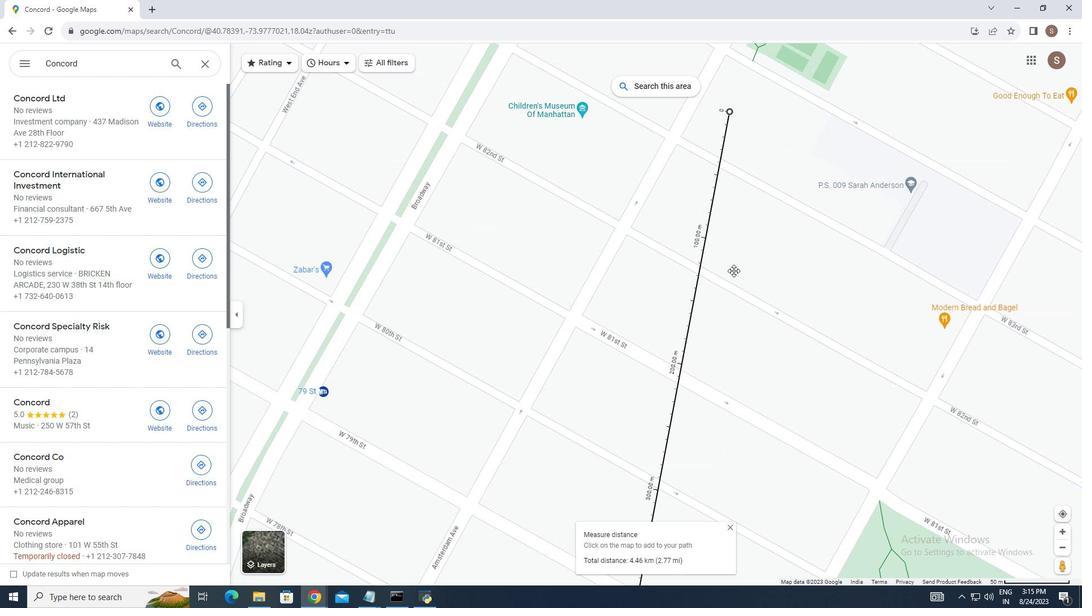 
Action: Mouse moved to (656, 228)
Screenshot: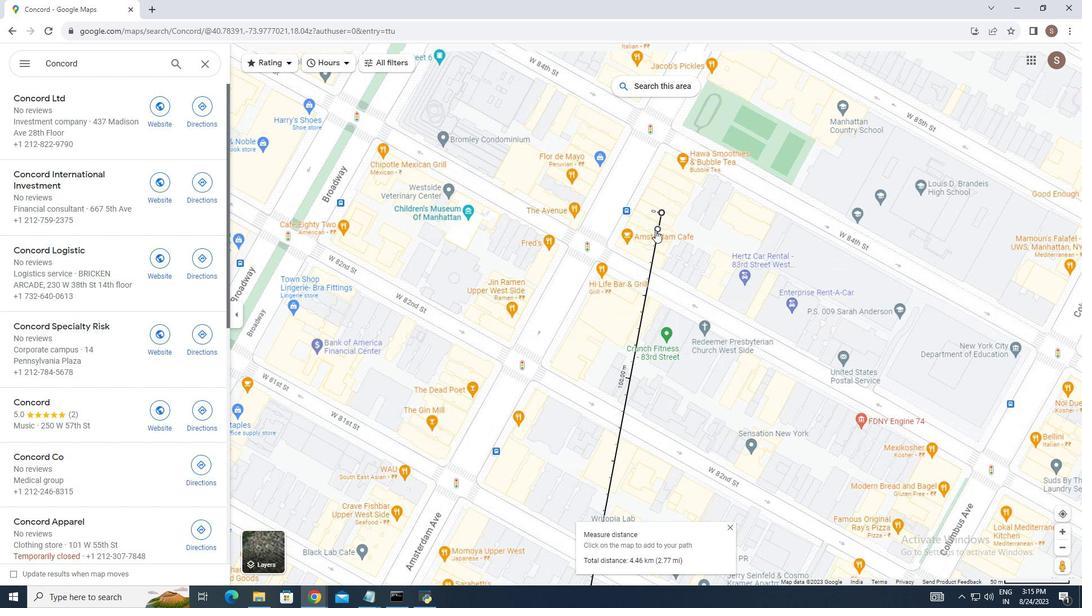 
Action: Mouse scrolled (656, 229) with delta (0, 0)
Screenshot: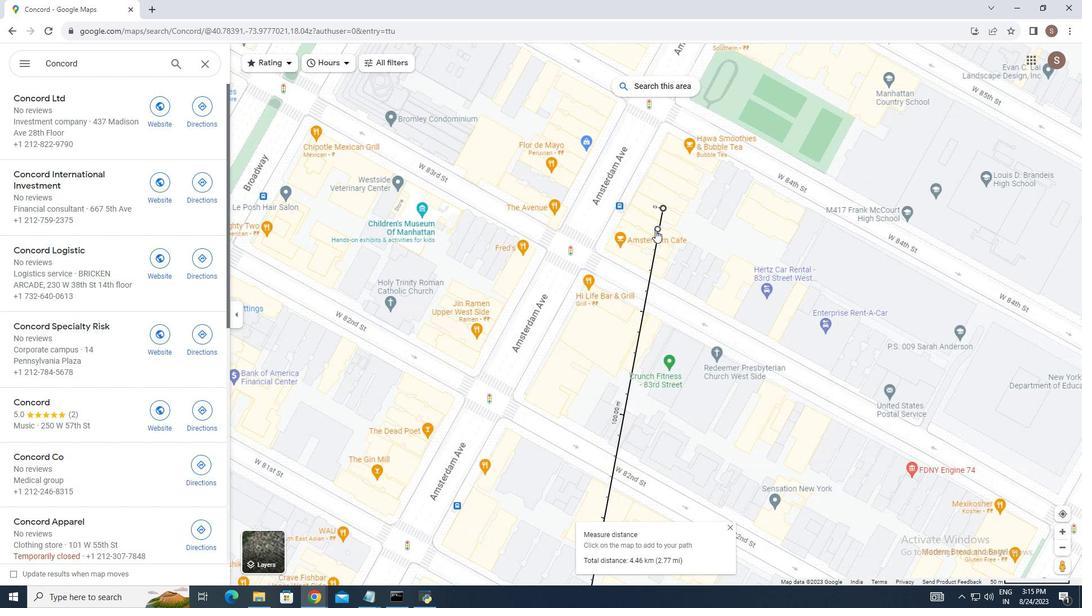 
Action: Mouse moved to (655, 229)
Screenshot: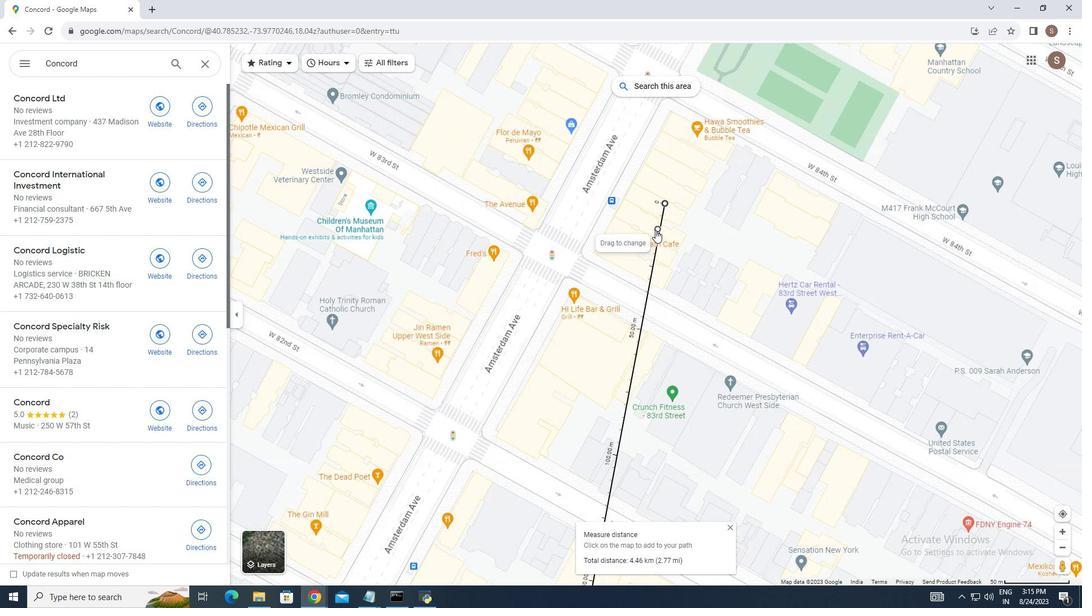 
Action: Mouse scrolled (656, 229) with delta (0, 0)
Screenshot: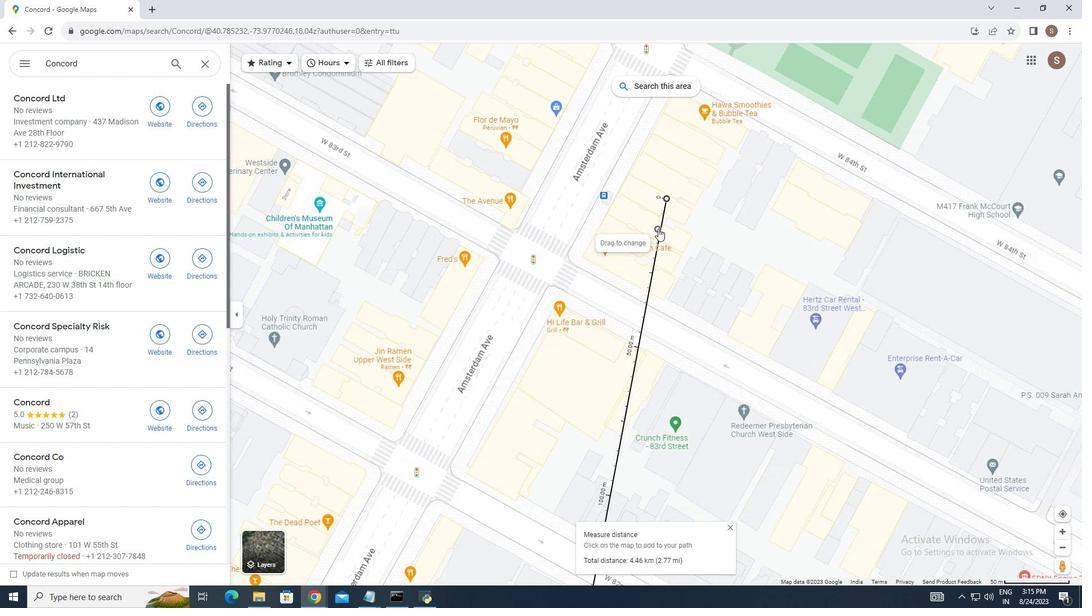 
Action: Mouse moved to (655, 230)
Screenshot: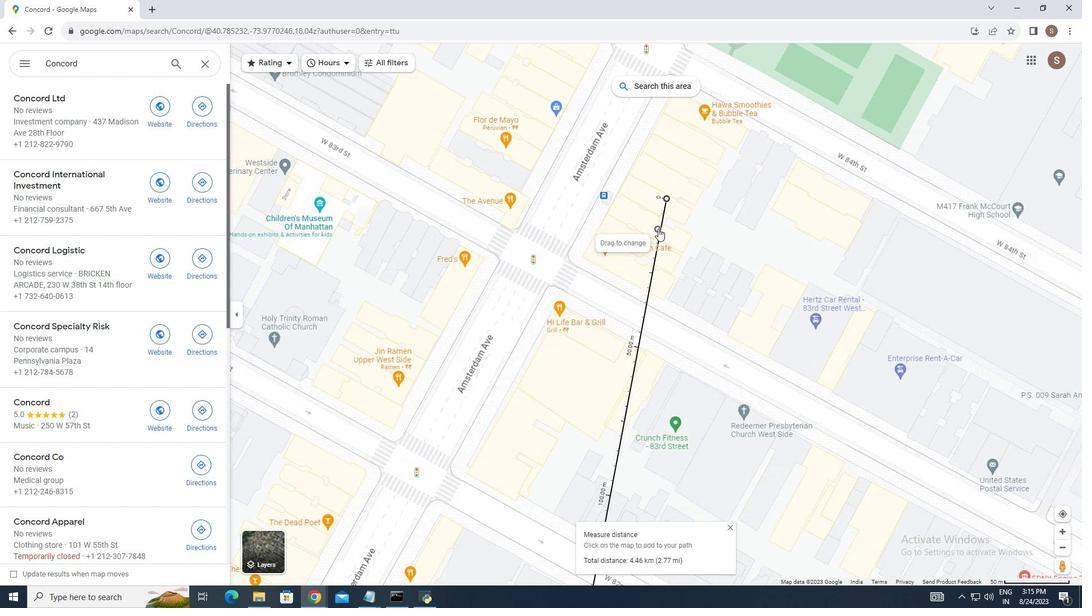 
Action: Mouse scrolled (655, 231) with delta (0, 0)
Screenshot: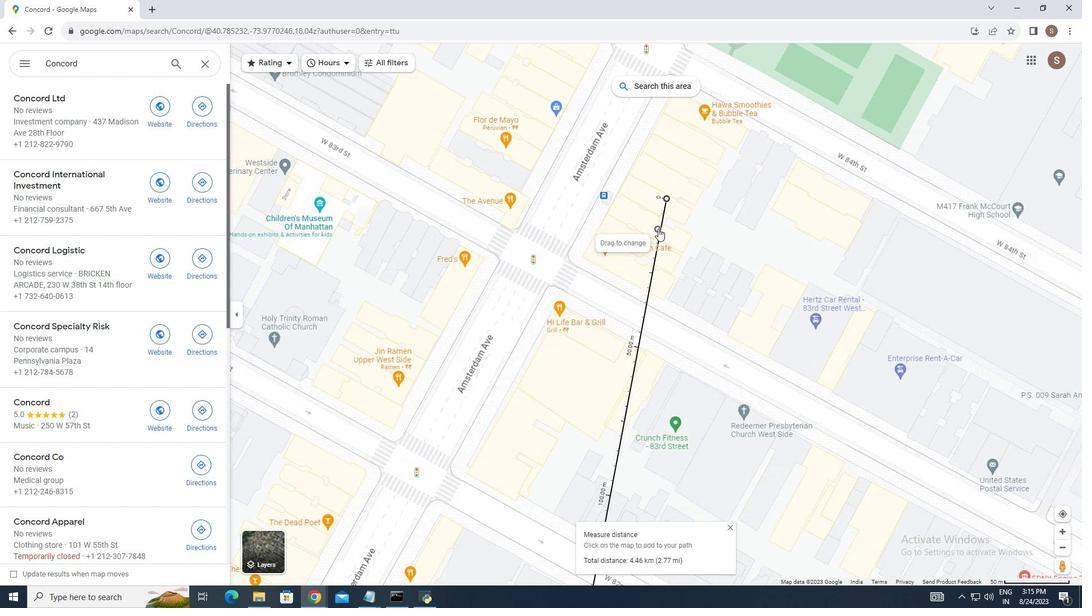 
Action: Mouse scrolled (655, 231) with delta (0, 0)
Screenshot: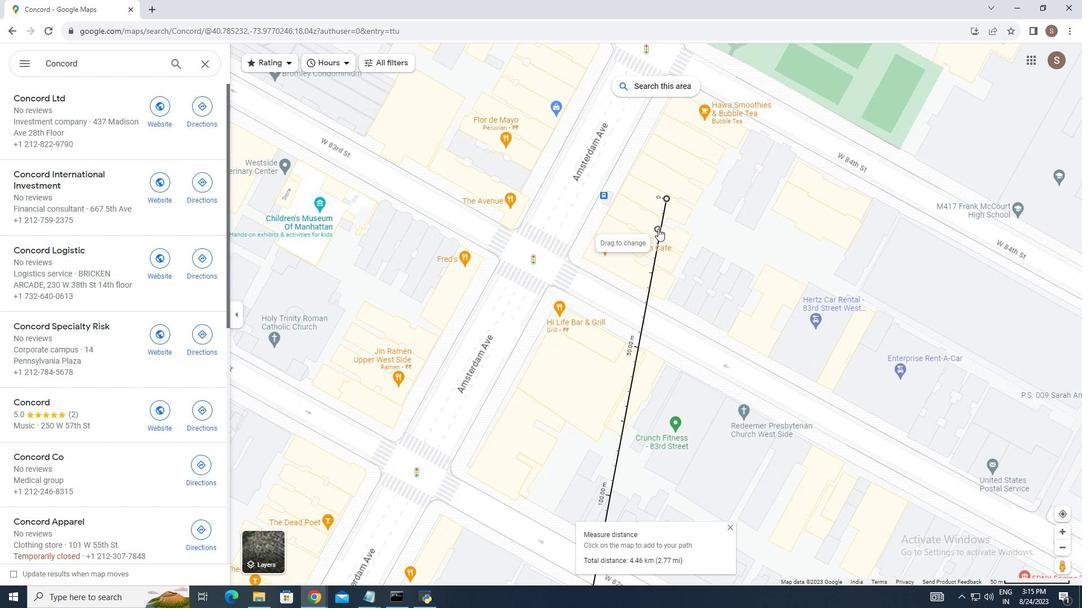 
Action: Mouse scrolled (655, 231) with delta (0, 0)
Screenshot: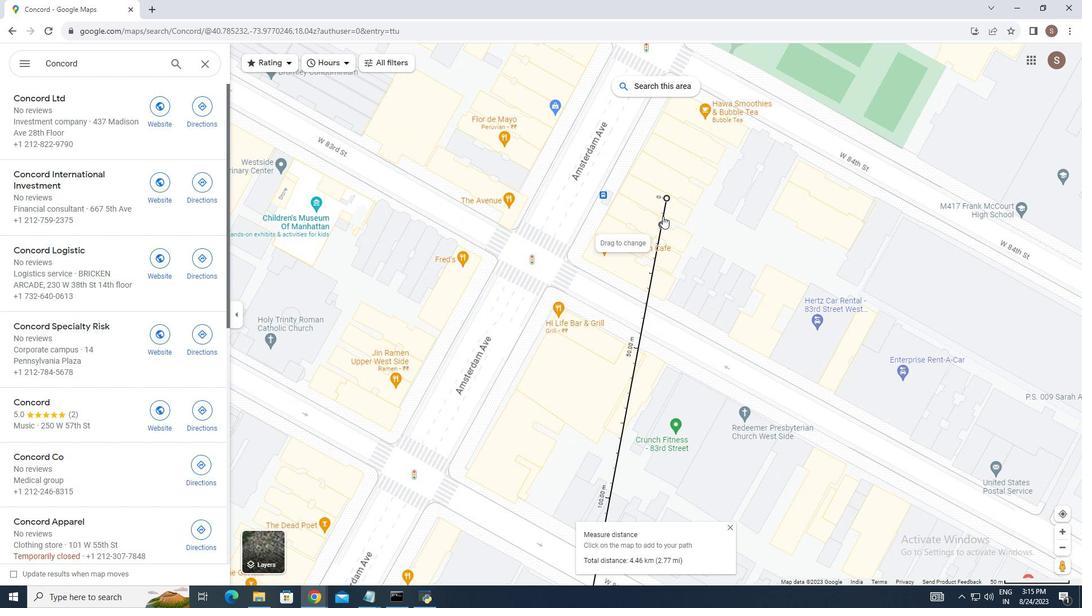 
Action: Mouse moved to (662, 216)
Screenshot: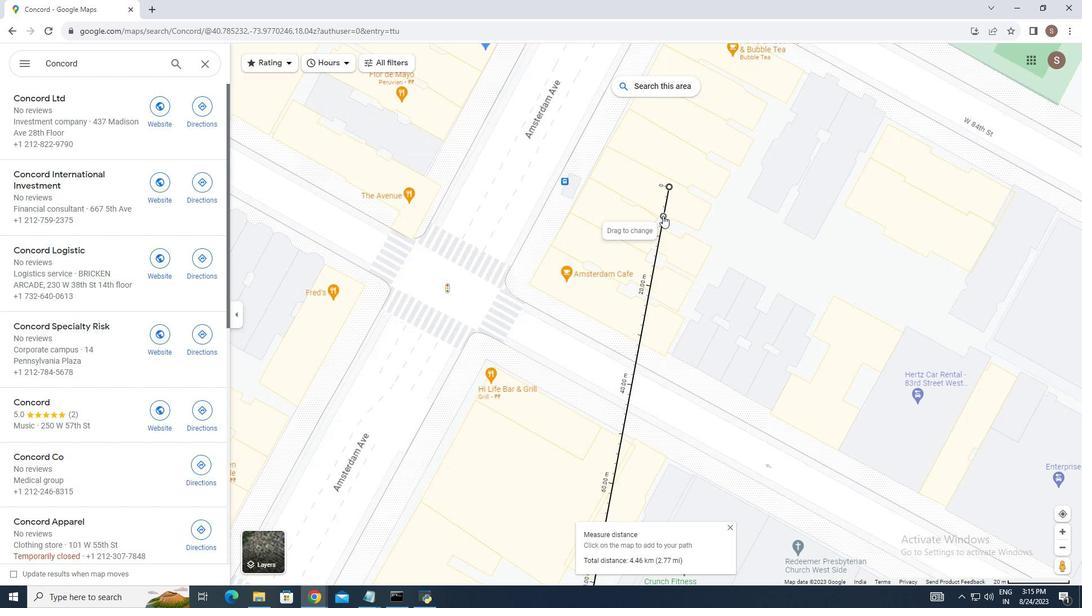 
Action: Mouse scrolled (662, 217) with delta (0, 0)
Screenshot: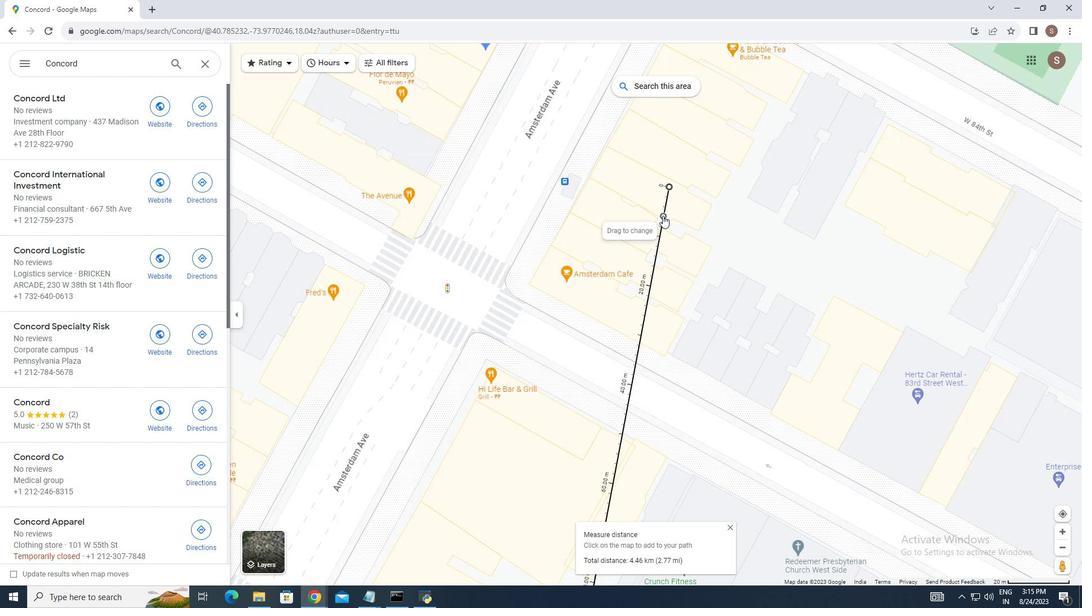 
Action: Mouse scrolled (662, 217) with delta (0, 0)
Screenshot: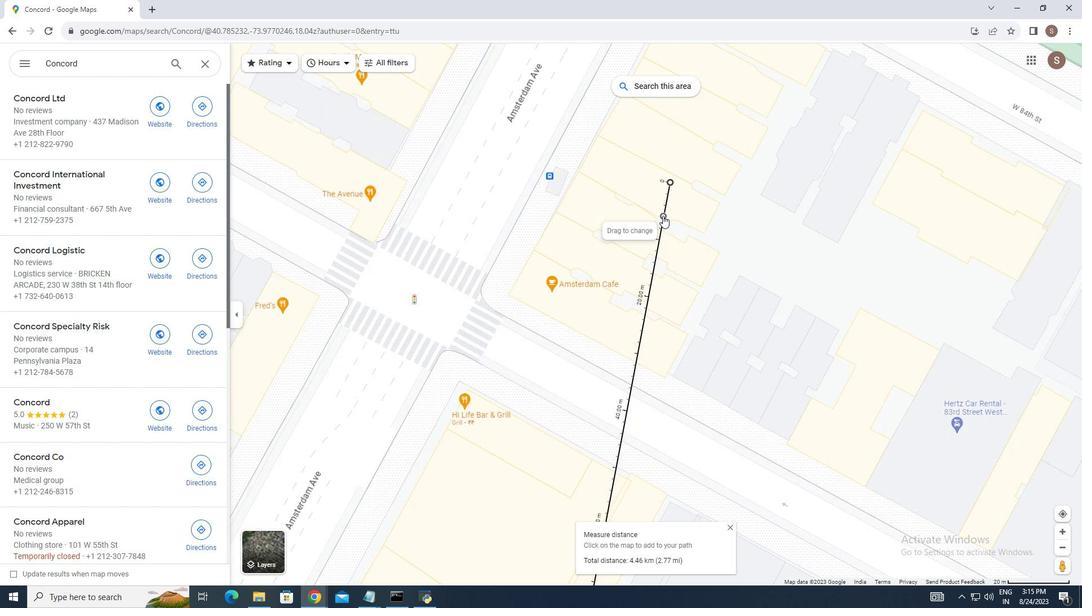 
Action: Mouse moved to (662, 215)
Screenshot: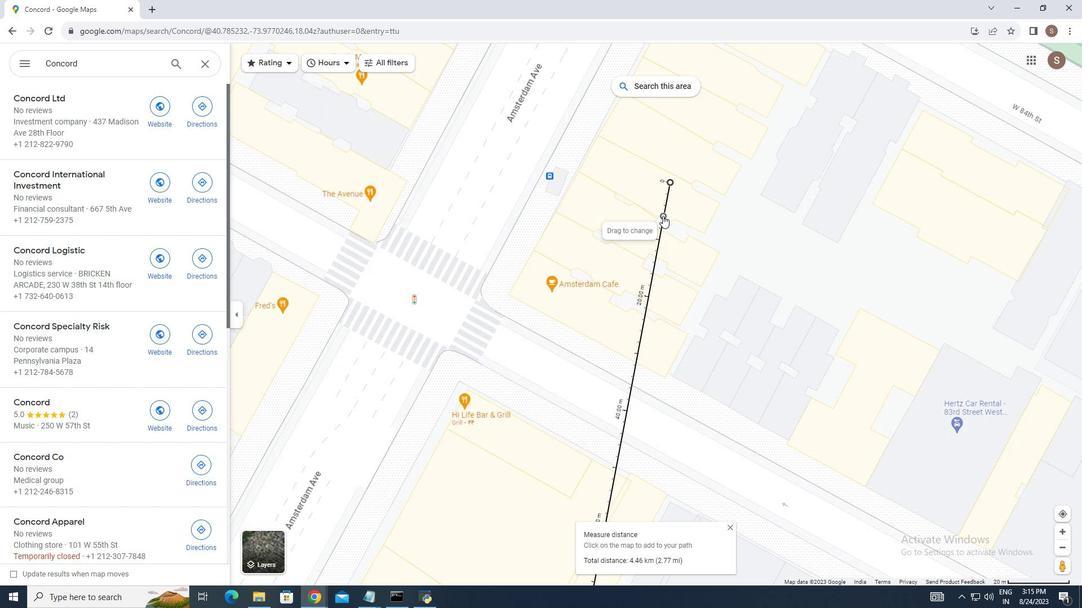 
Action: Mouse scrolled (662, 216) with delta (0, 0)
Screenshot: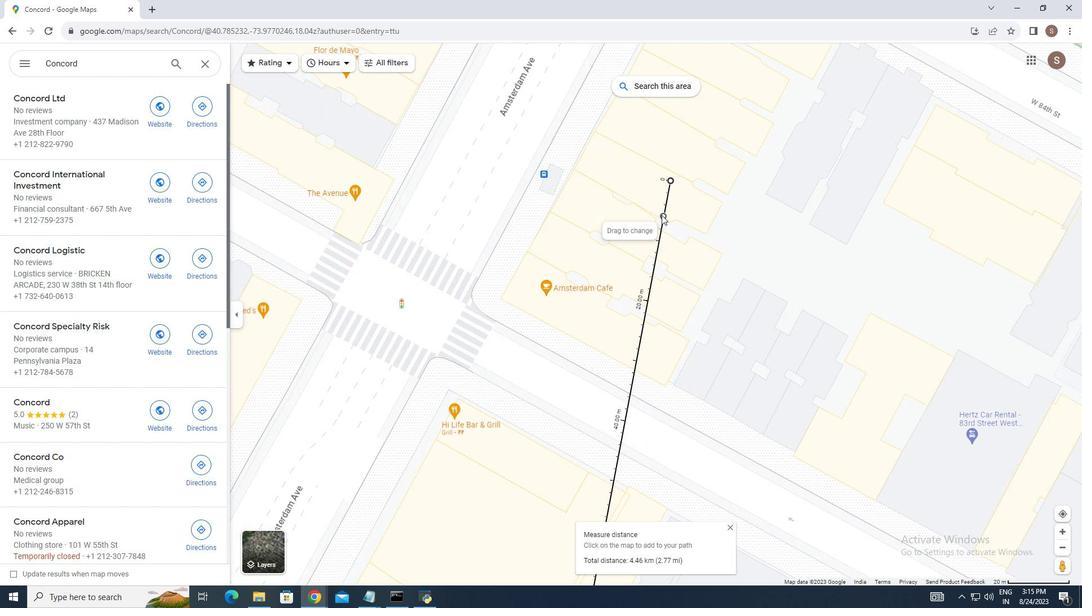 
Action: Mouse scrolled (662, 216) with delta (0, 0)
Screenshot: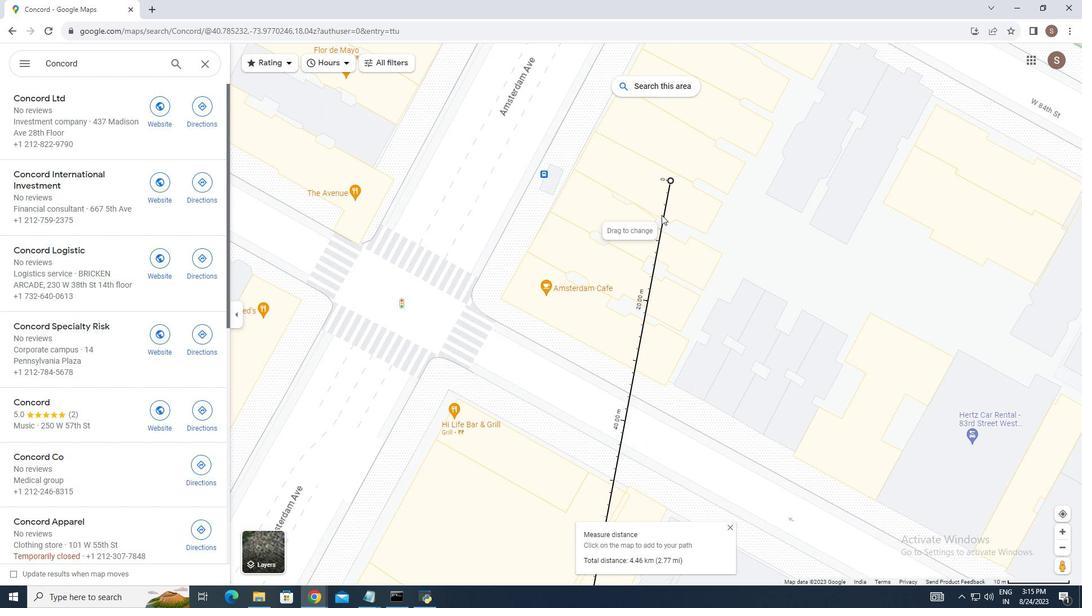 
Action: Mouse moved to (666, 195)
Screenshot: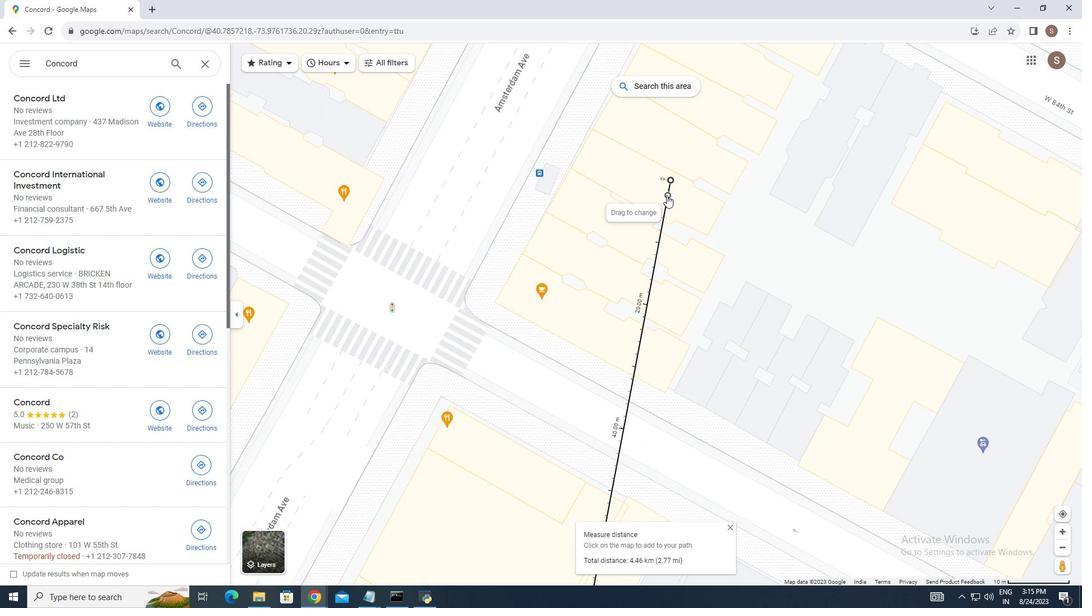 
Action: Mouse scrolled (666, 196) with delta (0, 0)
Screenshot: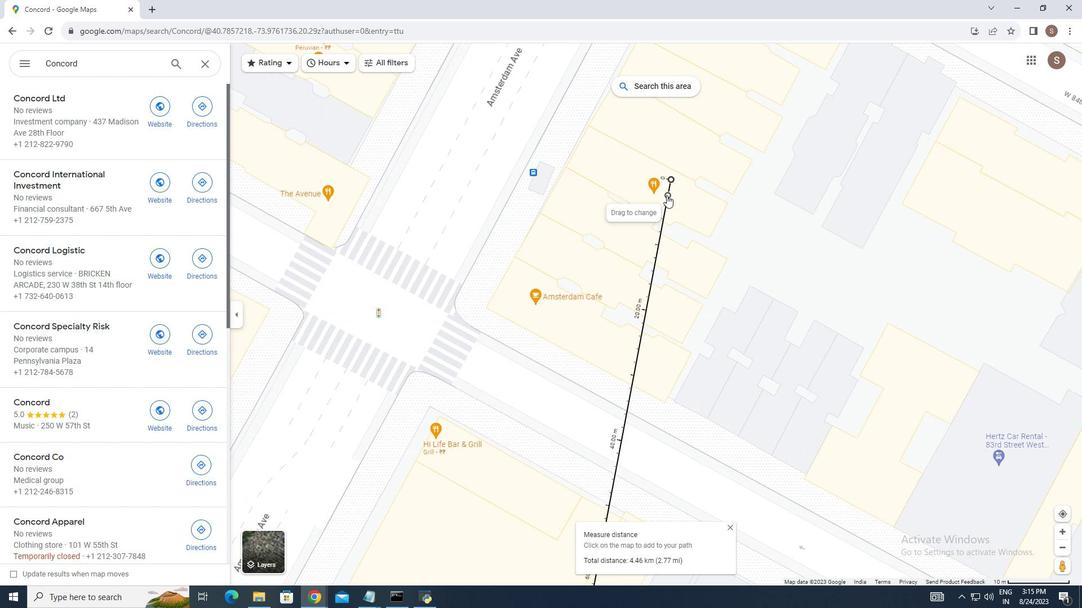 
Action: Mouse scrolled (666, 196) with delta (0, 0)
Screenshot: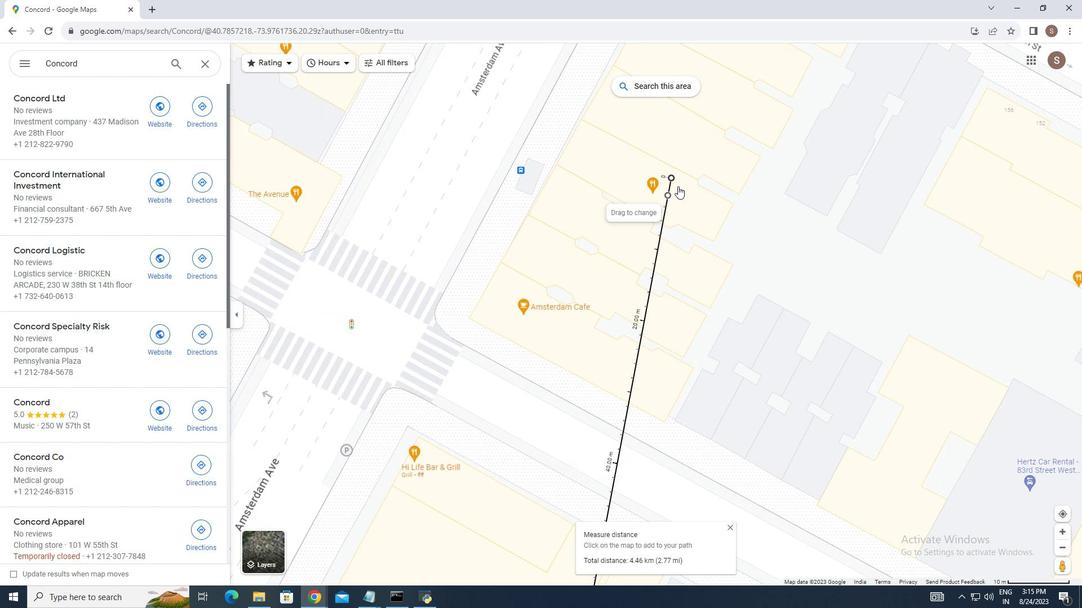 
Action: Mouse moved to (666, 195)
Screenshot: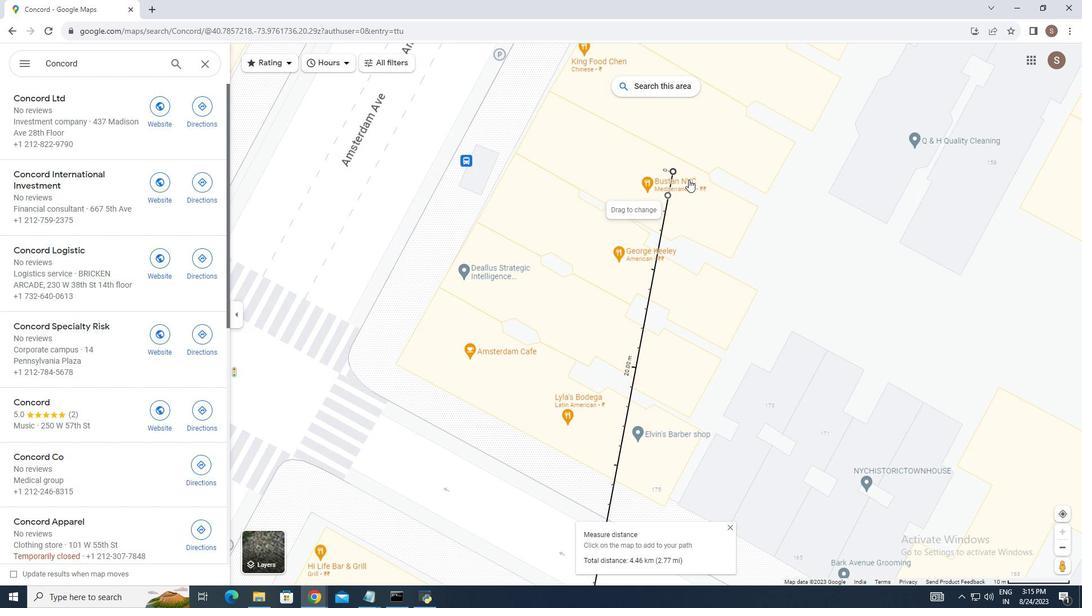 
Action: Mouse scrolled (666, 196) with delta (0, 0)
Screenshot: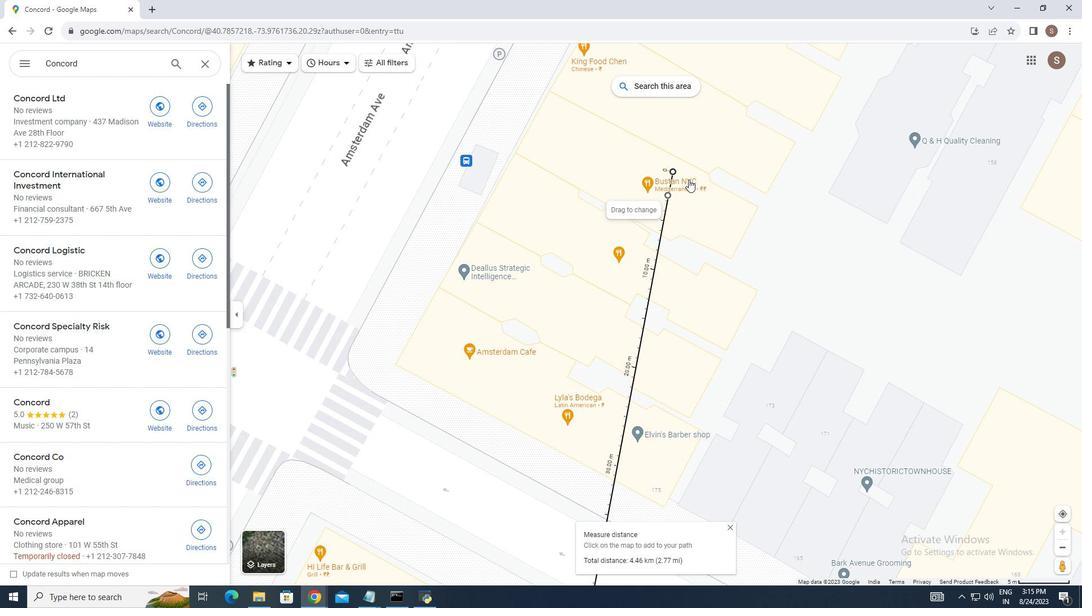 
Action: Mouse moved to (675, 190)
Screenshot: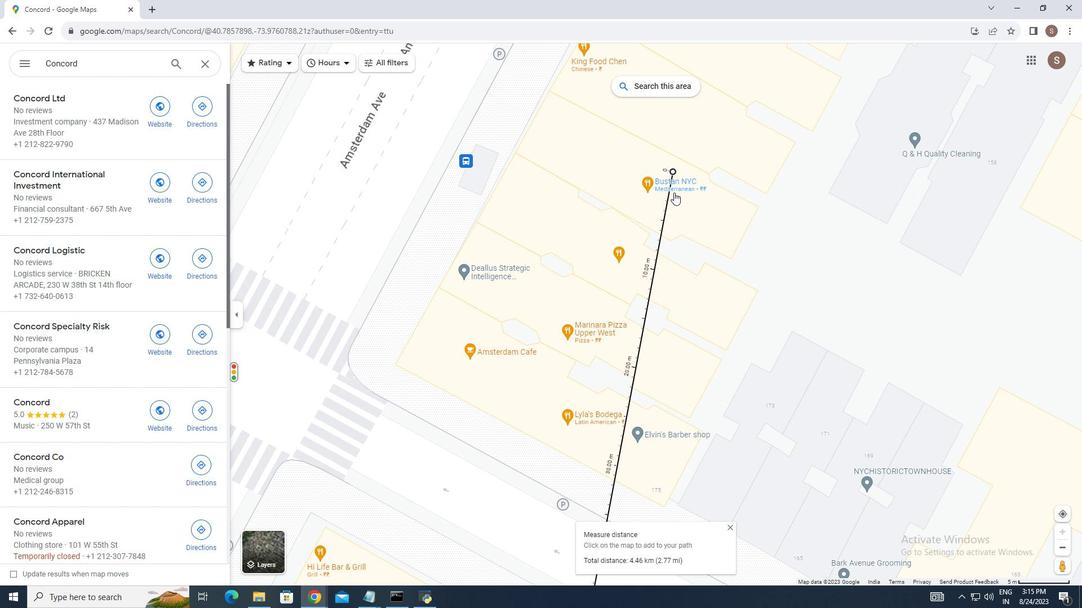 
Action: Mouse scrolled (675, 190) with delta (0, 0)
Screenshot: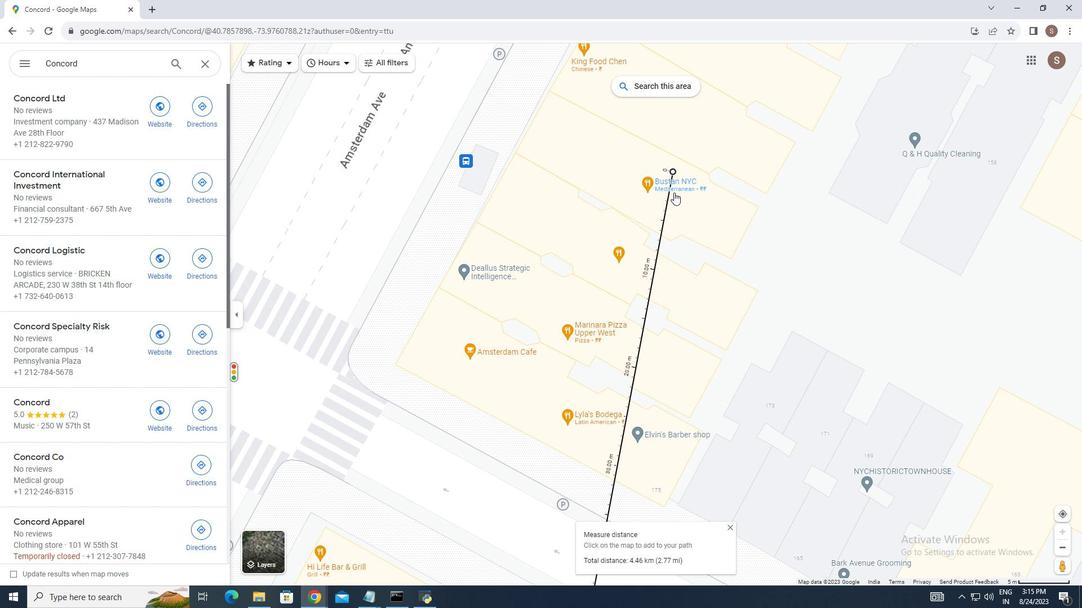
Action: Mouse moved to (674, 192)
Screenshot: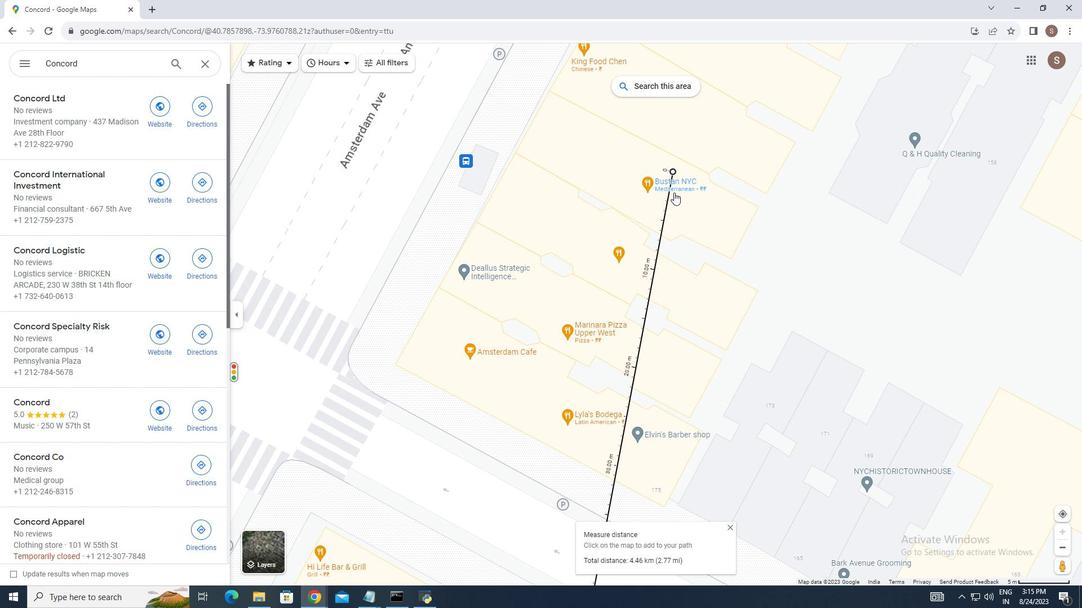 
Action: Mouse scrolled (674, 193) with delta (0, 0)
Screenshot: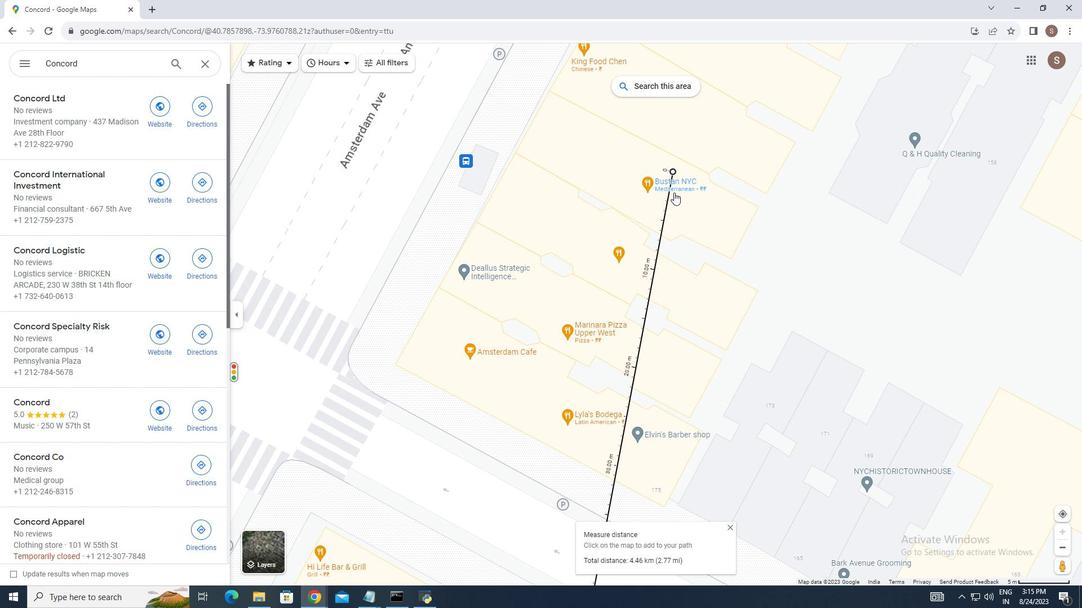 
Action: Mouse scrolled (674, 193) with delta (0, 0)
Screenshot: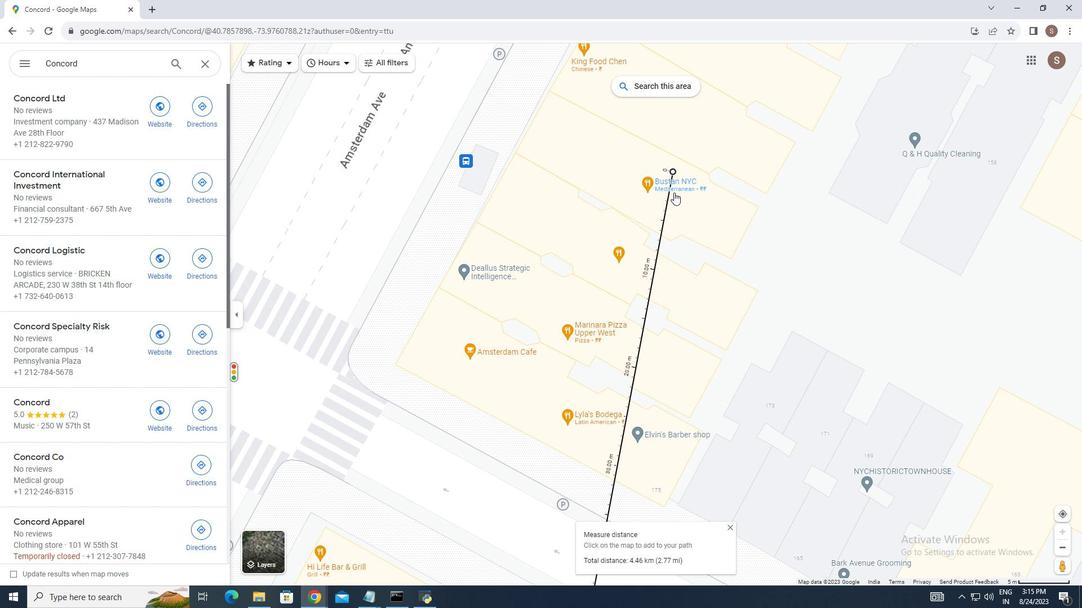 
Action: Mouse moved to (670, 182)
Screenshot: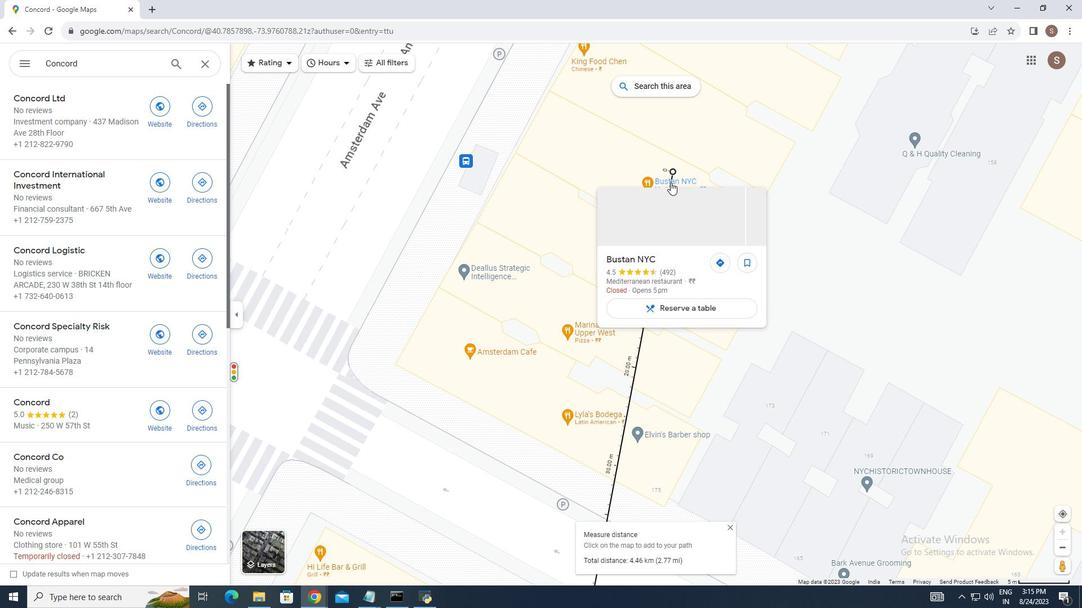 
Action: Mouse scrolled (670, 183) with delta (0, 0)
Screenshot: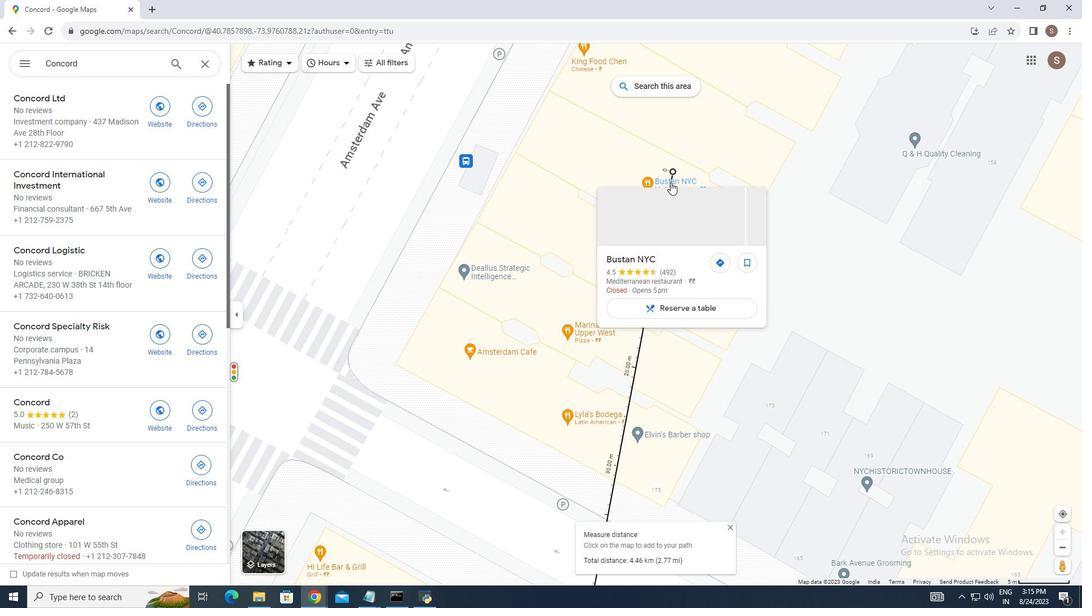
Action: Mouse scrolled (670, 183) with delta (0, 0)
Screenshot: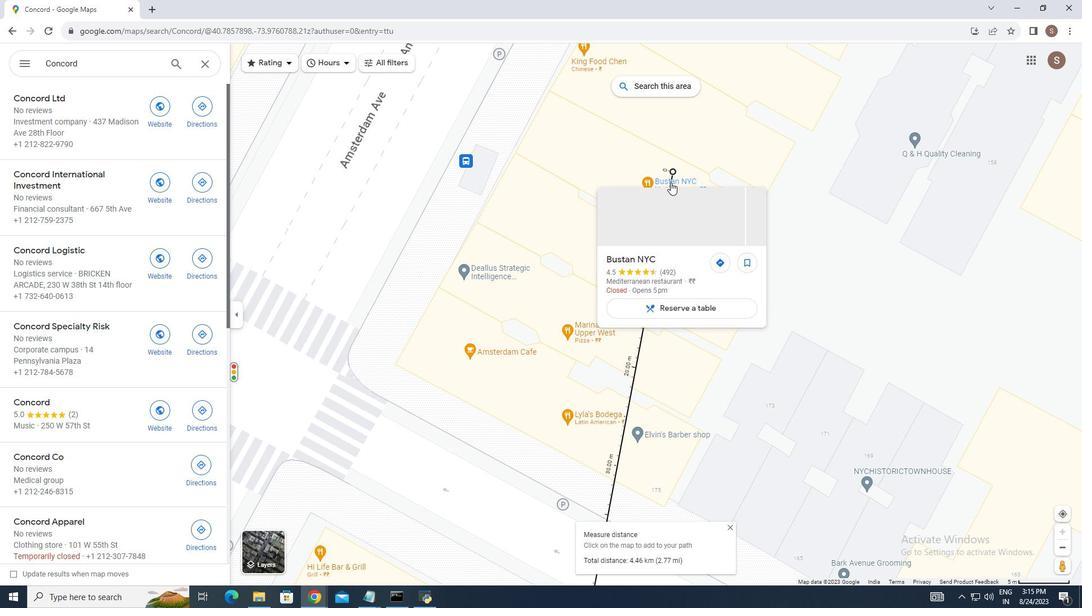
Action: Mouse scrolled (670, 183) with delta (0, 0)
Screenshot: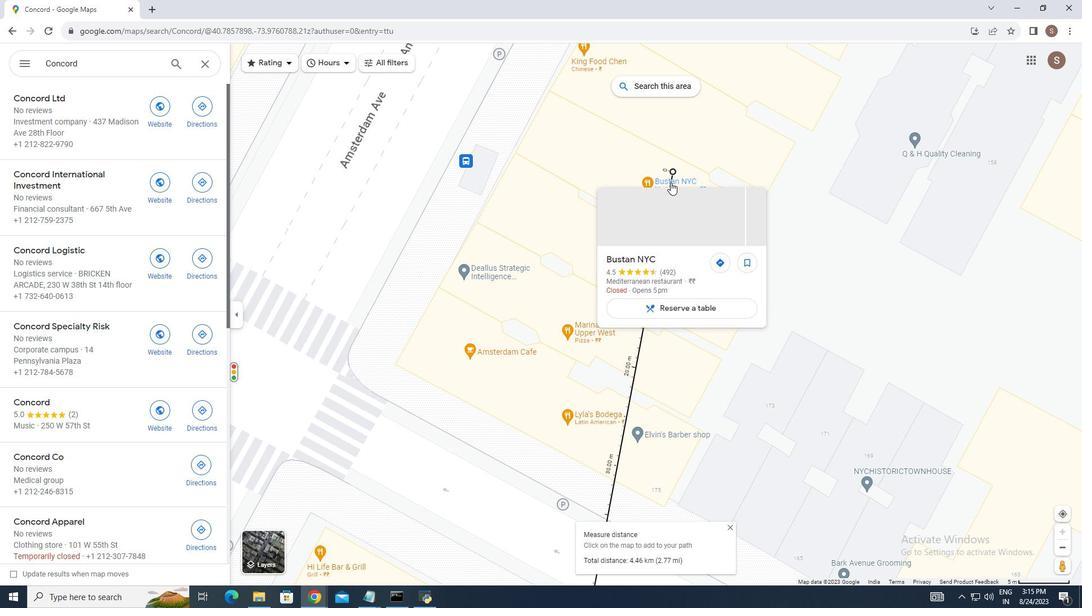 
Action: Mouse moved to (692, 301)
Screenshot: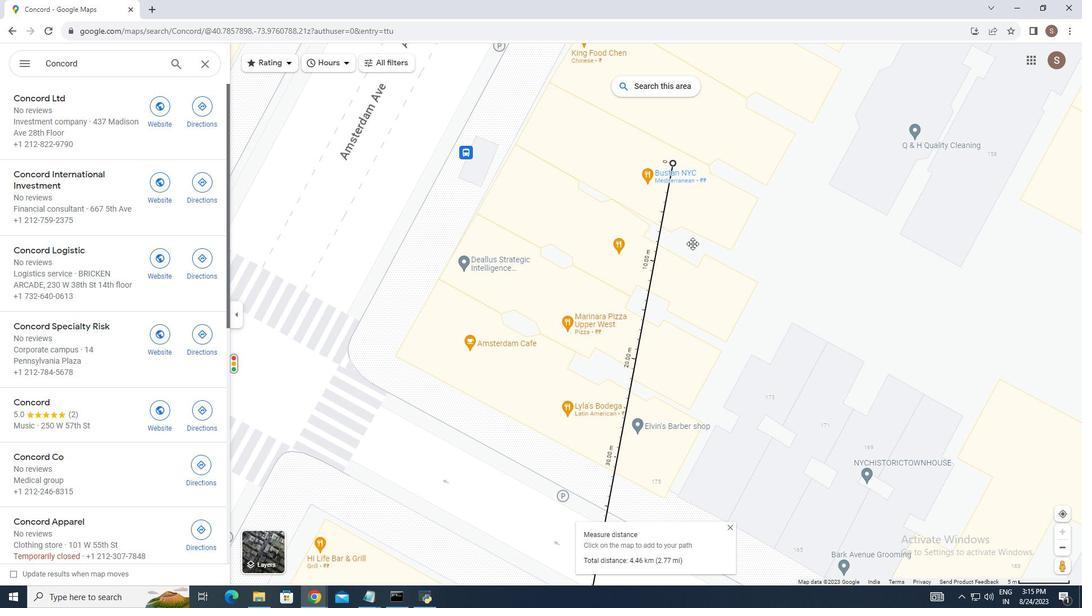 
Action: Mouse pressed left at (692, 301)
Screenshot: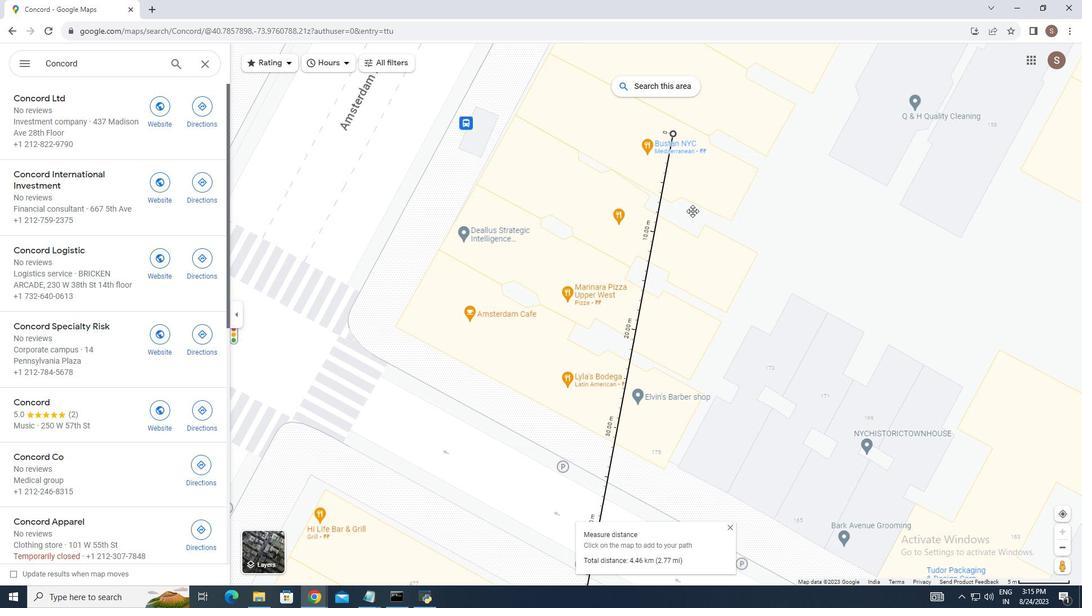 
Action: Mouse moved to (703, 135)
Screenshot: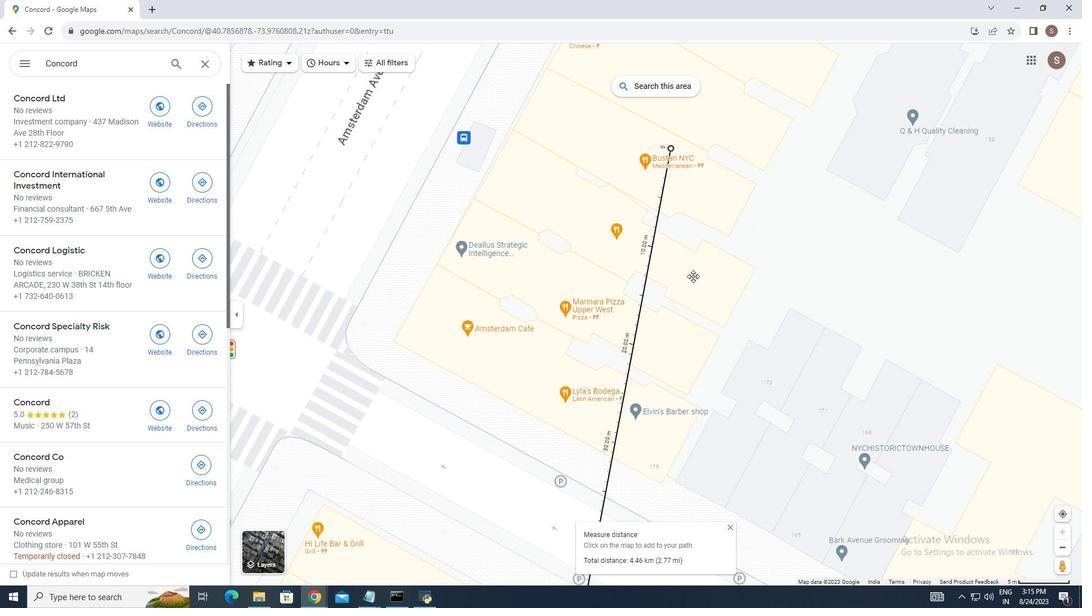 
Action: Mouse pressed left at (703, 135)
Screenshot: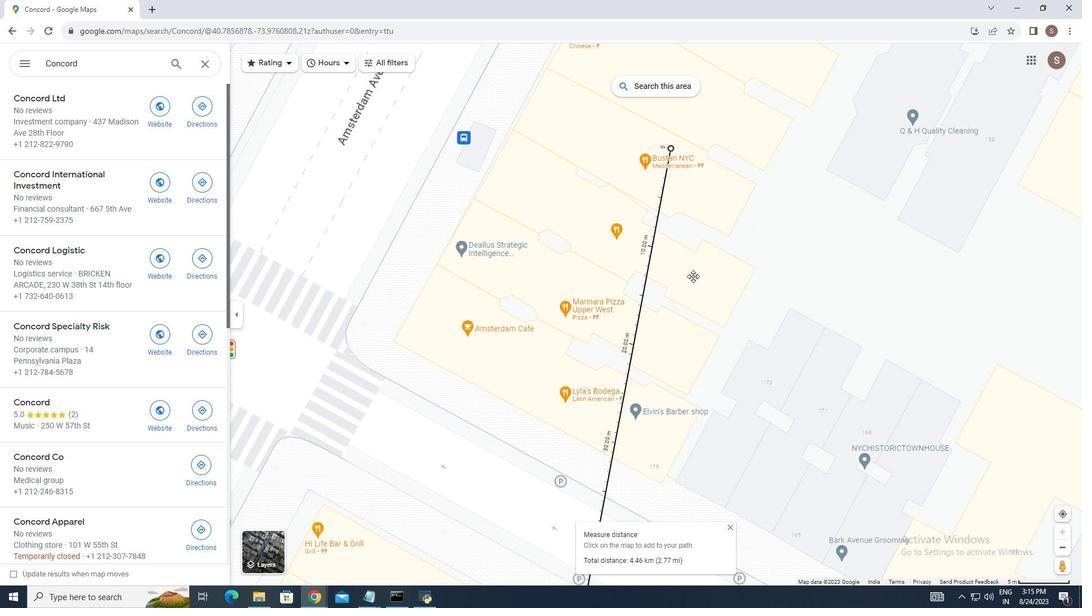 
Action: Mouse moved to (660, 217)
Screenshot: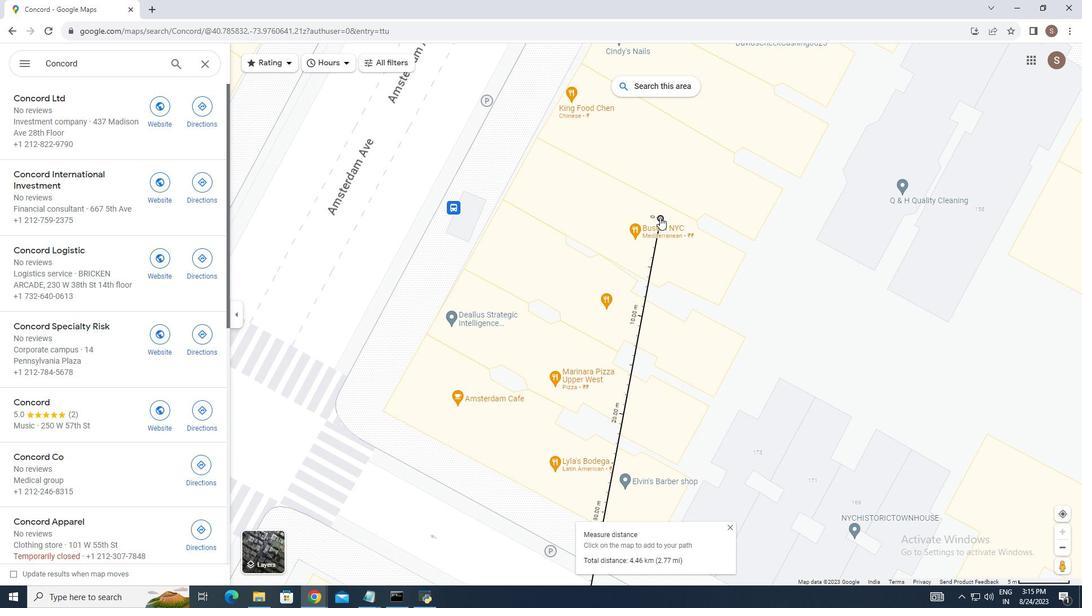 
Action: Mouse pressed left at (660, 217)
Screenshot: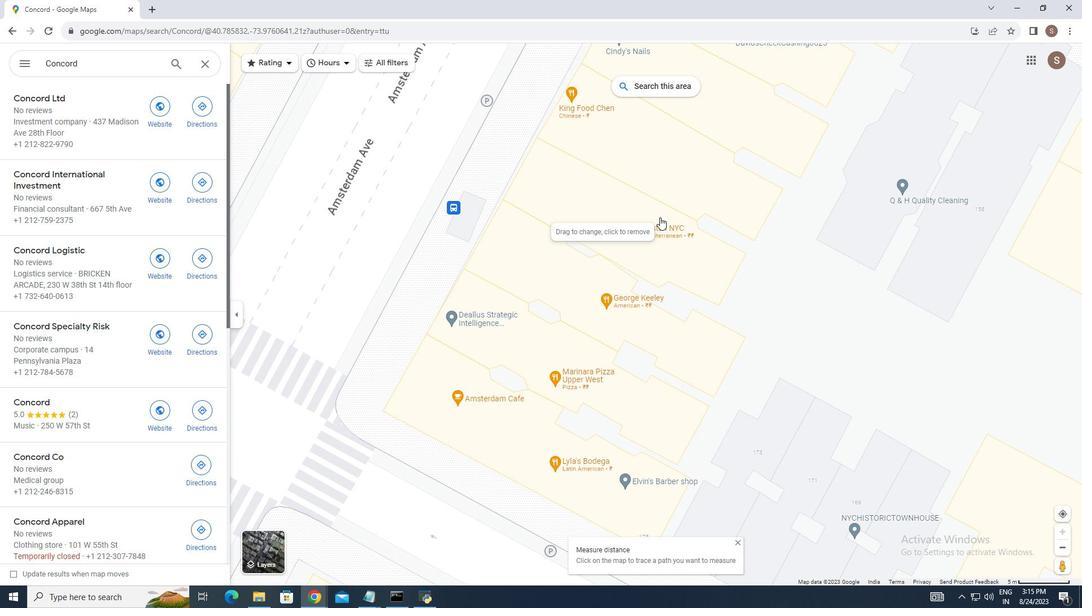 
Action: Mouse pressed left at (660, 217)
Screenshot: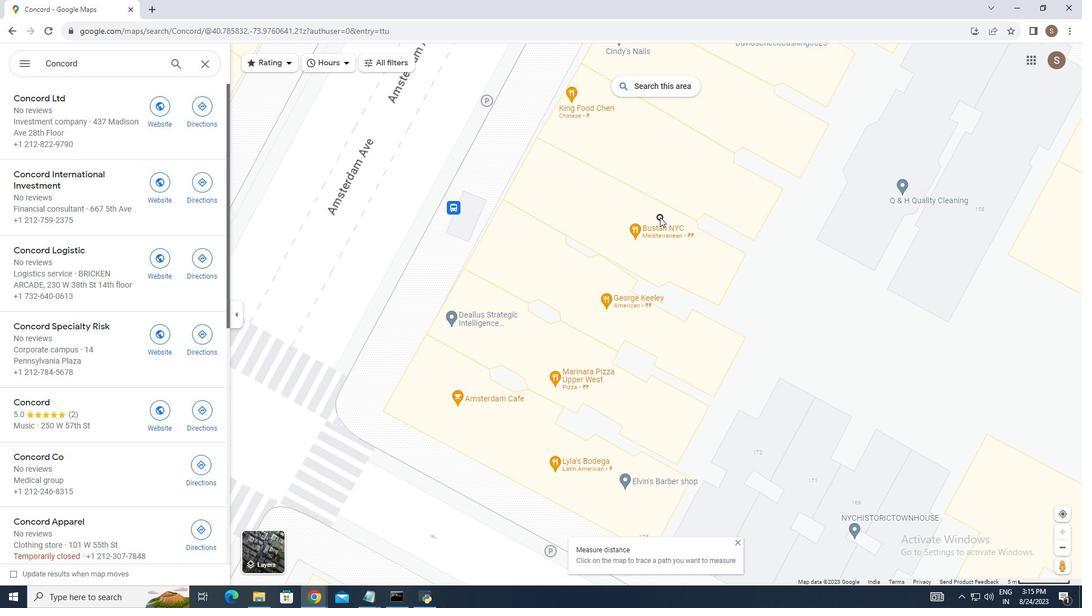 
Action: Mouse pressed left at (660, 217)
Screenshot: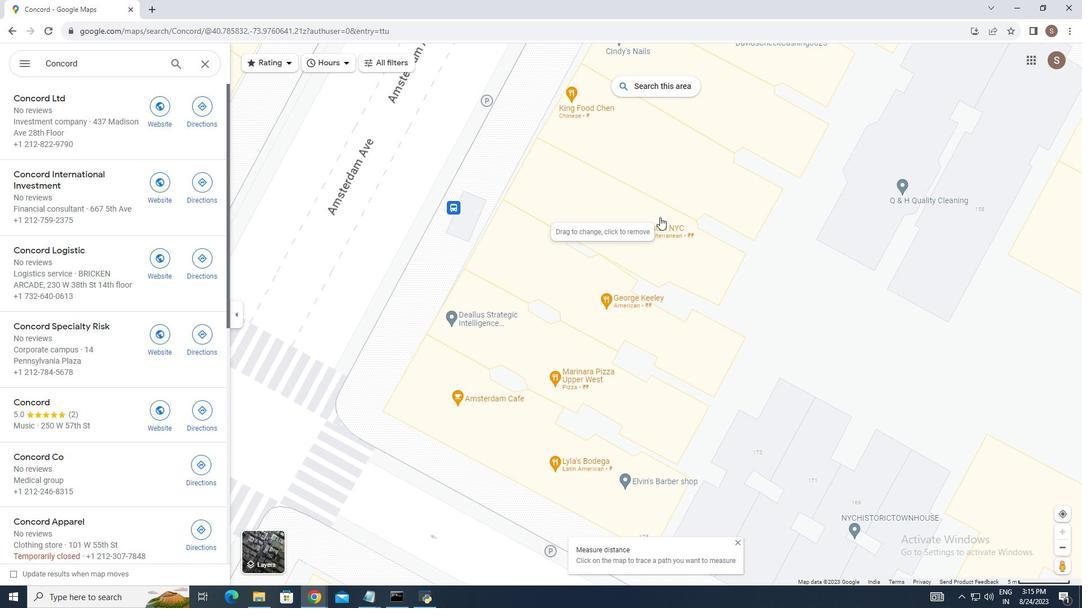 
Action: Mouse pressed left at (660, 217)
Screenshot: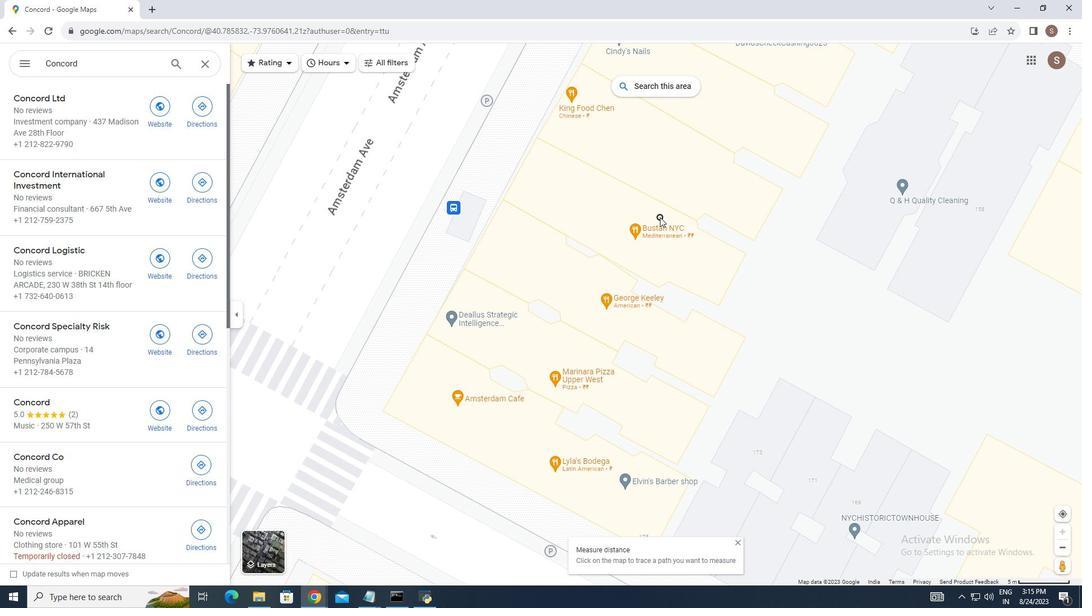 
Action: Mouse pressed left at (660, 217)
Screenshot: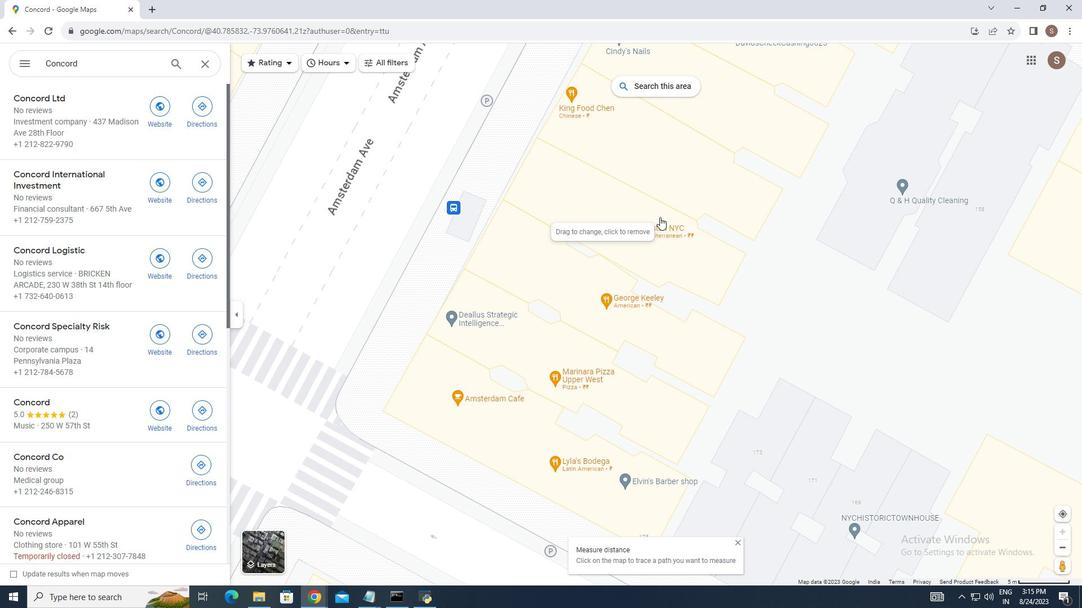 
Action: Mouse scrolled (660, 217) with delta (0, 0)
Screenshot: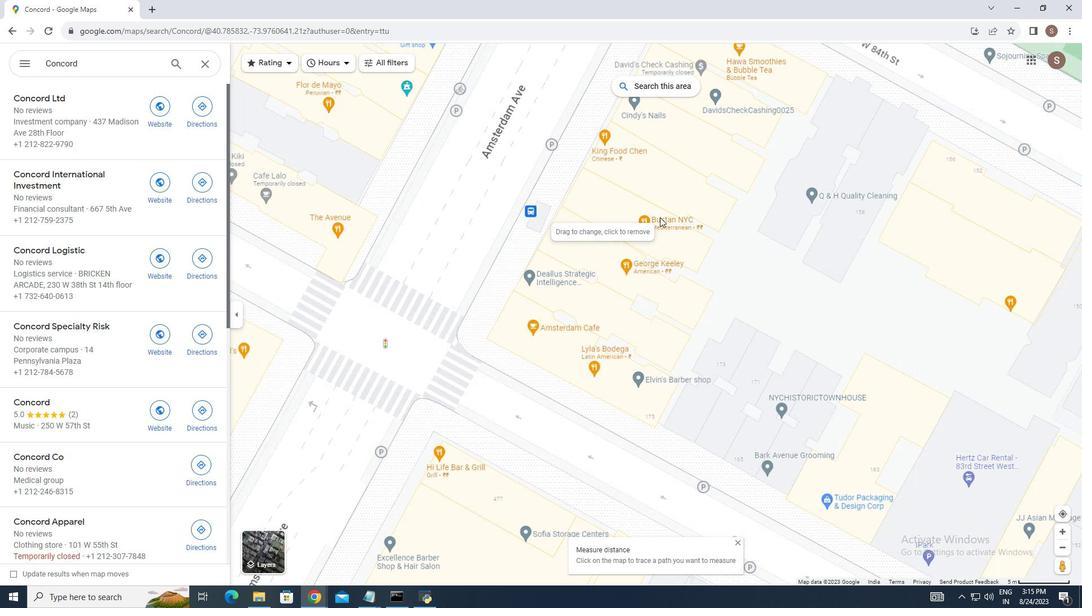 
Action: Mouse scrolled (660, 217) with delta (0, 0)
Screenshot: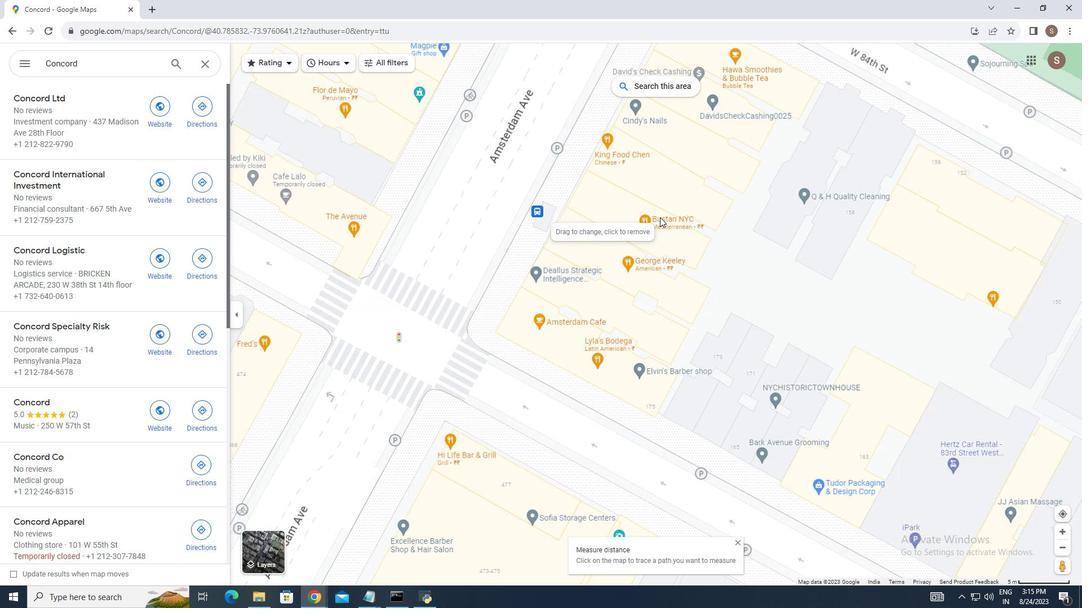
Action: Mouse scrolled (660, 217) with delta (0, 0)
Screenshot: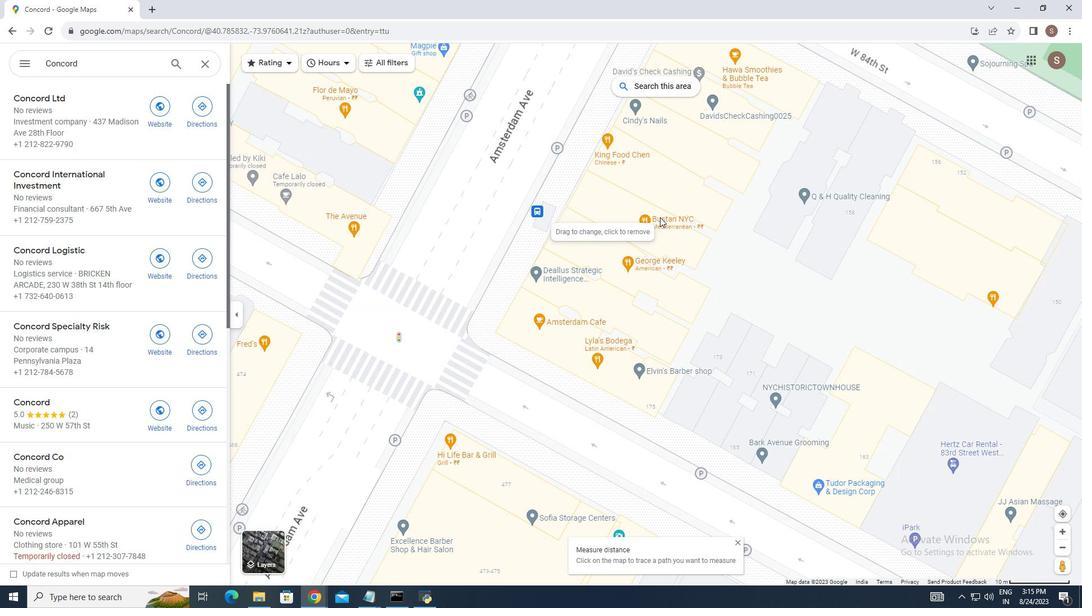 
Action: Mouse pressed left at (660, 217)
Screenshot: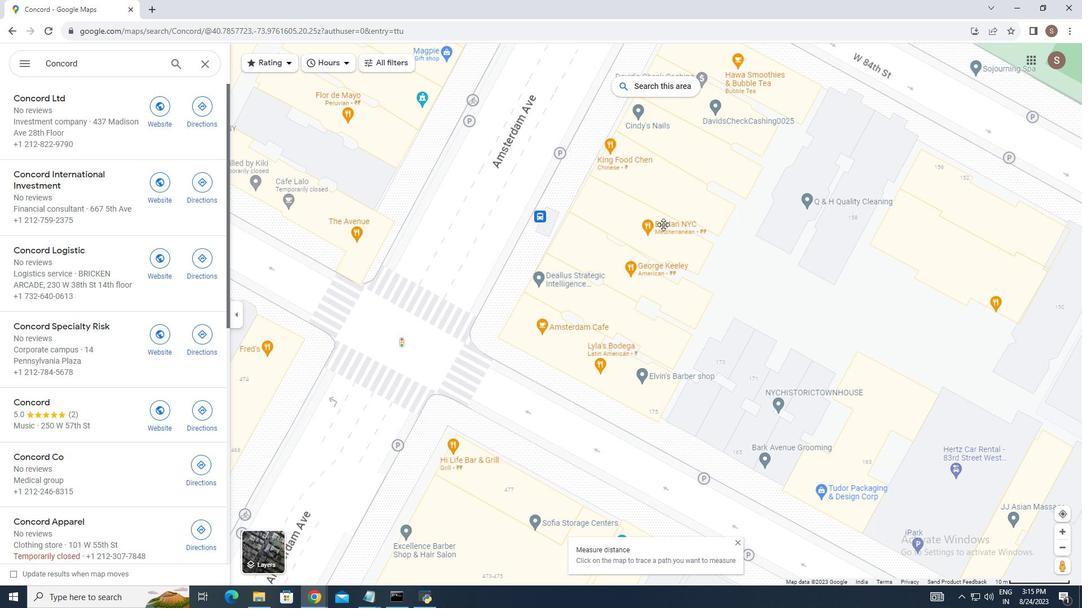 
Action: Mouse moved to (663, 222)
Screenshot: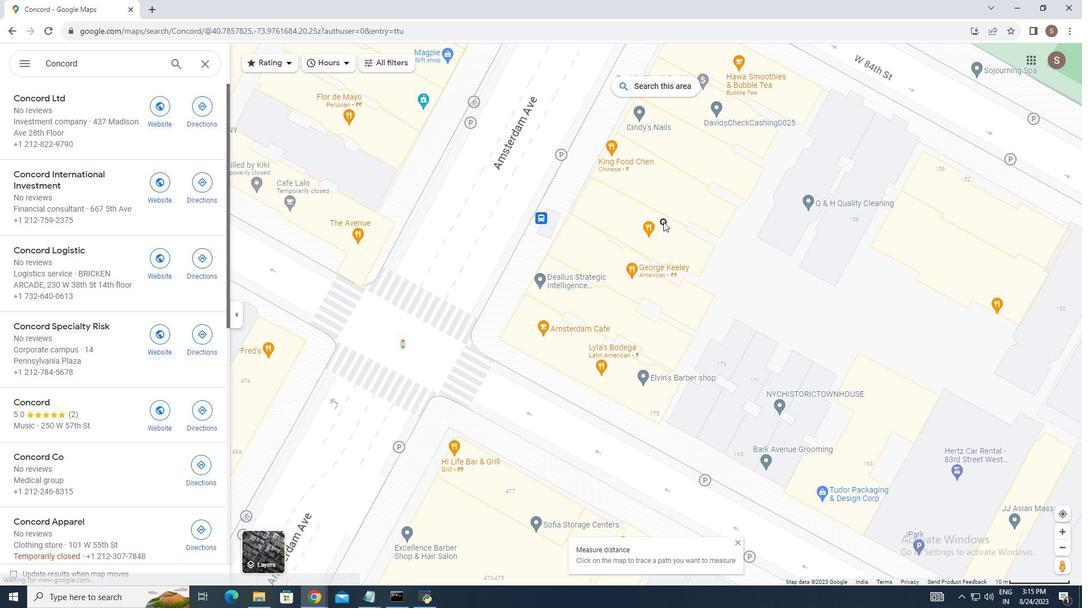 
Action: Mouse pressed left at (663, 222)
Screenshot: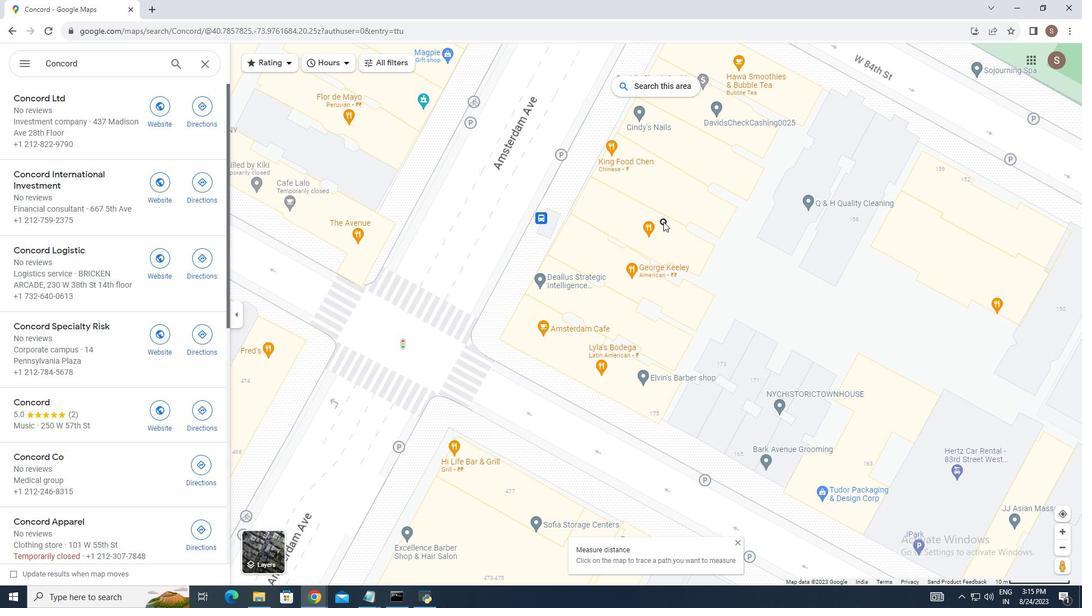 
Action: Mouse pressed left at (663, 222)
Screenshot: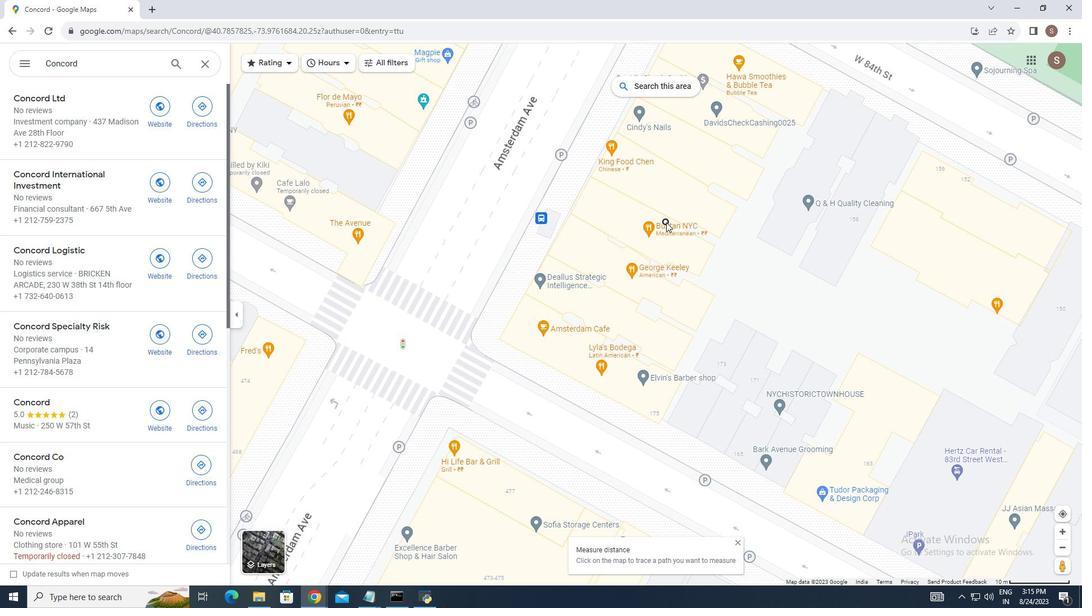 
Action: Mouse moved to (667, 223)
Screenshot: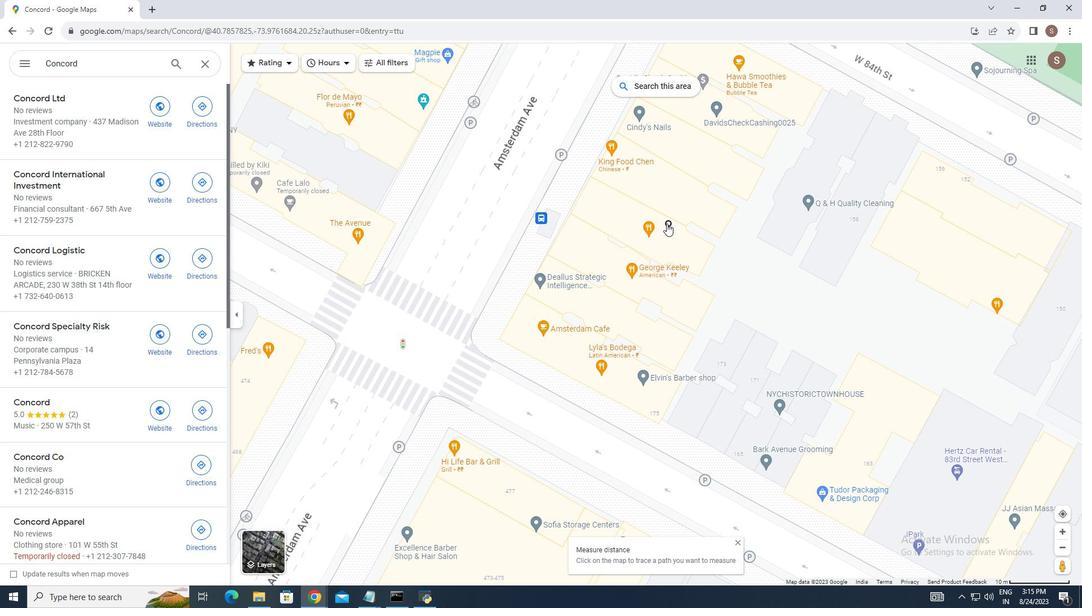 
Action: Mouse pressed left at (667, 223)
Screenshot: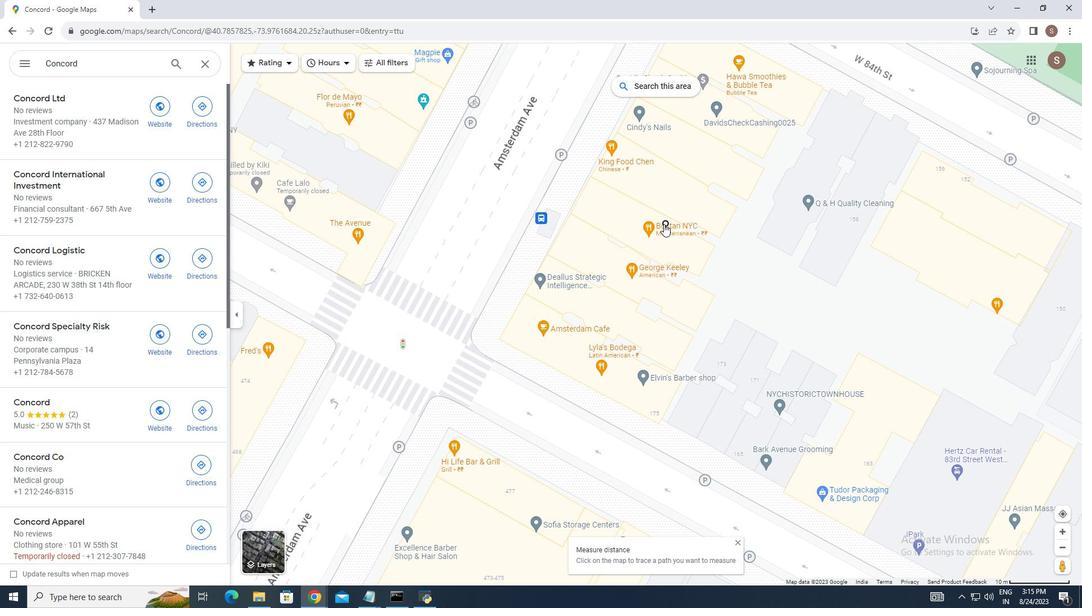 
Action: Mouse moved to (617, 359)
Screenshot: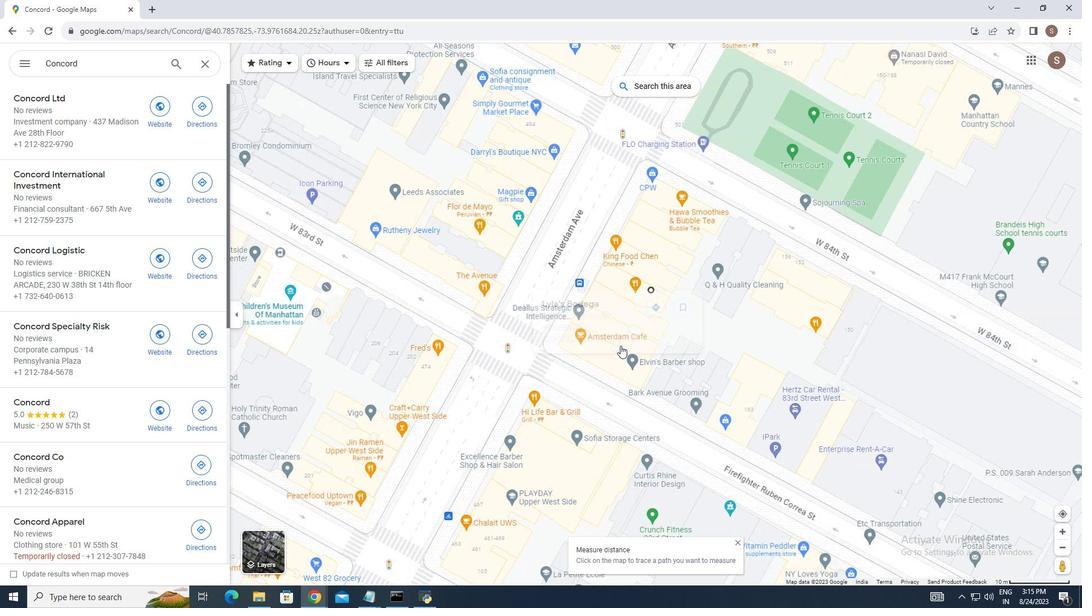 
Action: Mouse scrolled (617, 358) with delta (0, 0)
Screenshot: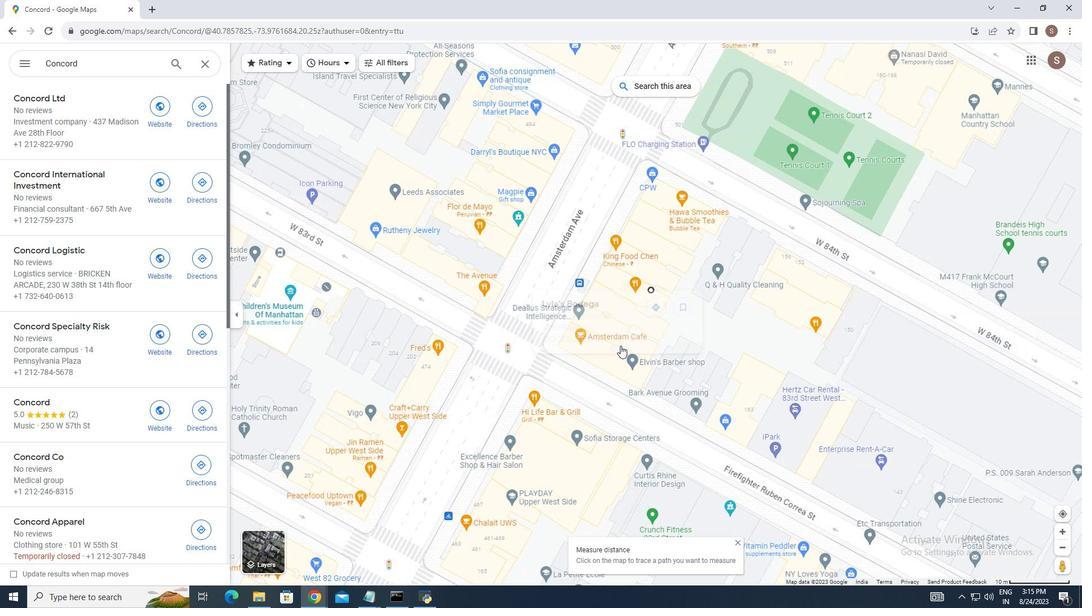 
Action: Mouse moved to (618, 356)
Screenshot: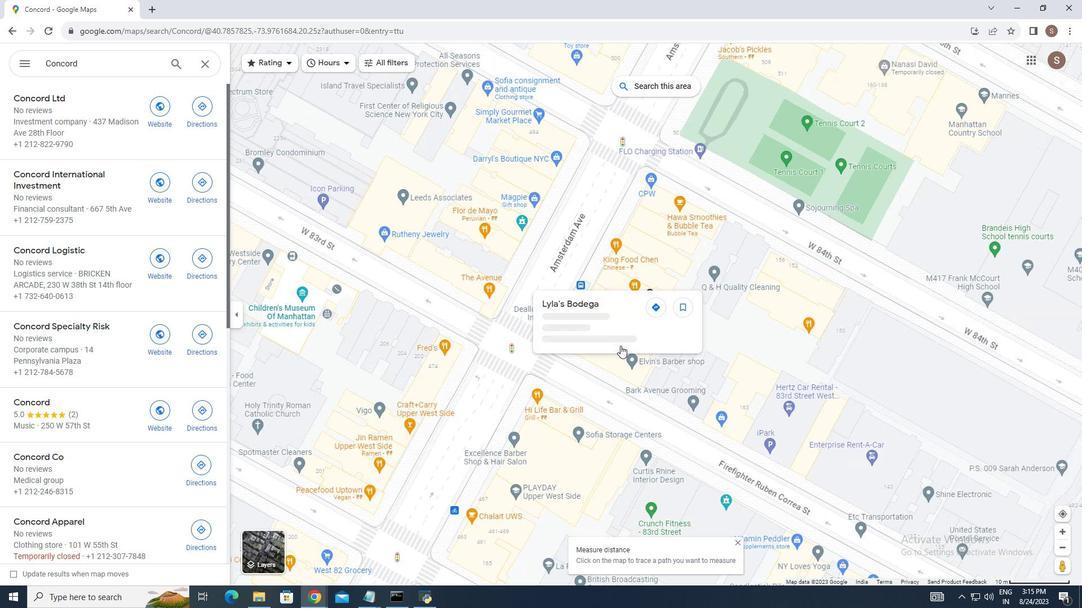 
Action: Mouse scrolled (618, 355) with delta (0, 0)
Screenshot: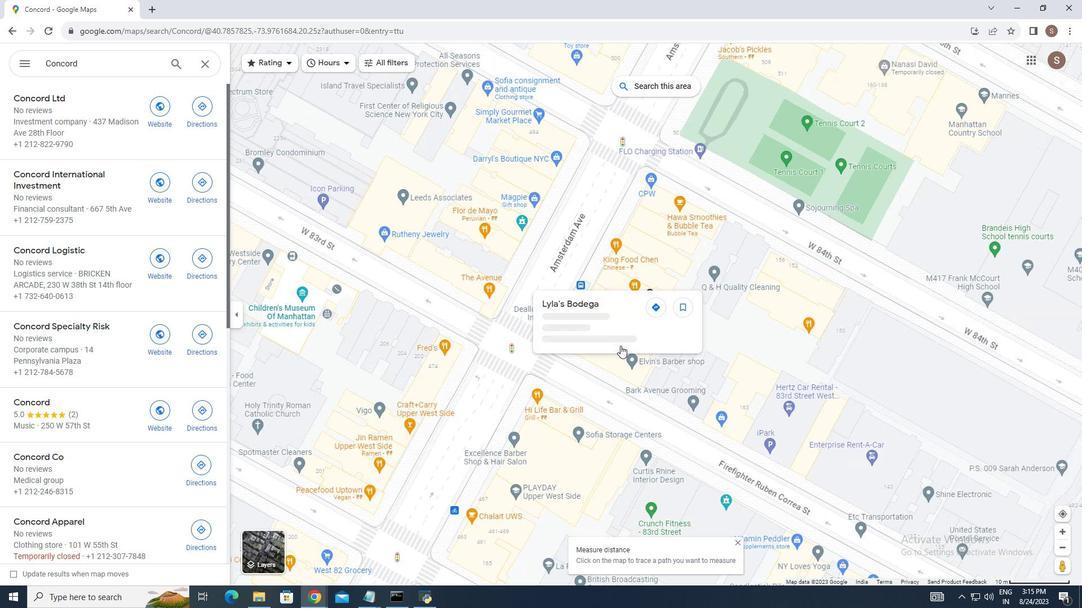 
Action: Mouse moved to (621, 352)
Screenshot: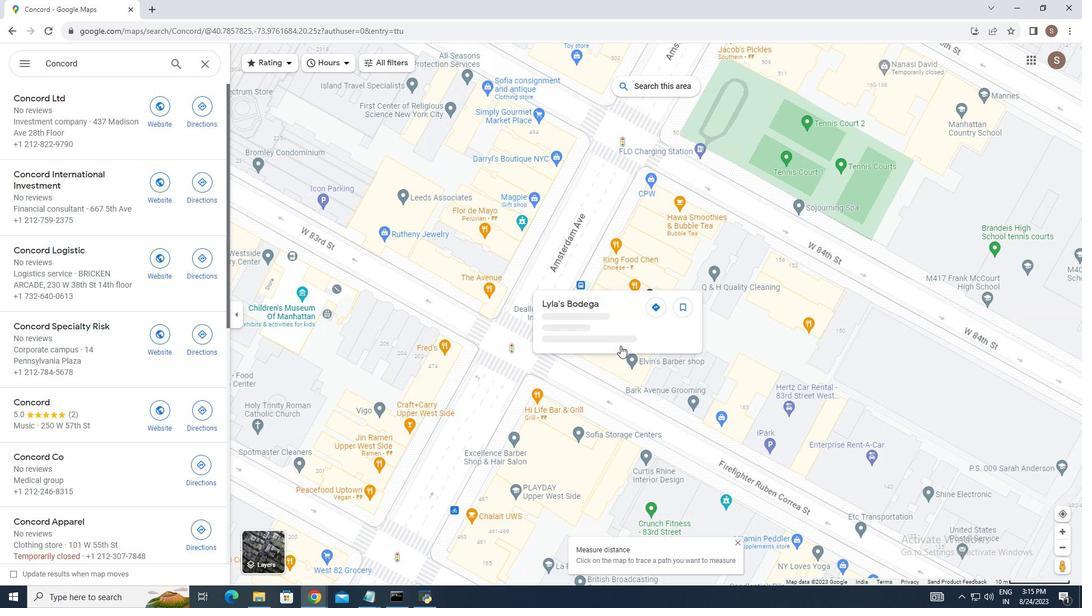 
Action: Mouse scrolled (621, 351) with delta (0, 0)
Screenshot: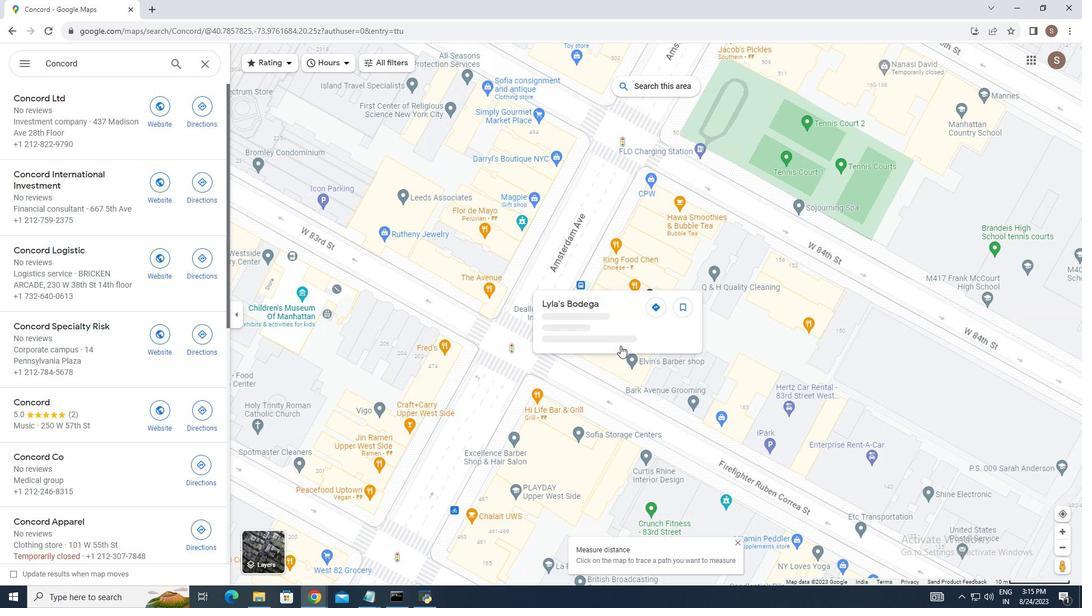 
Action: Mouse moved to (621, 350)
Screenshot: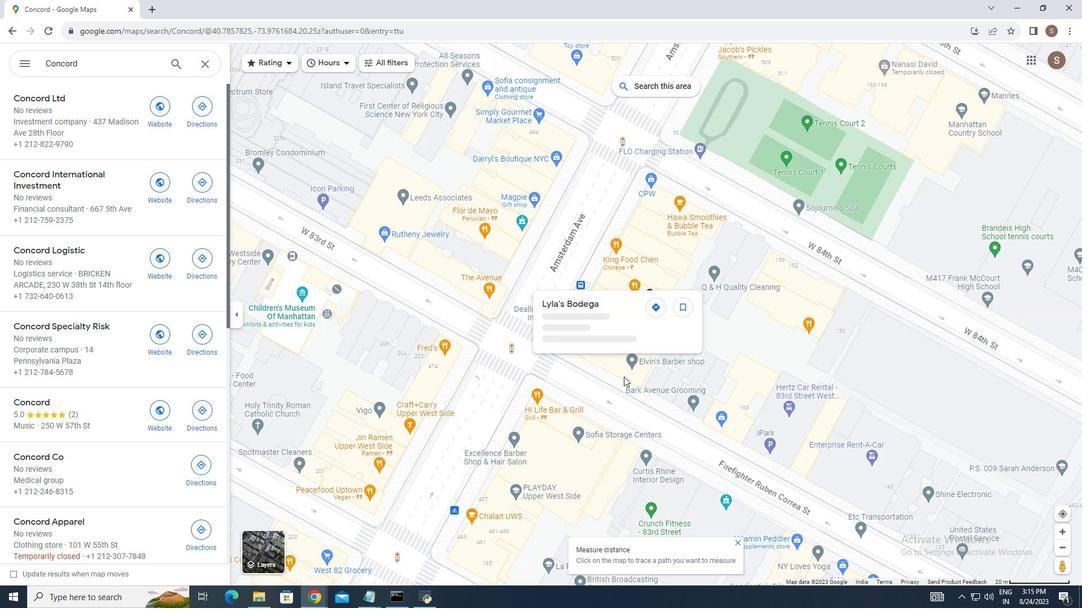 
Action: Mouse scrolled (621, 350) with delta (0, 0)
Screenshot: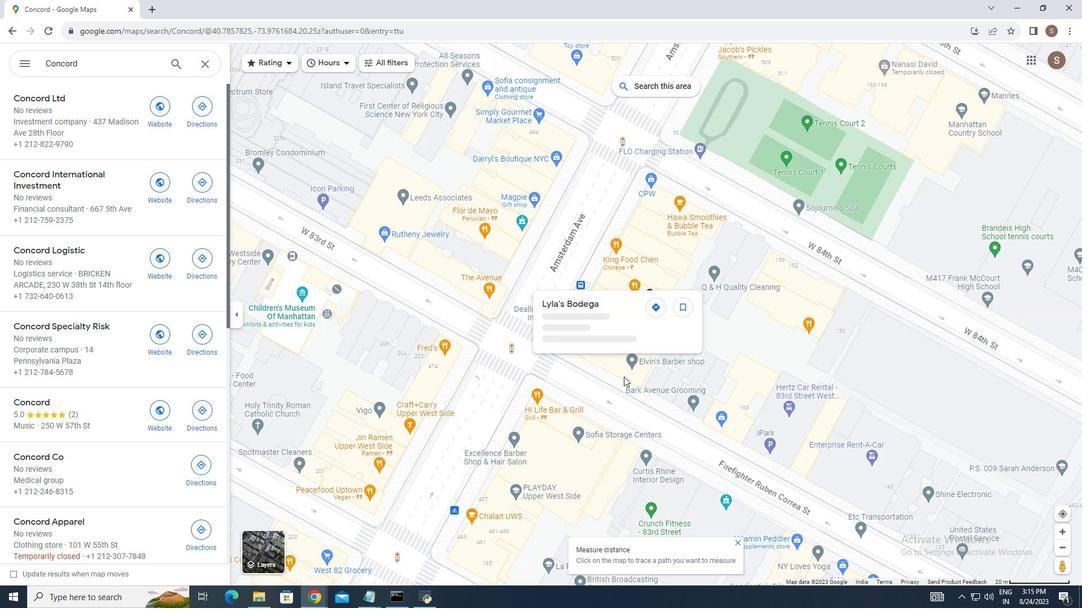 
Action: Mouse moved to (621, 348)
Screenshot: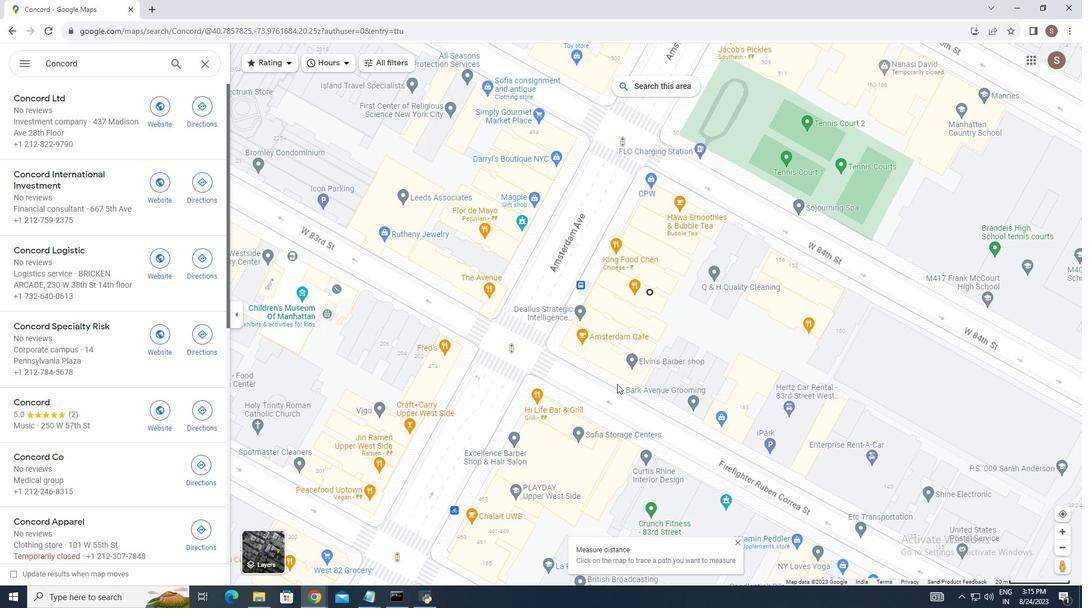 
Action: Mouse scrolled (621, 347) with delta (0, 0)
Screenshot: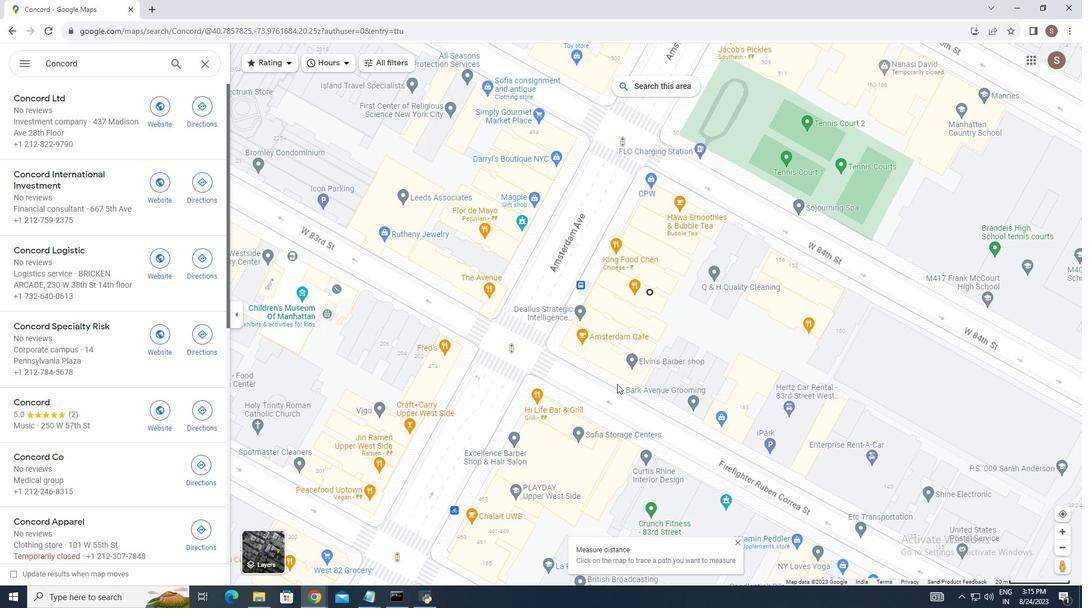 
Action: Mouse moved to (603, 388)
Screenshot: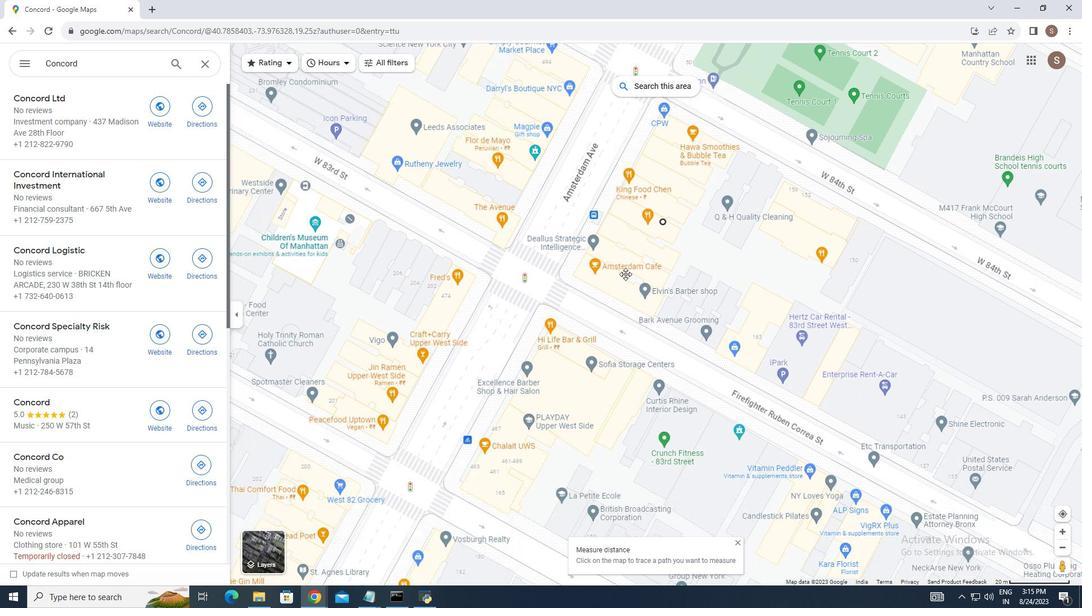 
Action: Mouse pressed left at (603, 388)
Screenshot: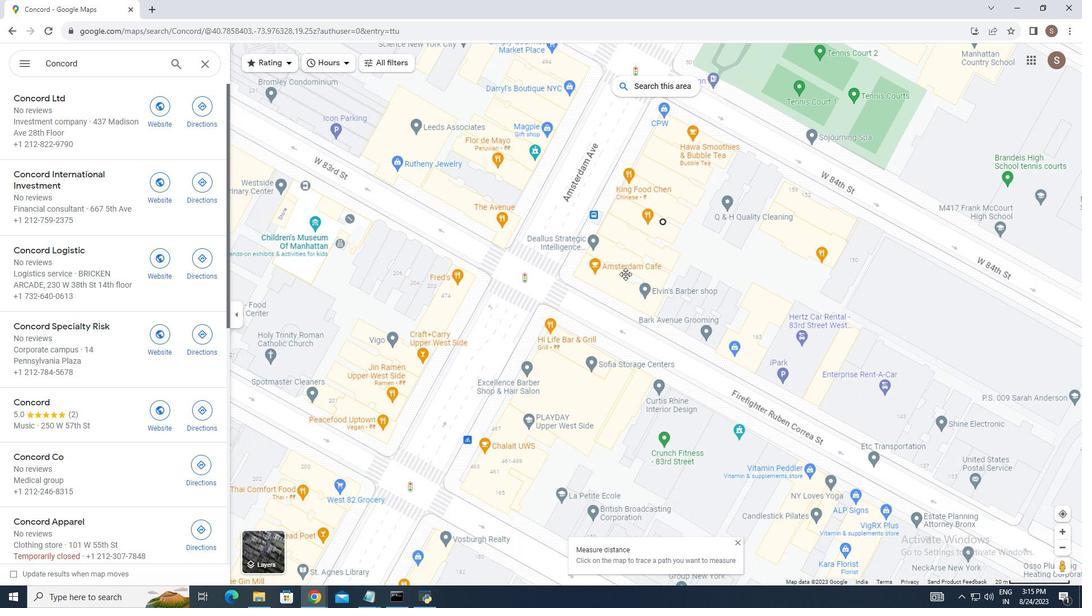 
Action: Mouse moved to (626, 292)
Screenshot: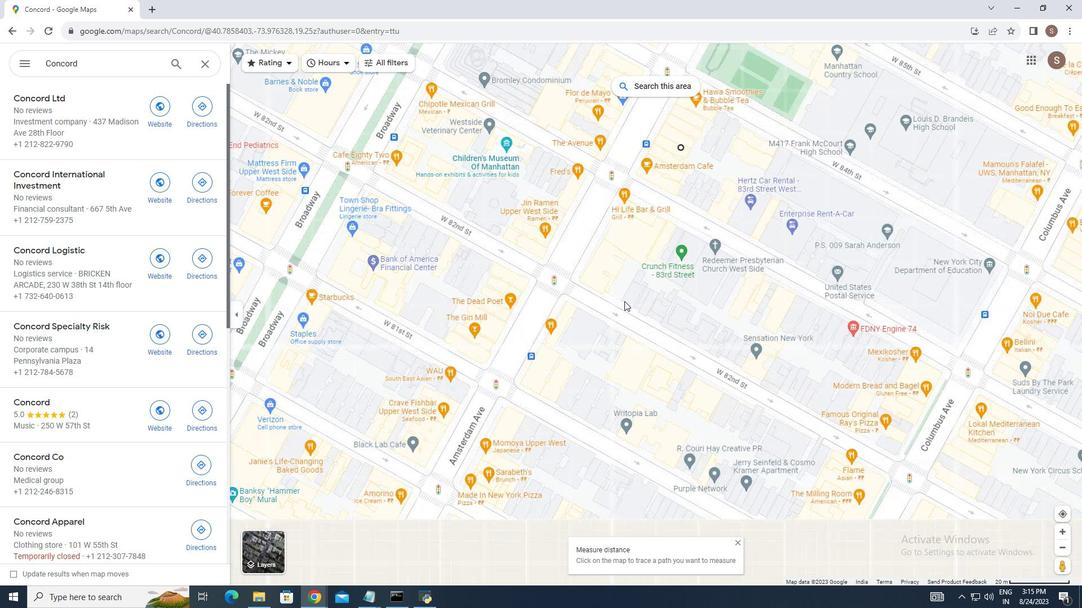 
Action: Mouse scrolled (626, 291) with delta (0, 0)
Screenshot: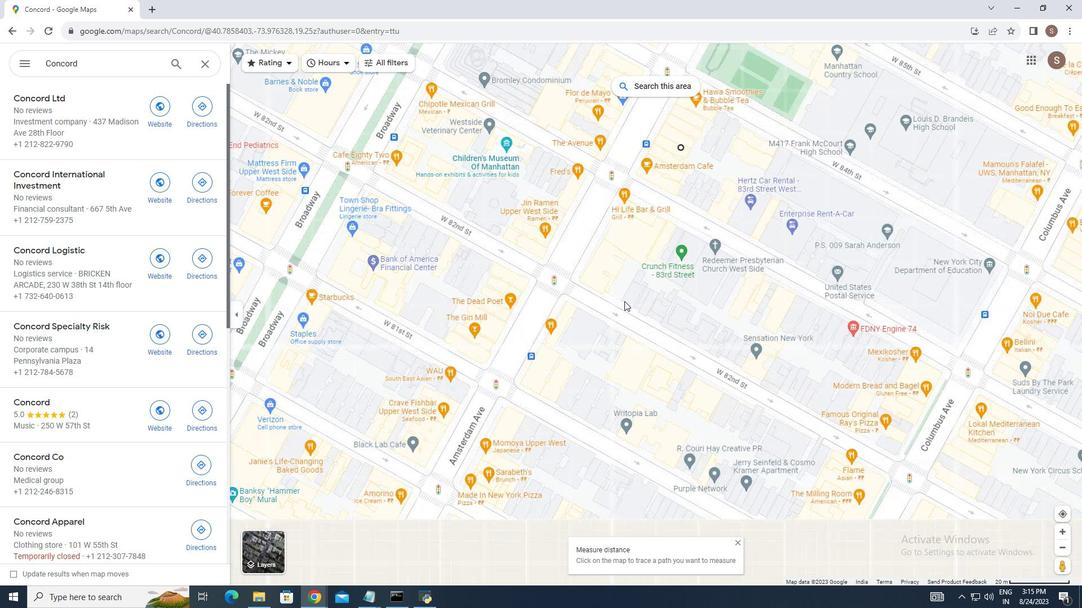 
Action: Mouse moved to (625, 298)
Screenshot: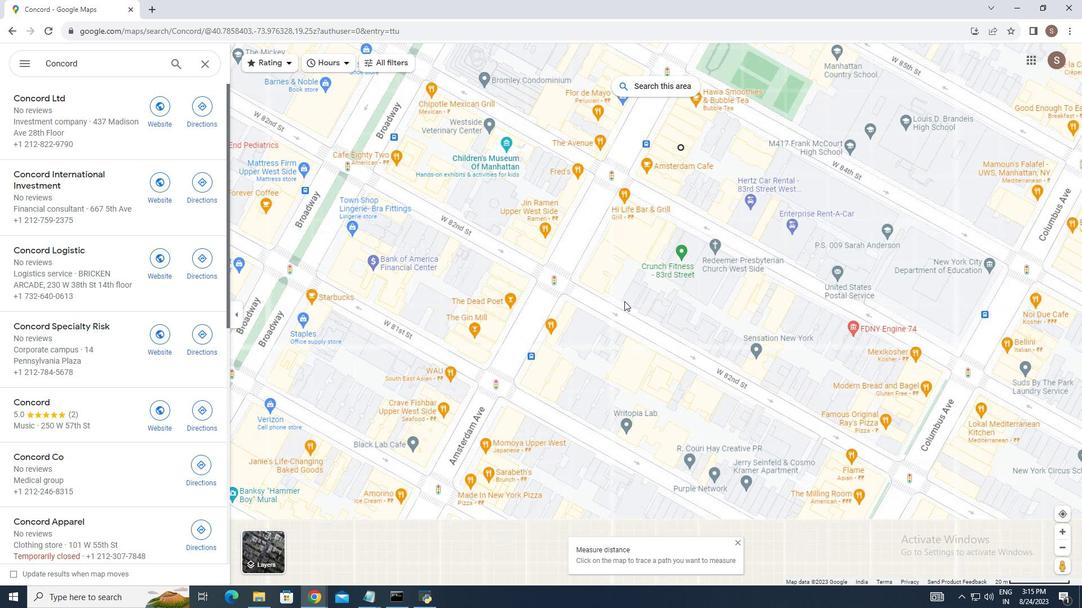 
Action: Mouse scrolled (625, 298) with delta (0, 0)
Screenshot: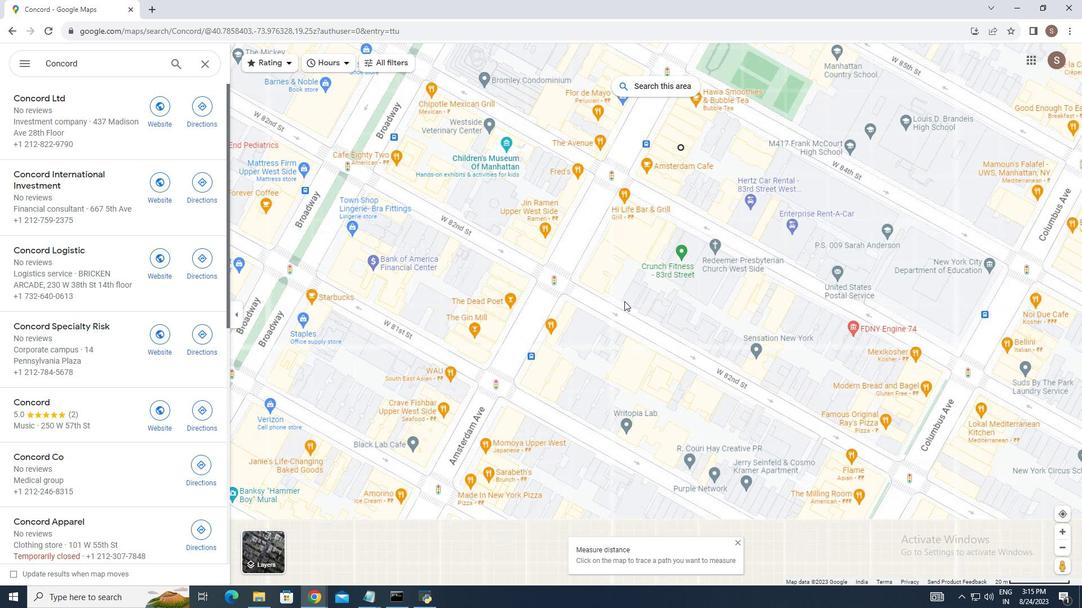 
Action: Mouse moved to (625, 301)
Screenshot: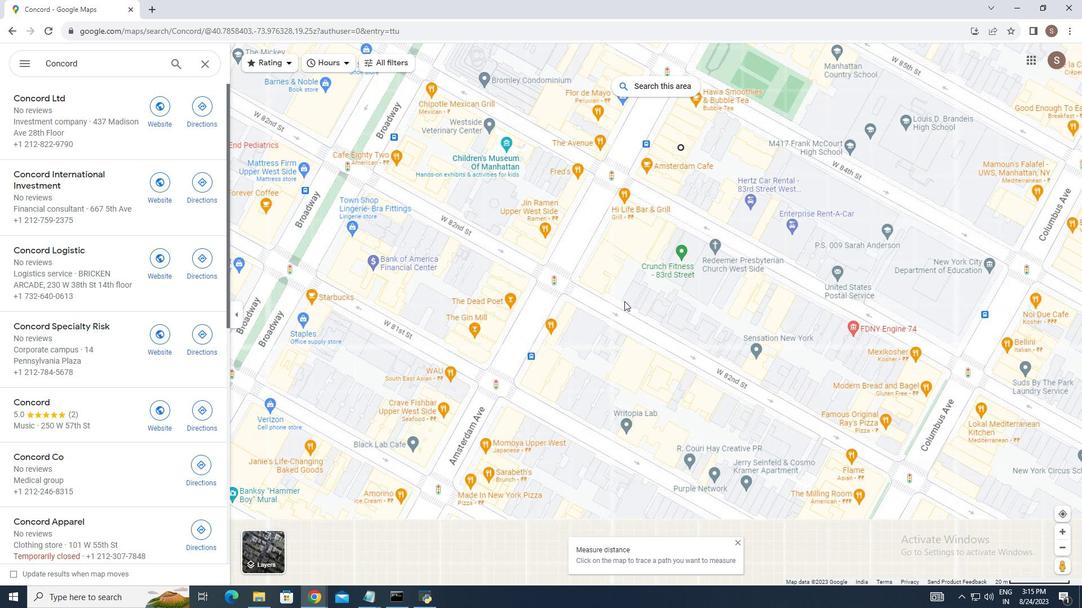 
Action: Mouse scrolled (625, 301) with delta (0, 0)
Screenshot: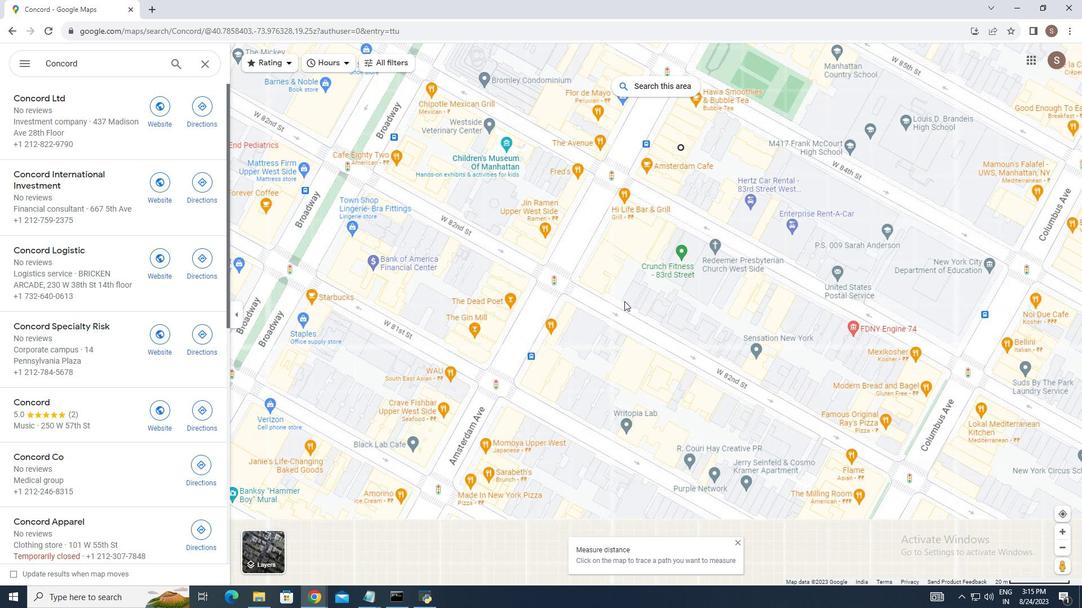 
Action: Mouse scrolled (625, 301) with delta (0, 0)
Screenshot: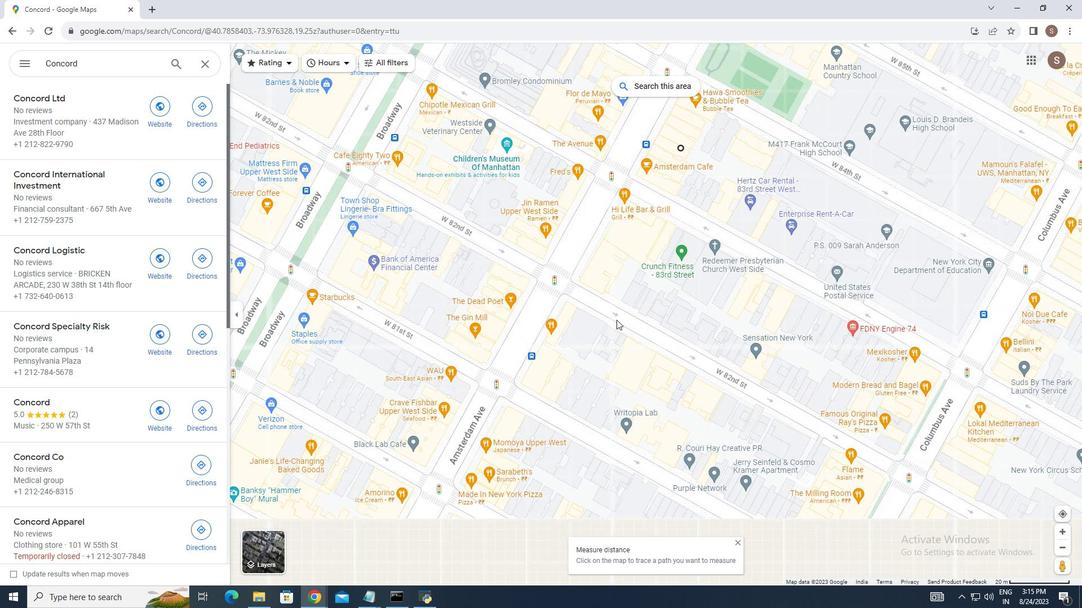 
Action: Mouse moved to (612, 326)
Screenshot: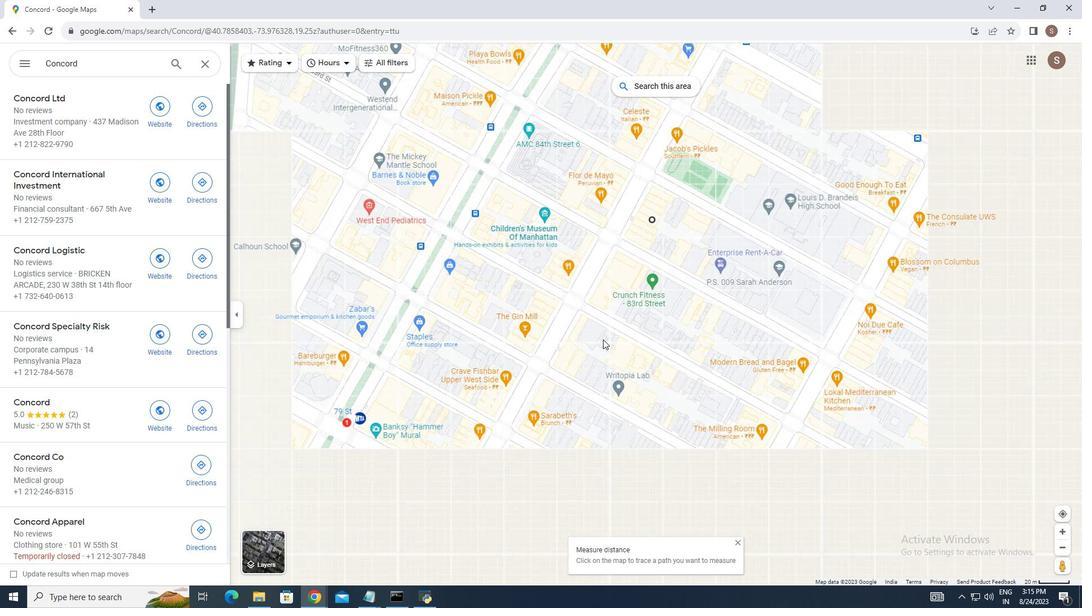 
Action: Mouse scrolled (612, 326) with delta (0, 0)
Screenshot: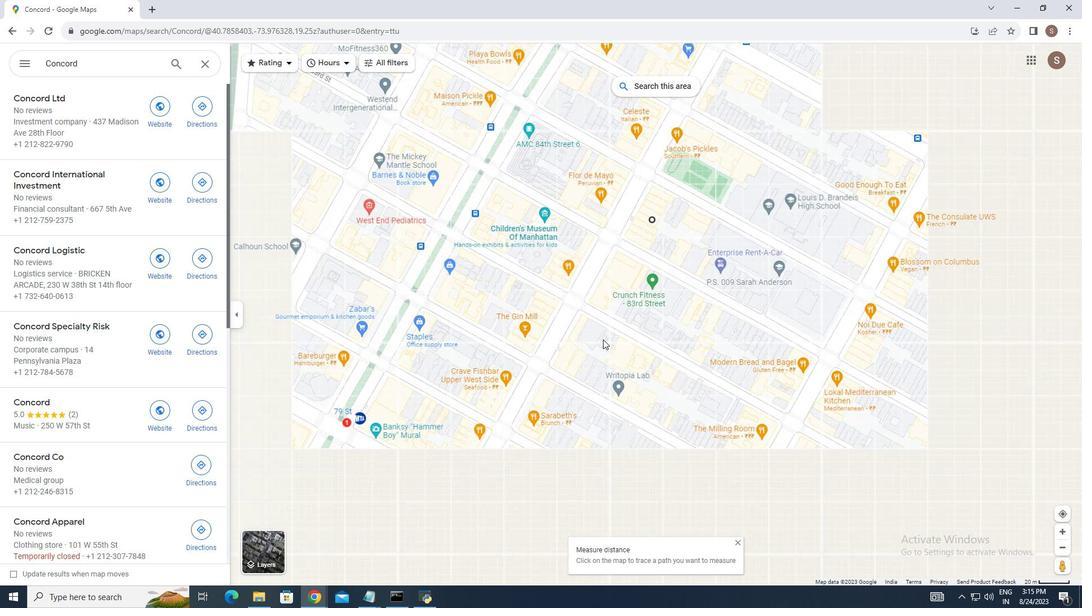 
Action: Mouse moved to (608, 333)
Screenshot: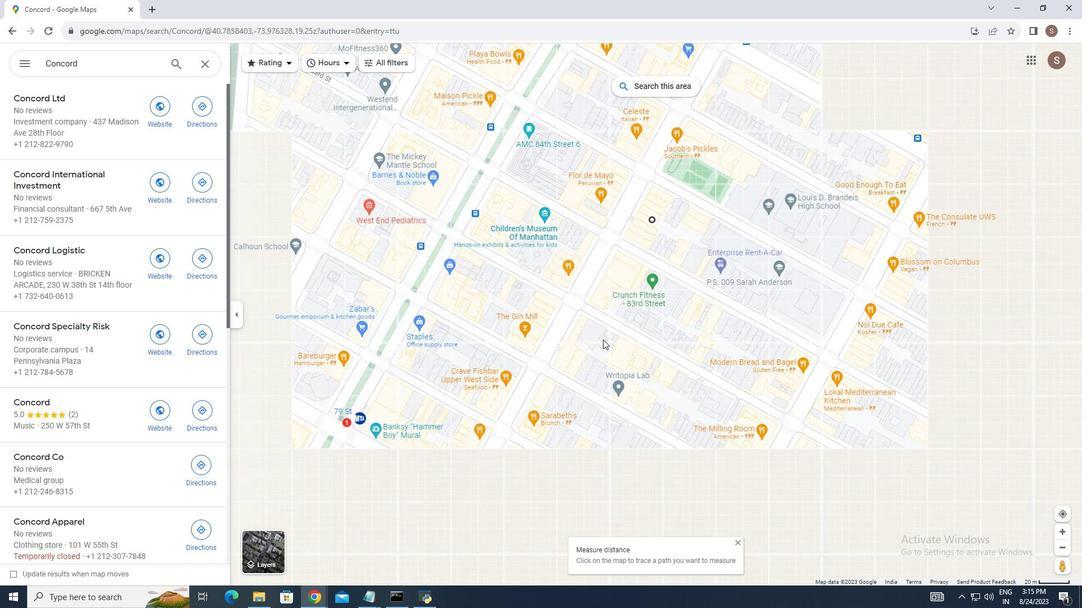 
Action: Mouse scrolled (608, 332) with delta (0, 0)
Screenshot: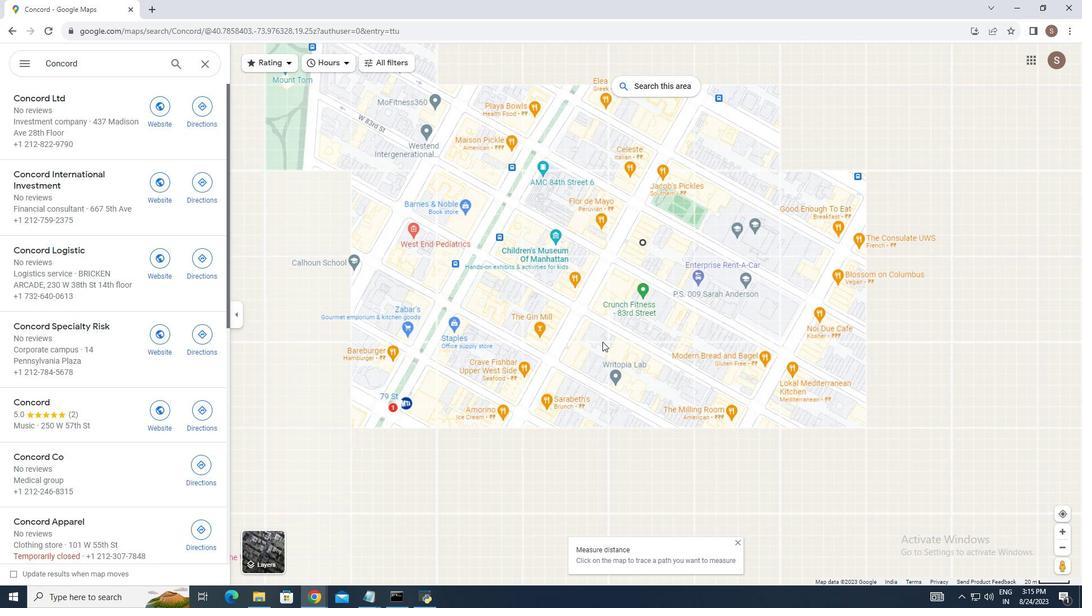 
Action: Mouse moved to (603, 339)
Screenshot: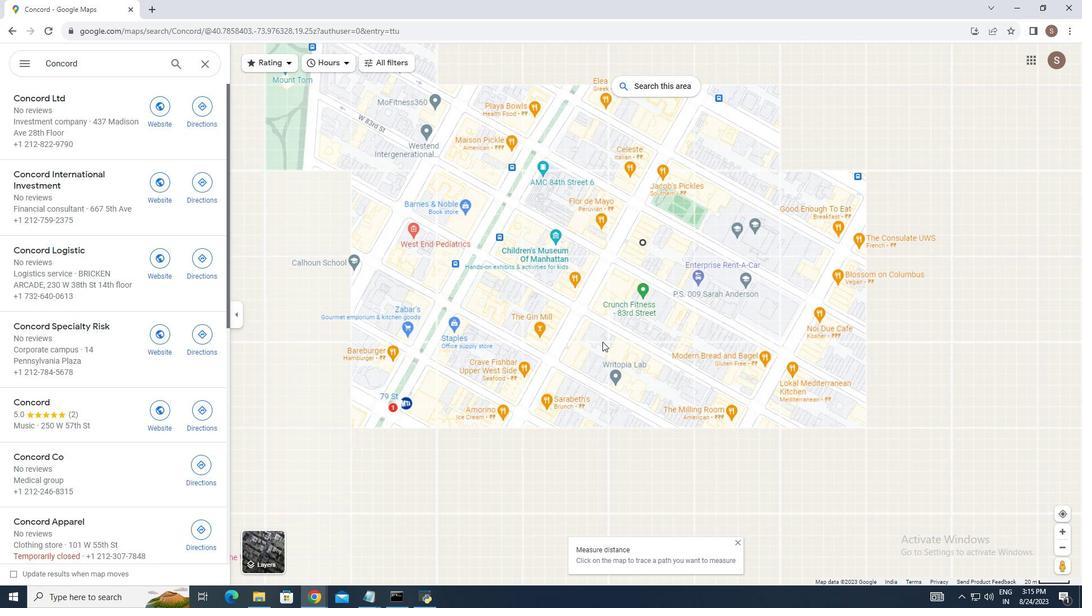 
Action: Mouse scrolled (603, 338) with delta (0, 0)
Screenshot: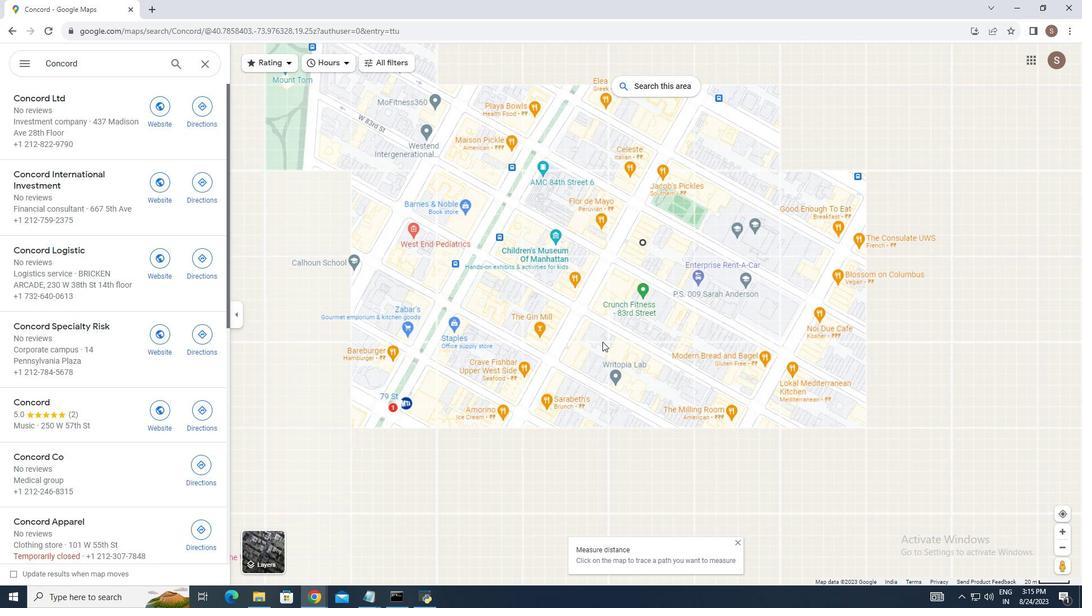 
Action: Mouse moved to (603, 339)
Screenshot: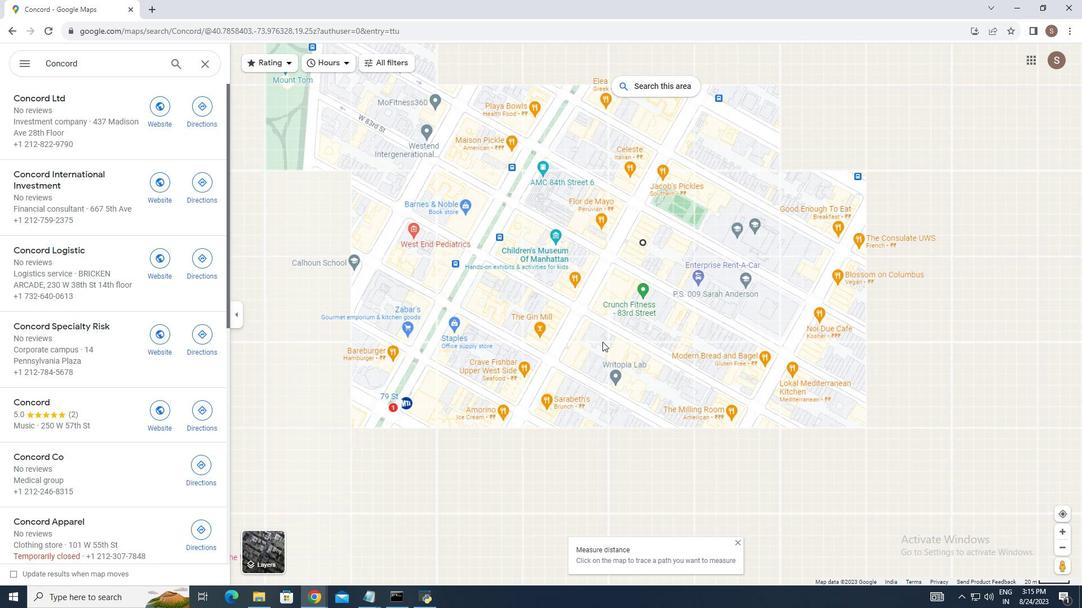 
Action: Mouse scrolled (603, 339) with delta (0, 0)
Screenshot: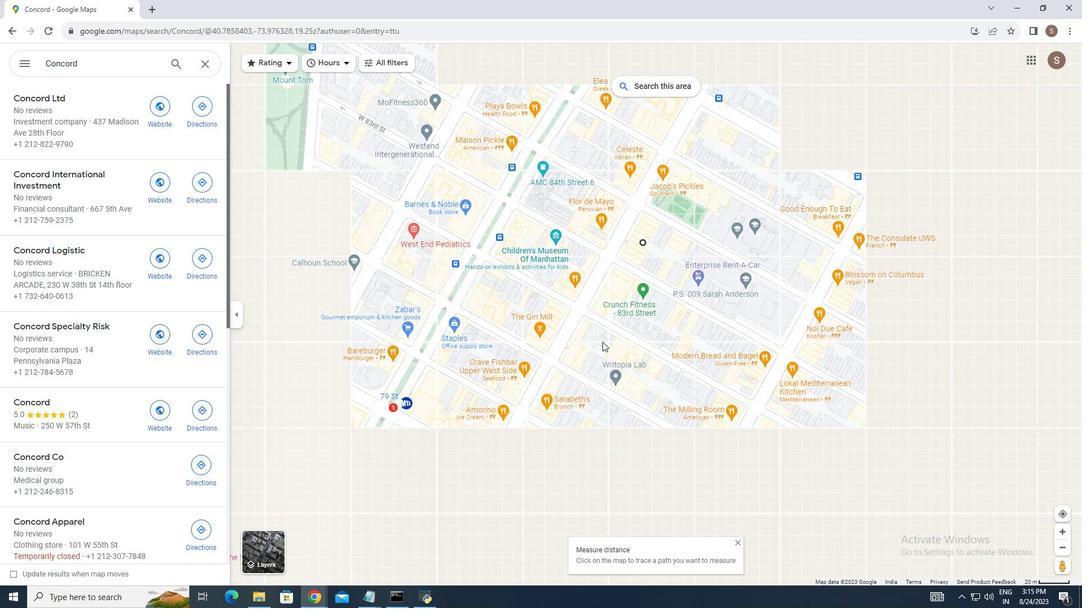 
Action: Mouse moved to (582, 377)
Screenshot: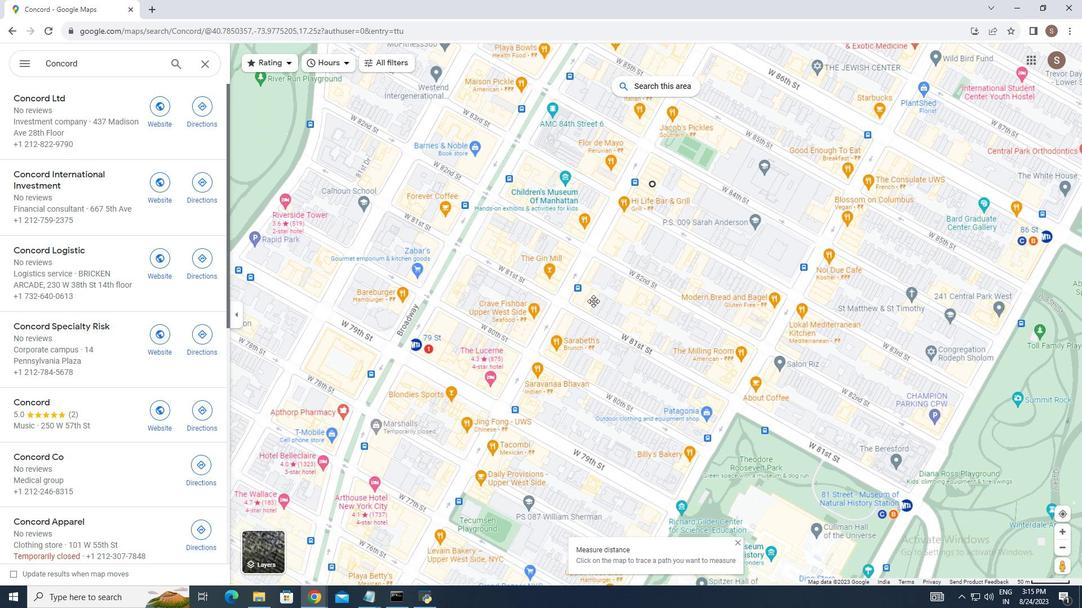 
Action: Mouse pressed left at (582, 377)
Screenshot: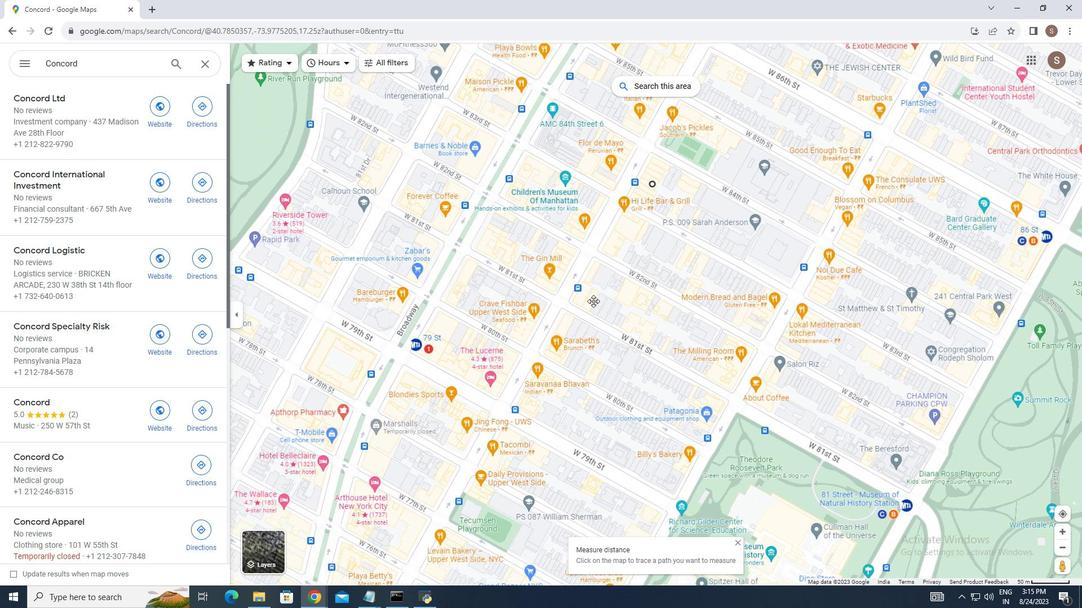 
Action: Mouse moved to (523, 403)
Screenshot: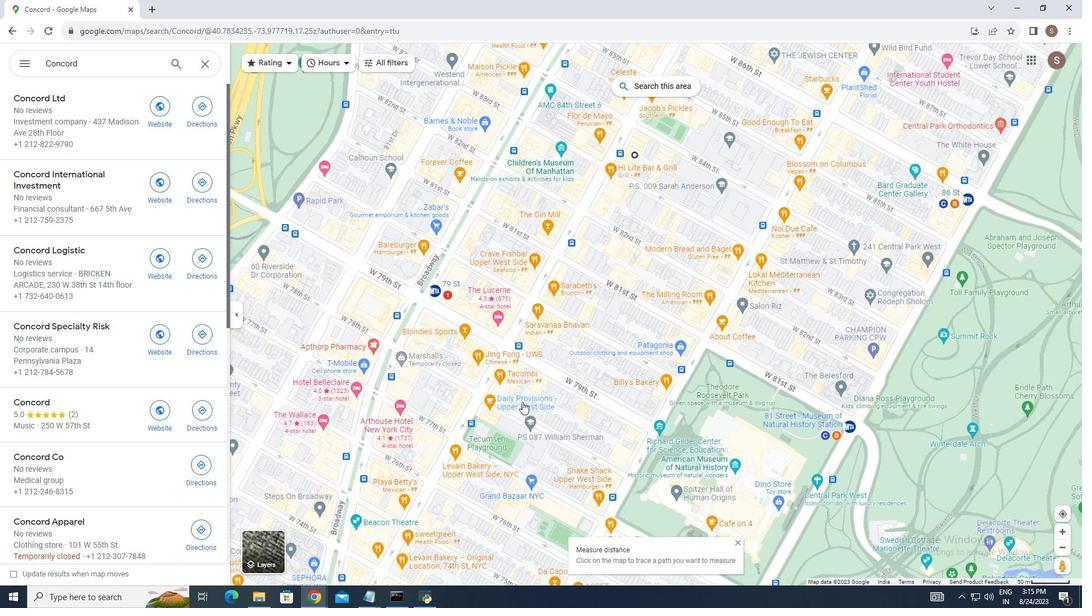 
Action: Mouse scrolled (523, 402) with delta (0, 0)
Screenshot: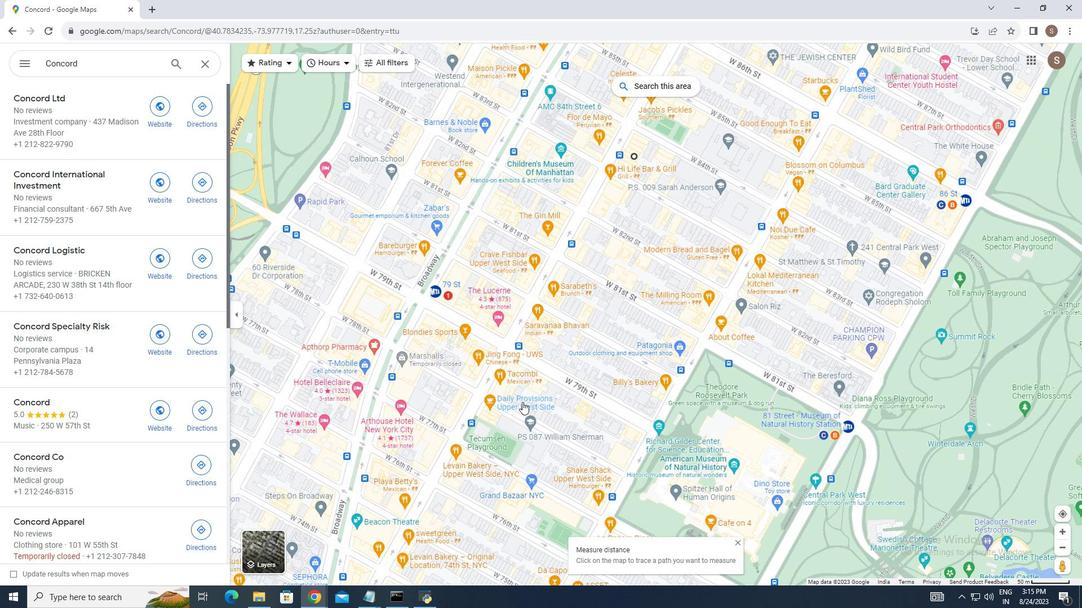 
Action: Mouse moved to (523, 403)
Screenshot: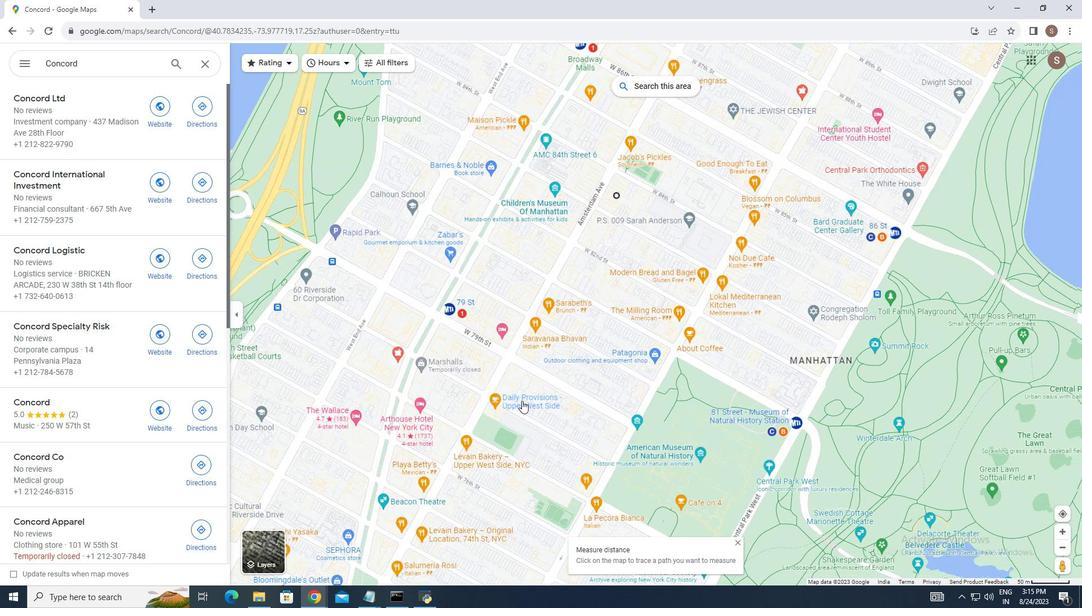 
Action: Mouse scrolled (523, 403) with delta (0, 0)
Screenshot: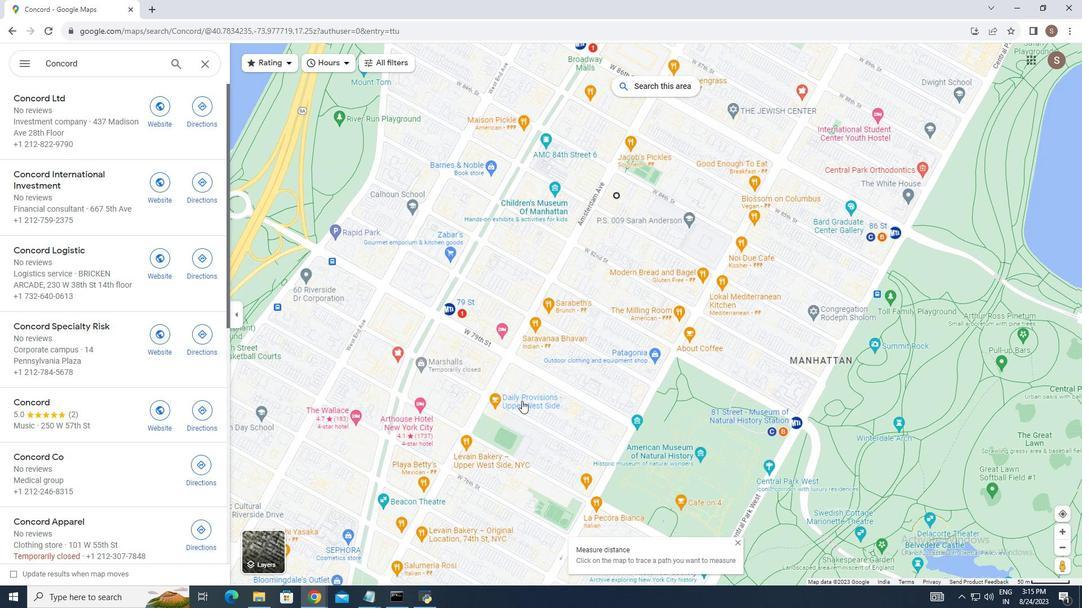 
Action: Mouse moved to (521, 401)
Screenshot: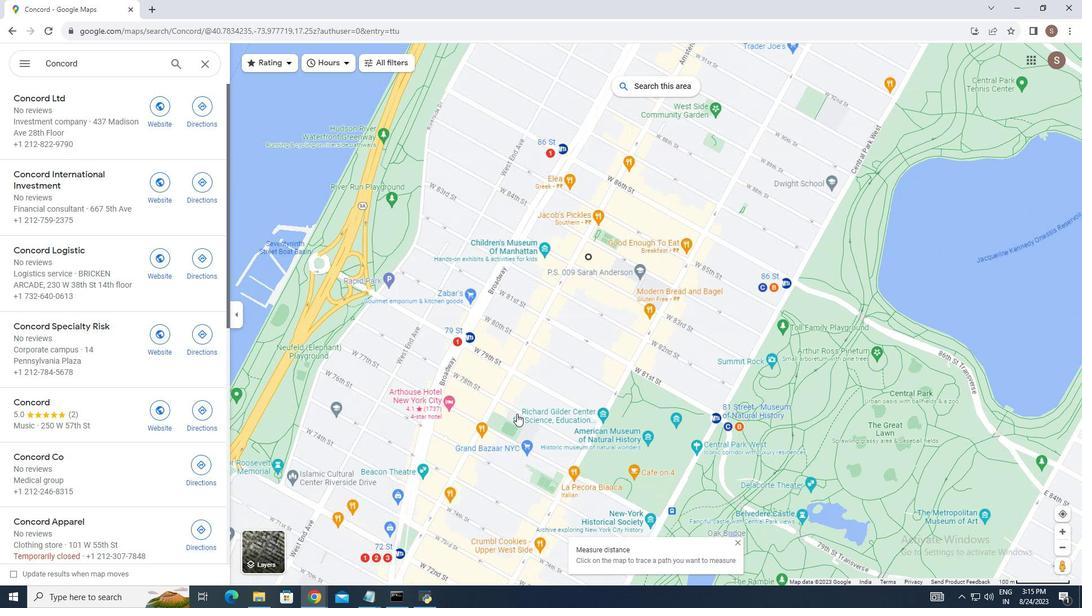 
Action: Mouse scrolled (521, 400) with delta (0, 0)
Screenshot: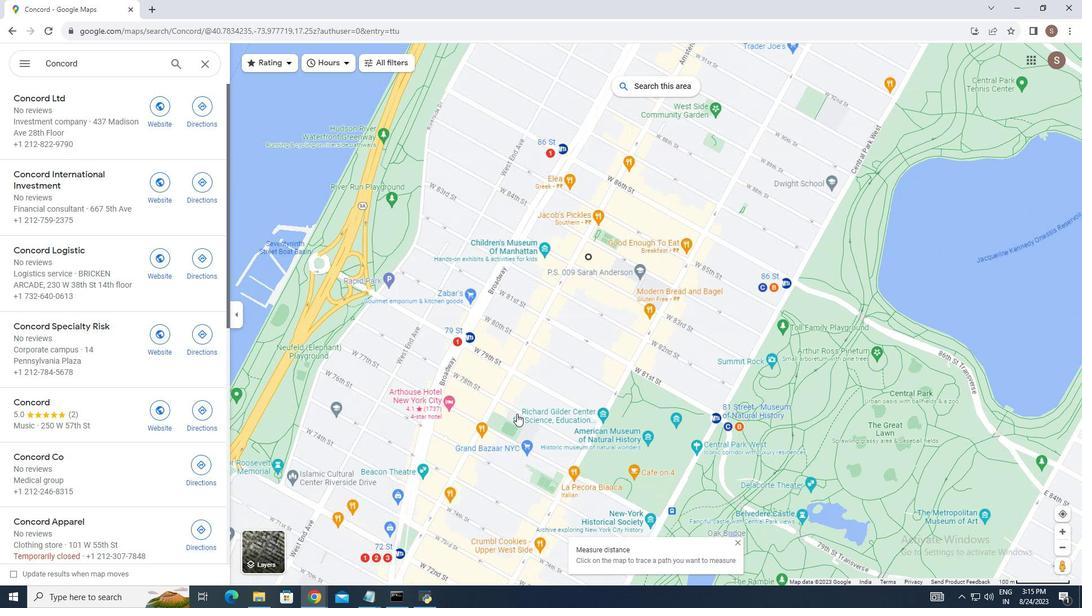 
Action: Mouse moved to (518, 412)
Screenshot: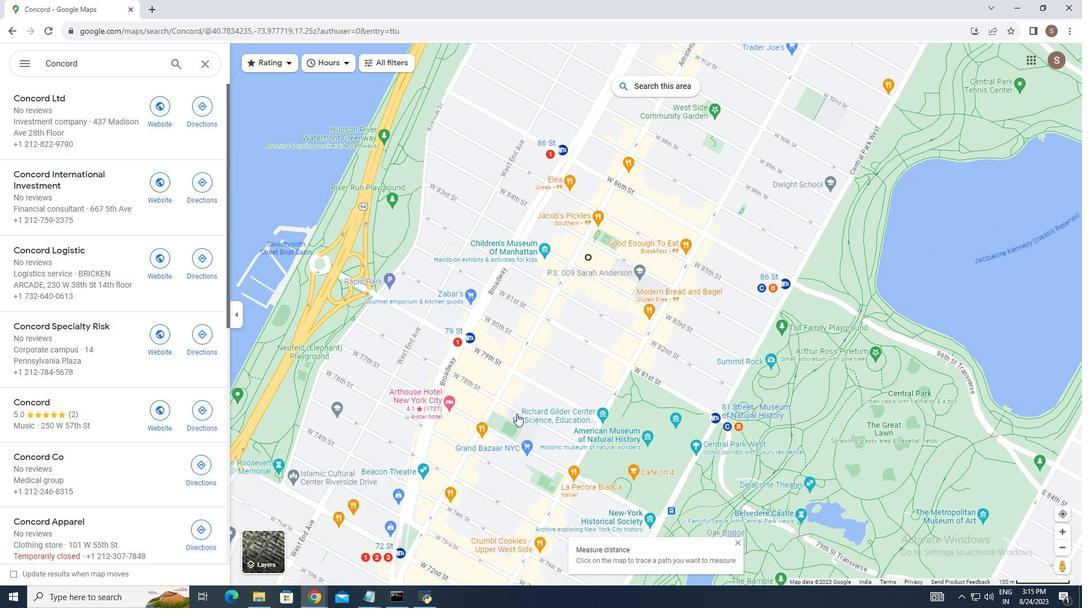 
Action: Mouse scrolled (518, 412) with delta (0, 0)
Screenshot: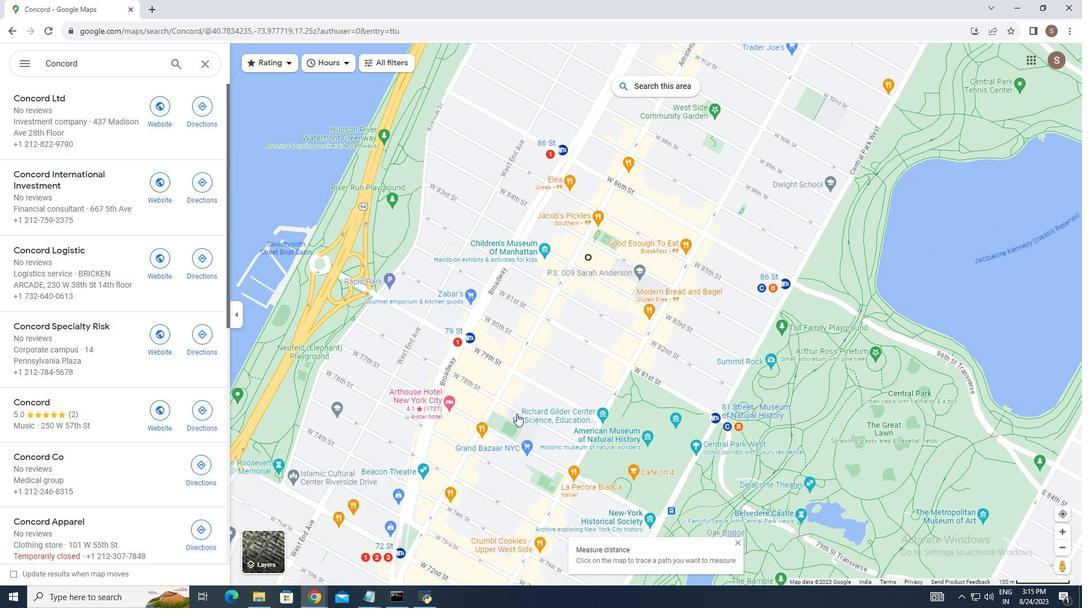 
Action: Mouse moved to (506, 449)
Screenshot: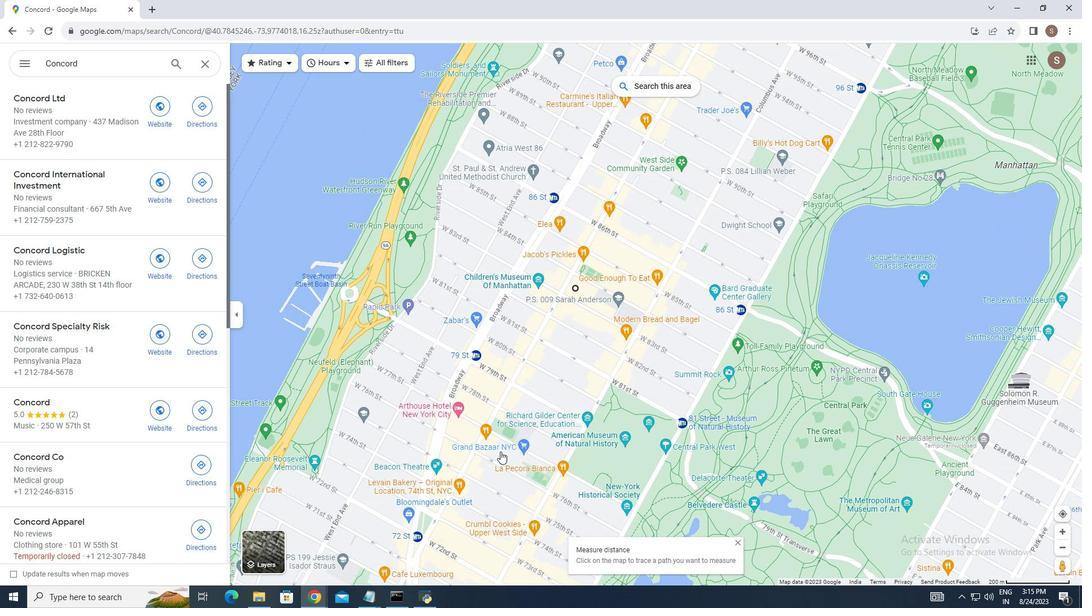 
Action: Mouse scrolled (506, 449) with delta (0, 0)
Screenshot: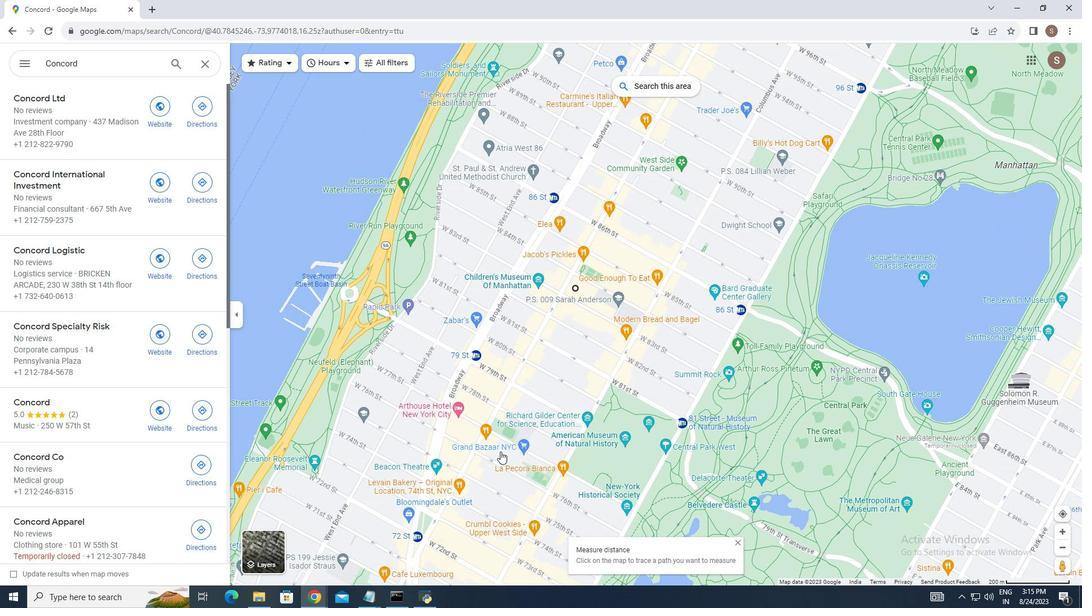 
Action: Mouse moved to (550, 391)
Screenshot: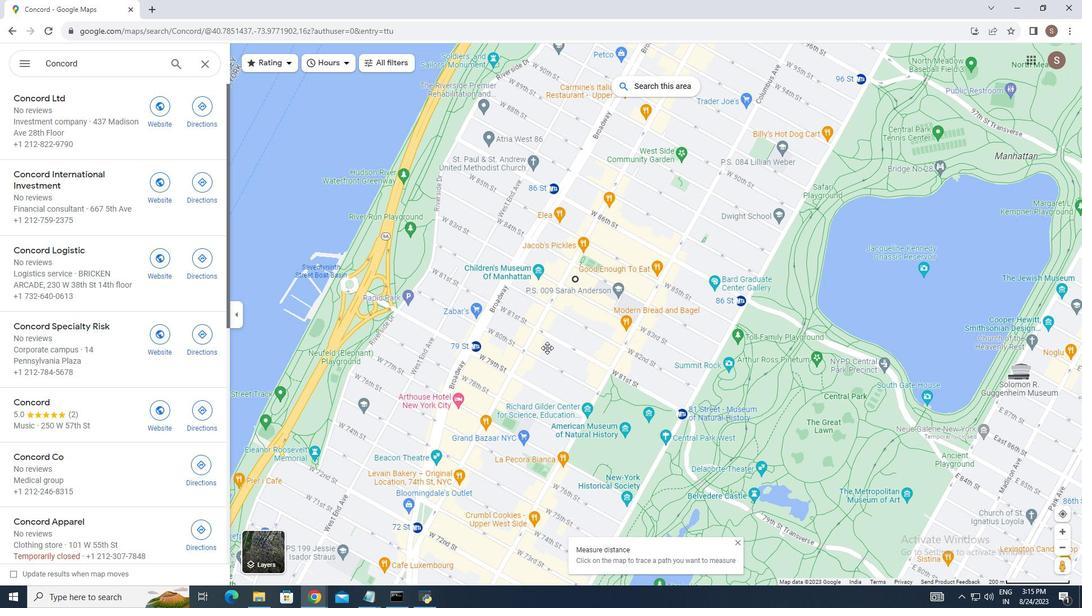 
Action: Mouse pressed left at (550, 391)
Screenshot: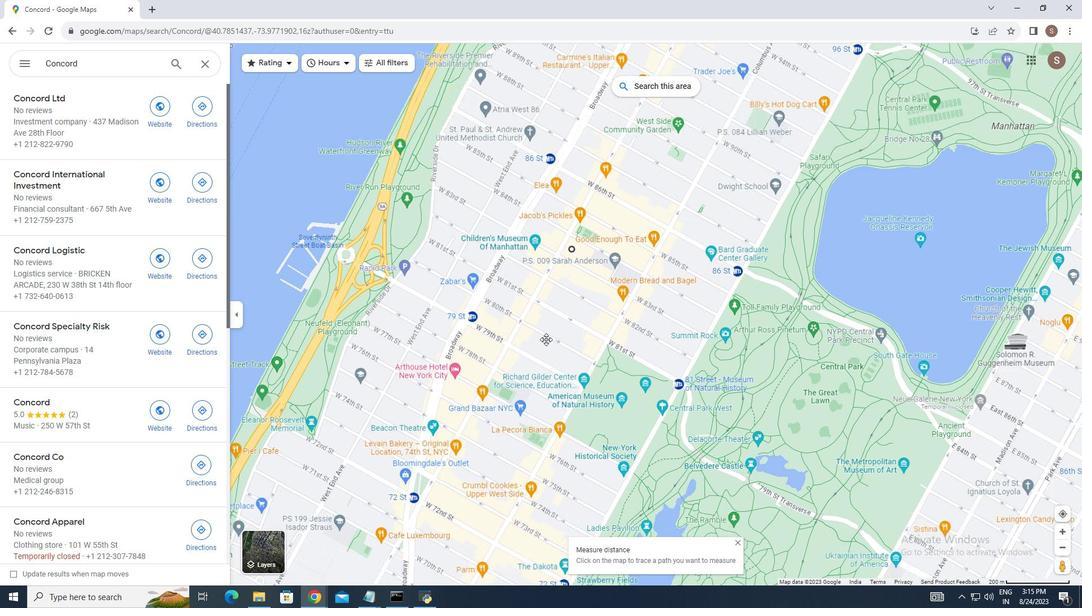 
Action: Mouse moved to (493, 417)
Screenshot: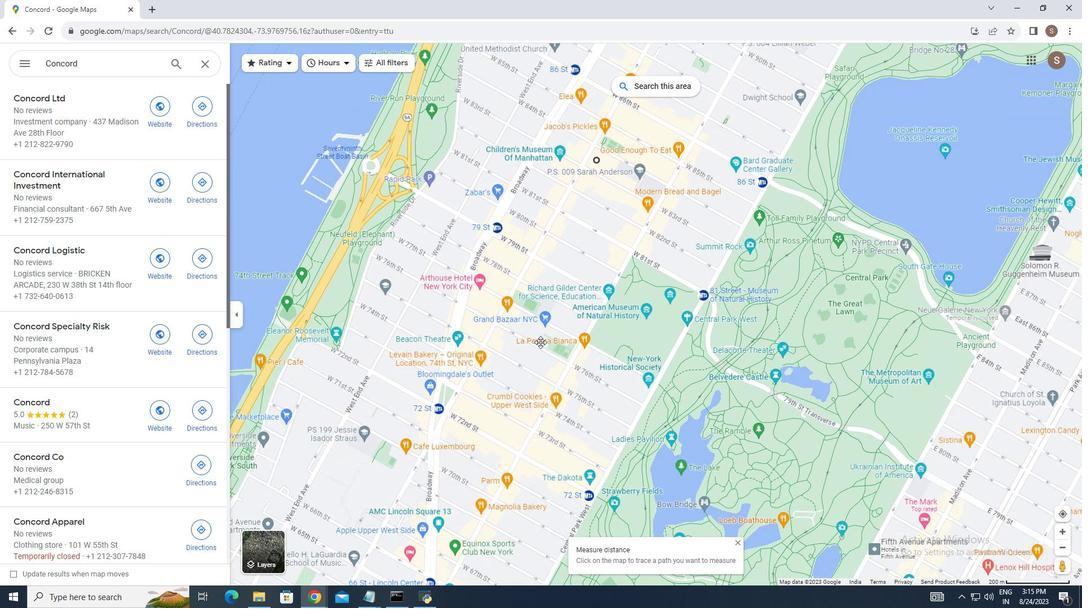 
Action: Mouse pressed left at (493, 417)
Screenshot: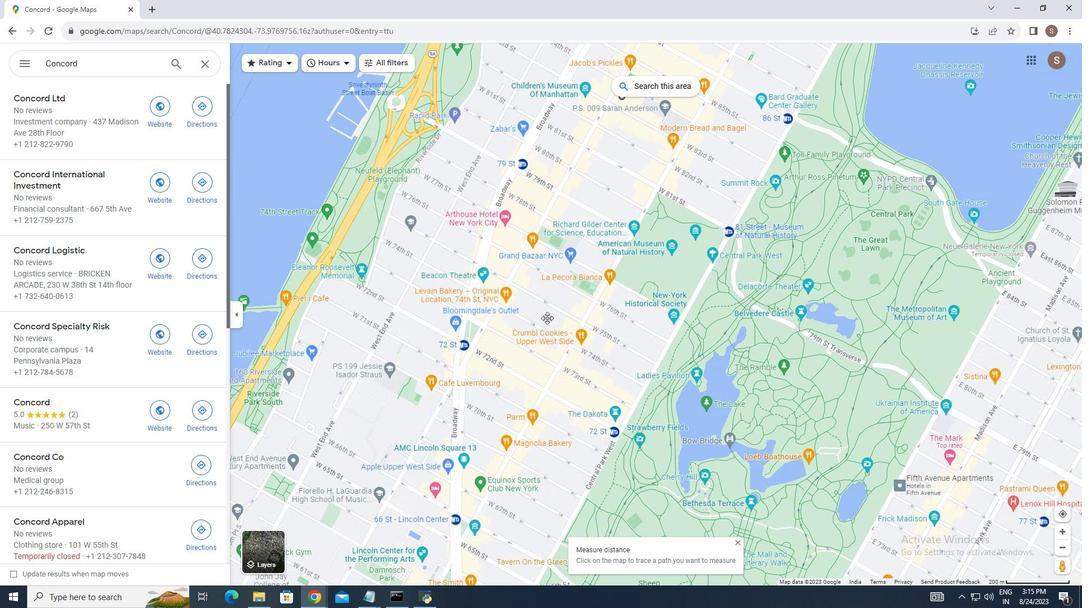 
Action: Mouse moved to (558, 265)
Screenshot: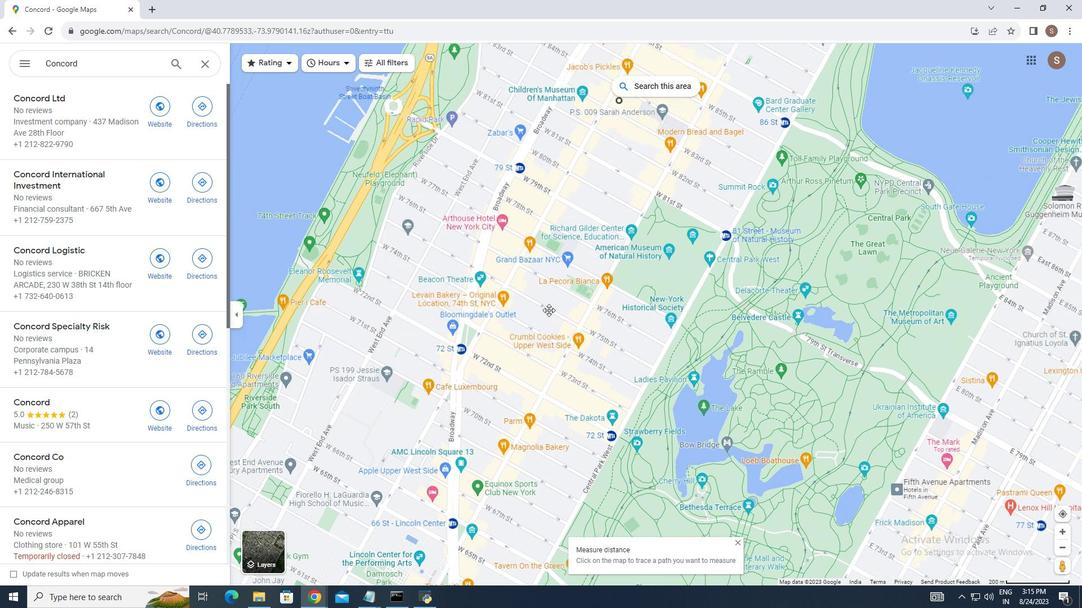 
Action: Mouse pressed left at (558, 265)
Screenshot: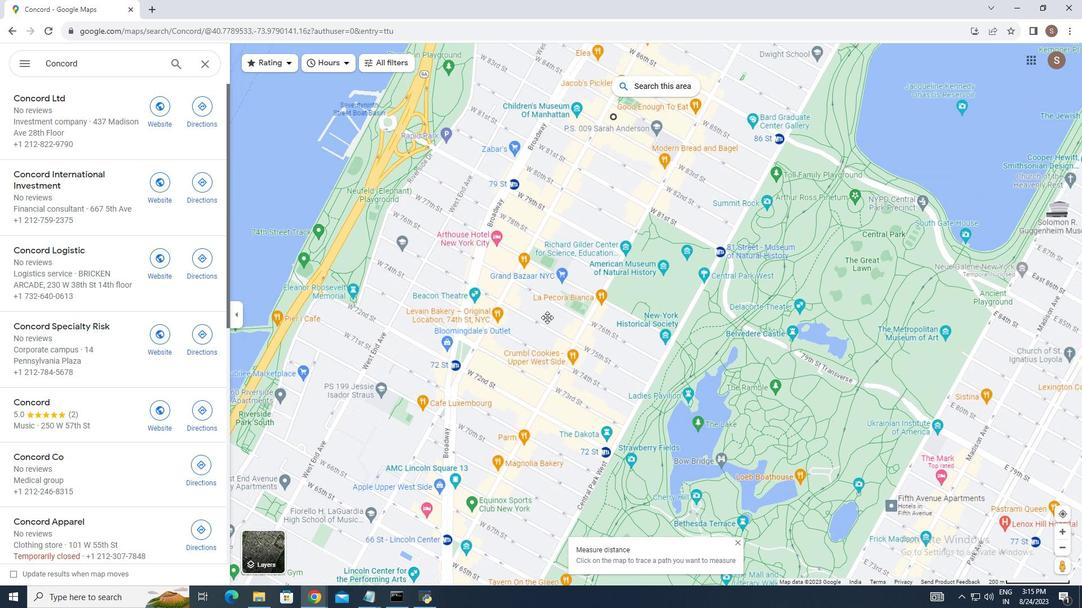 
Action: Mouse moved to (578, 378)
Screenshot: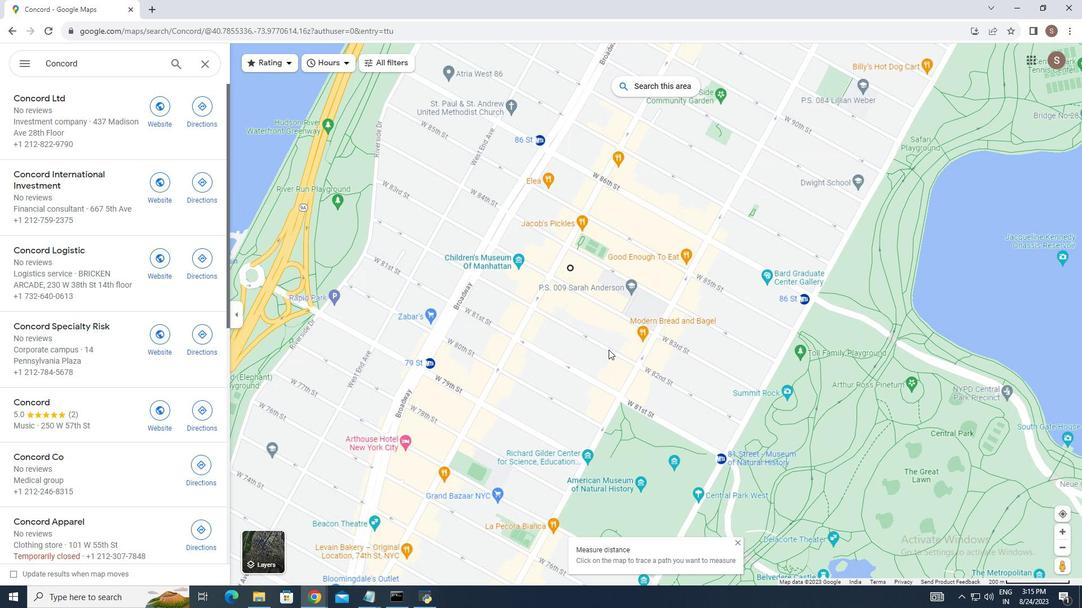 
Action: Mouse scrolled (578, 378) with delta (0, 0)
Screenshot: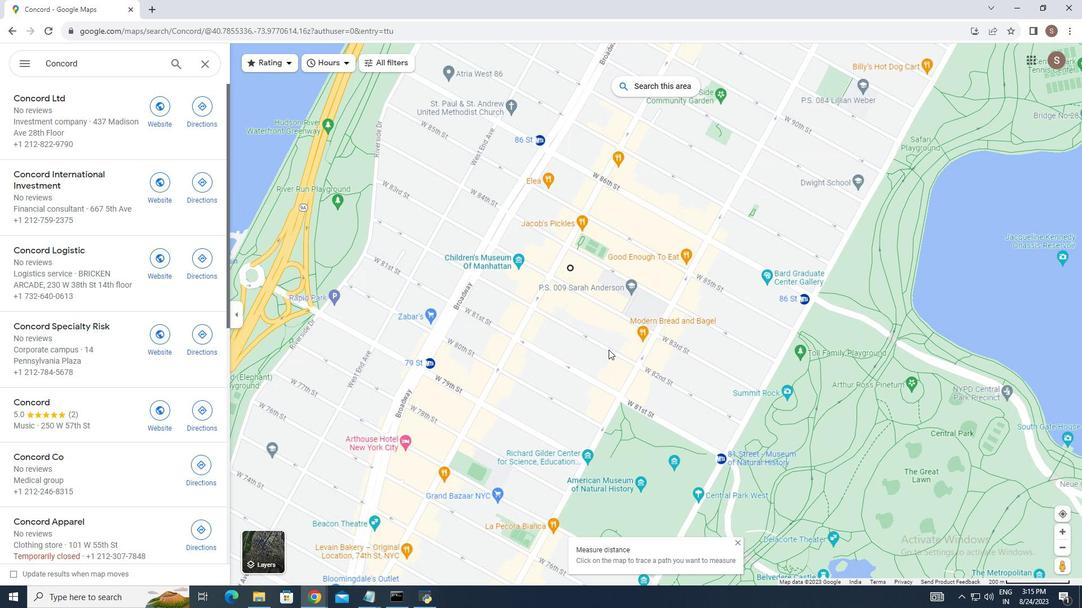 
Action: Mouse moved to (572, 388)
Screenshot: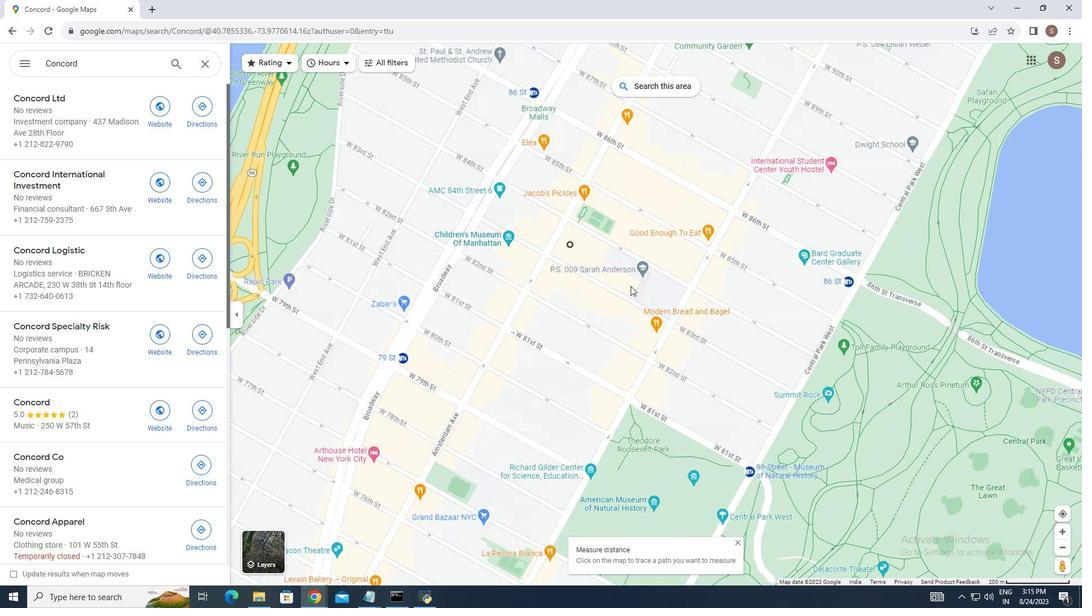 
Action: Mouse scrolled (572, 388) with delta (0, 0)
Screenshot: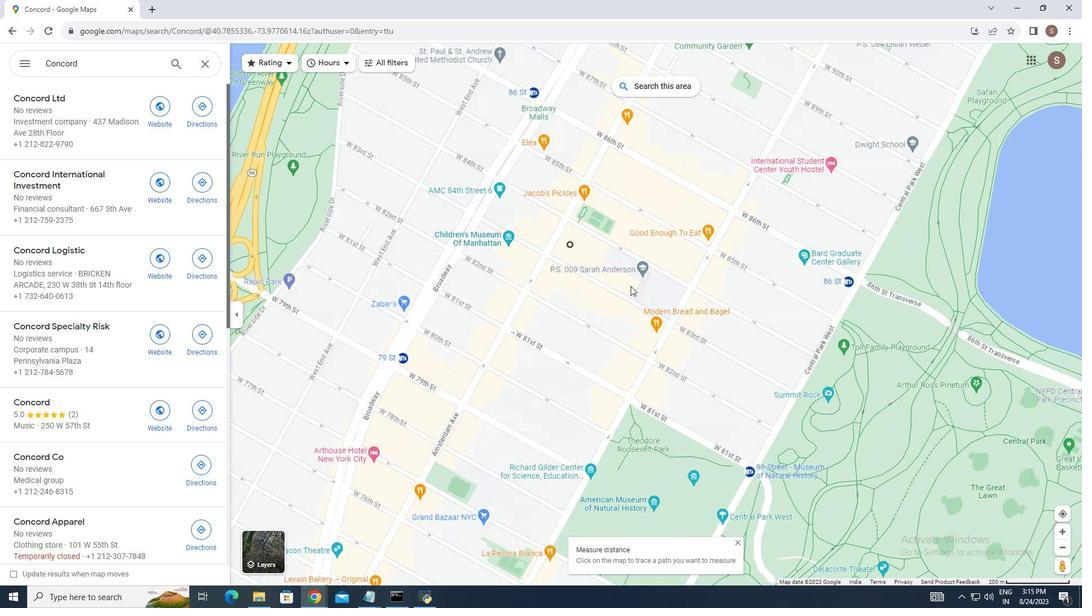 
Action: Mouse moved to (572, 391)
Screenshot: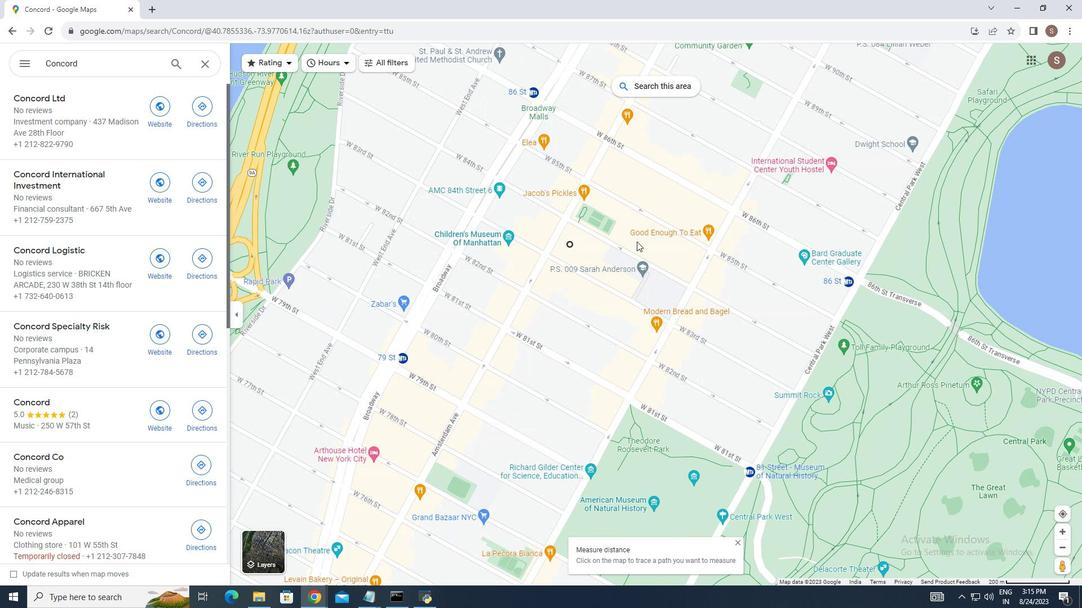 
Action: Mouse scrolled (572, 391) with delta (0, 0)
Screenshot: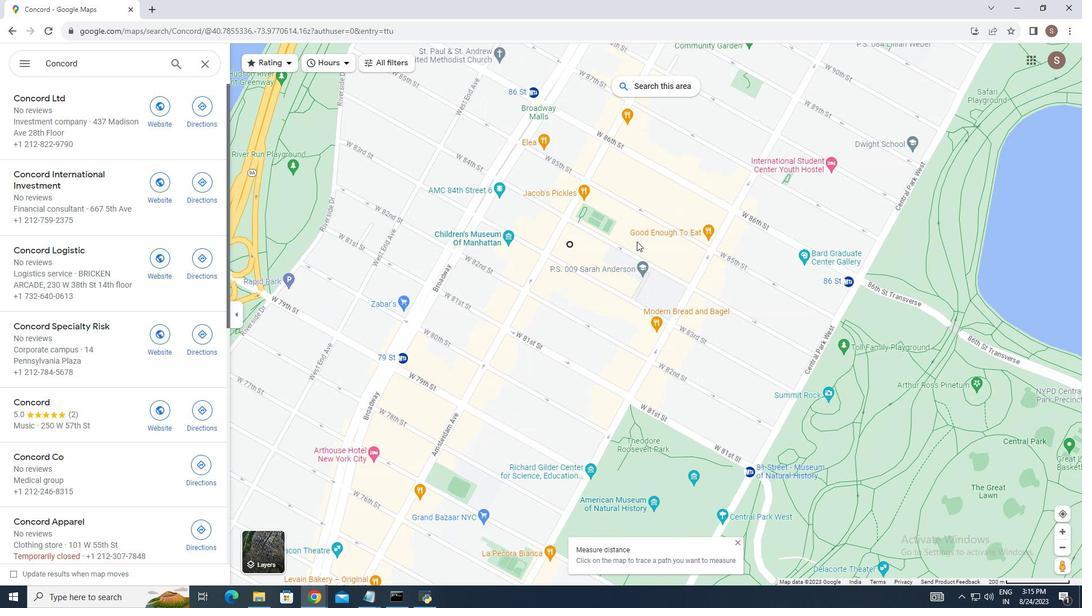 
Action: Mouse moved to (653, 191)
Screenshot: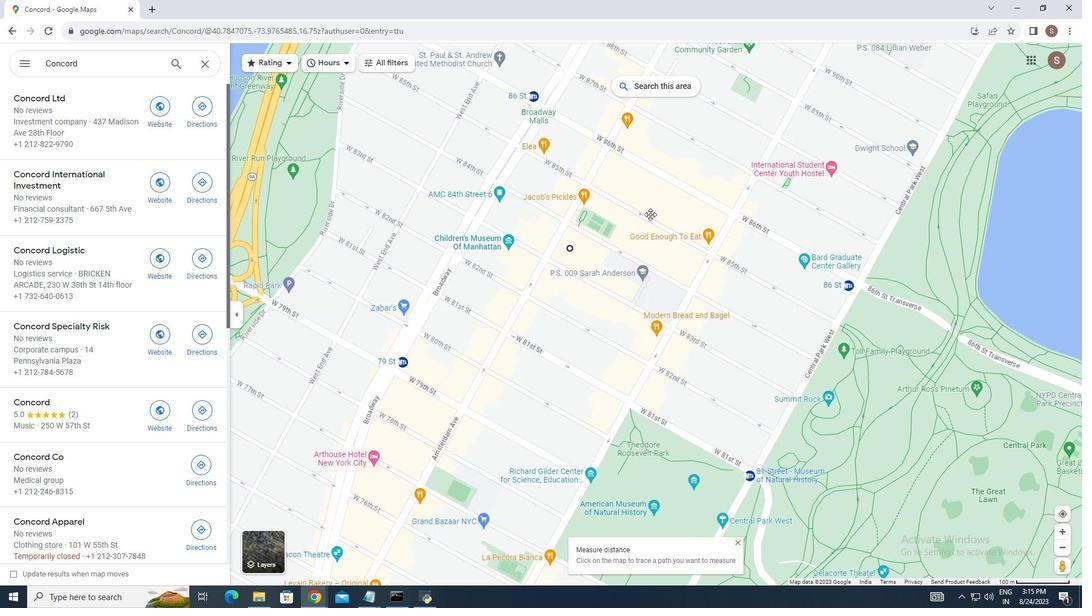 
Action: Mouse pressed left at (653, 191)
Screenshot: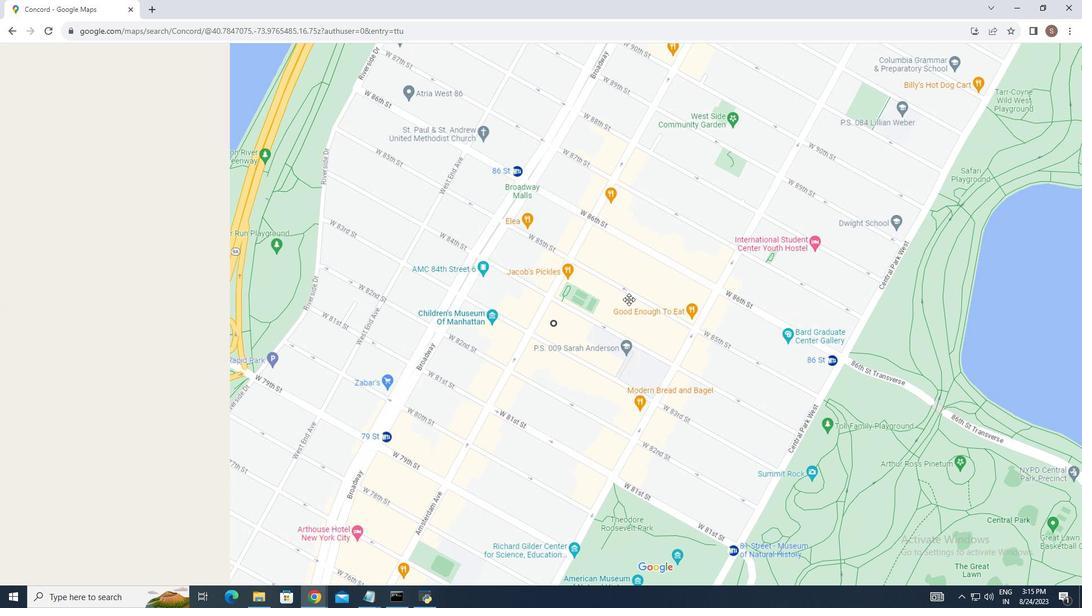 
Action: Mouse moved to (586, 456)
Screenshot: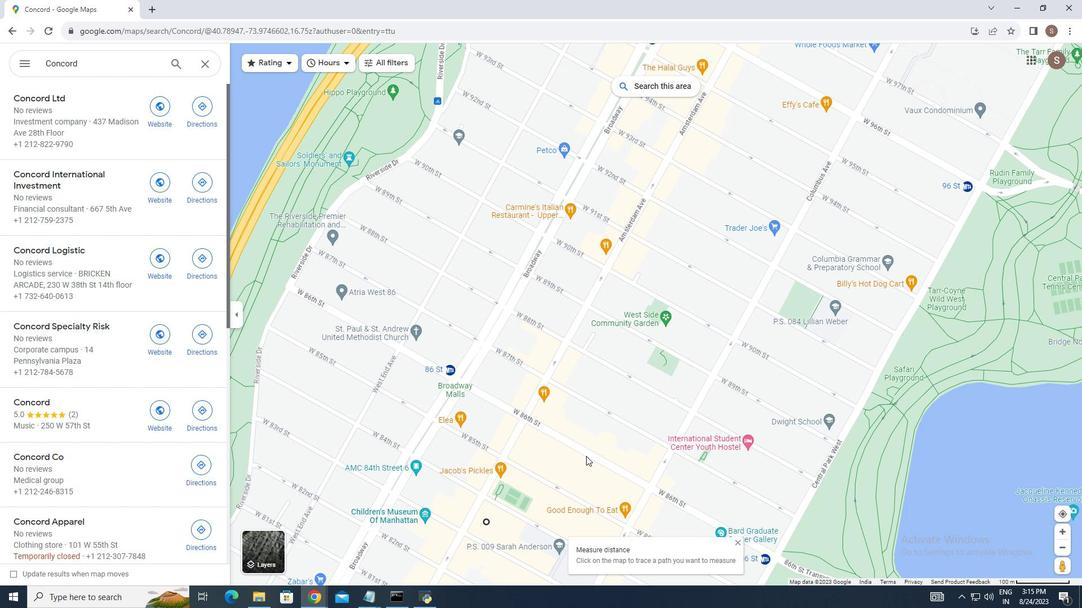 
